 Task: Create Records for custom object Inmate activities in PrisonConnect Pro.
Action: Mouse moved to (10, 60)
Screenshot: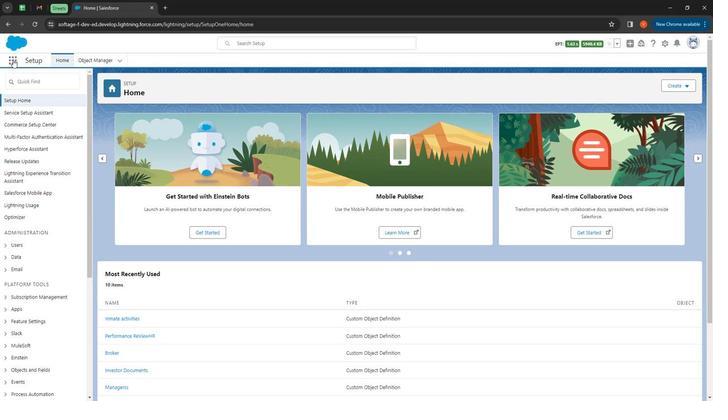 
Action: Mouse pressed left at (10, 60)
Screenshot: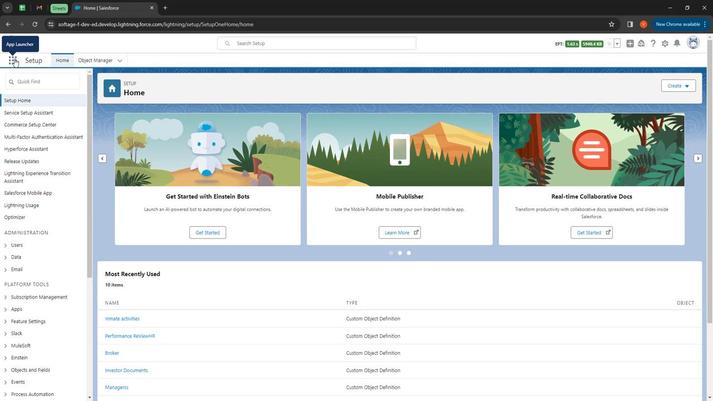 
Action: Mouse moved to (7, 60)
Screenshot: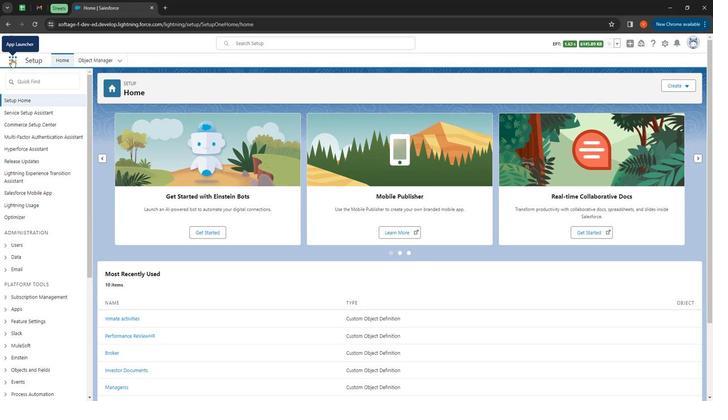 
Action: Key pressed inmate<Key.space>activi
Screenshot: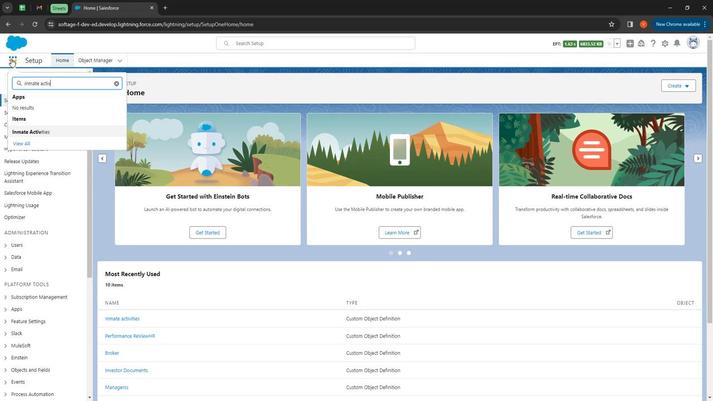 
Action: Mouse moved to (41, 132)
Screenshot: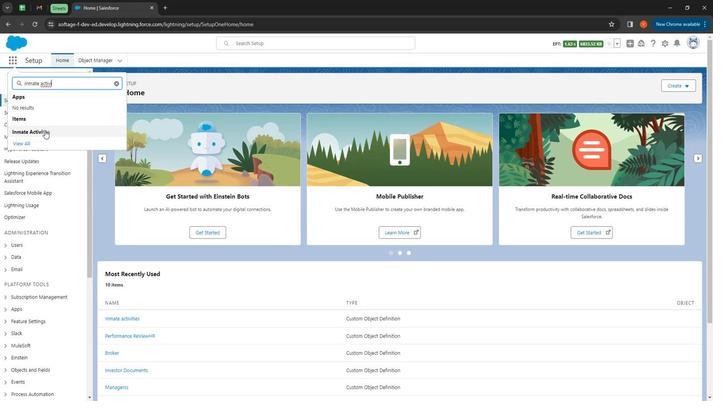 
Action: Mouse pressed left at (41, 132)
Screenshot: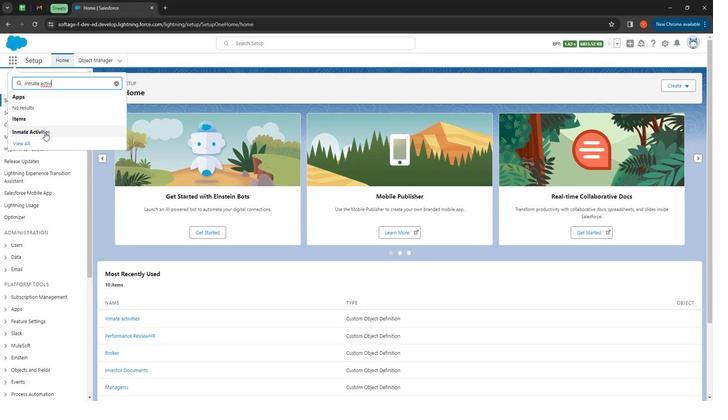 
Action: Mouse moved to (628, 87)
Screenshot: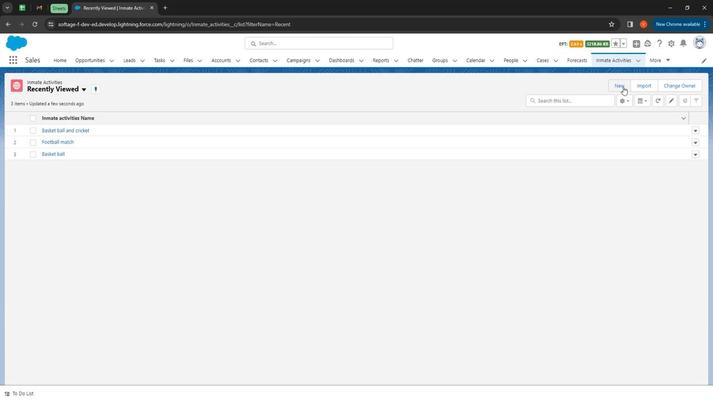 
Action: Mouse pressed left at (628, 87)
Screenshot: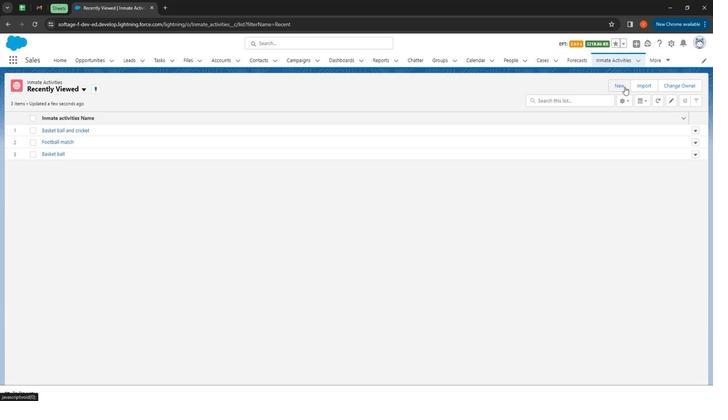 
Action: Mouse moved to (285, 127)
Screenshot: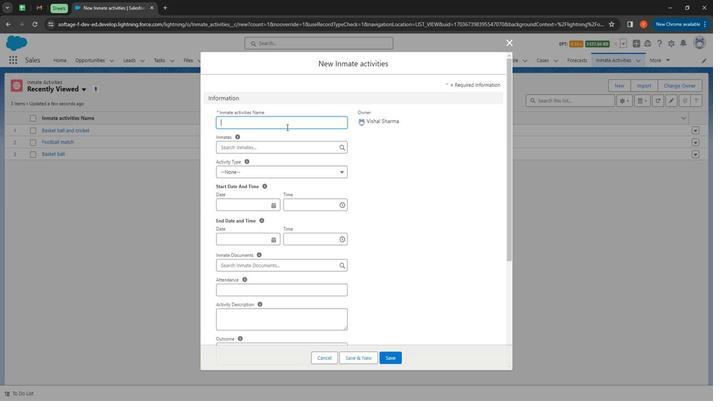 
Action: Mouse pressed left at (285, 127)
Screenshot: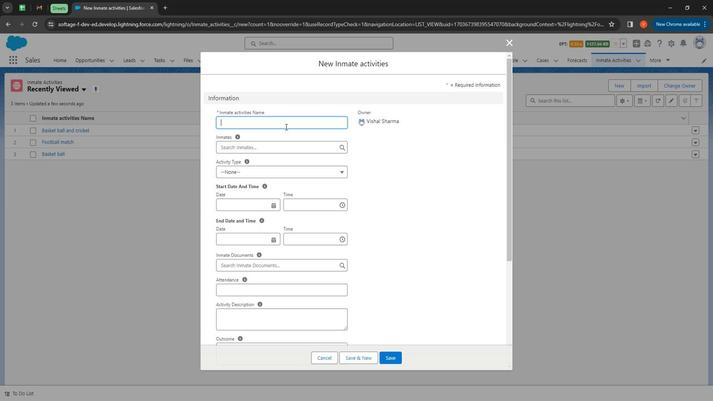 
Action: Mouse moved to (273, 119)
Screenshot: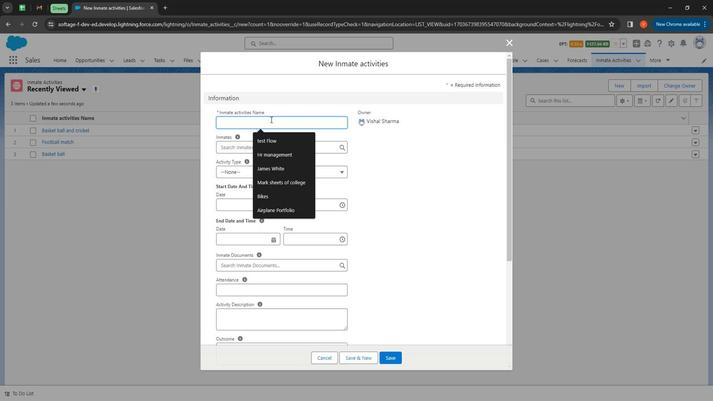 
Action: Key pressed <Key.shift>
Screenshot: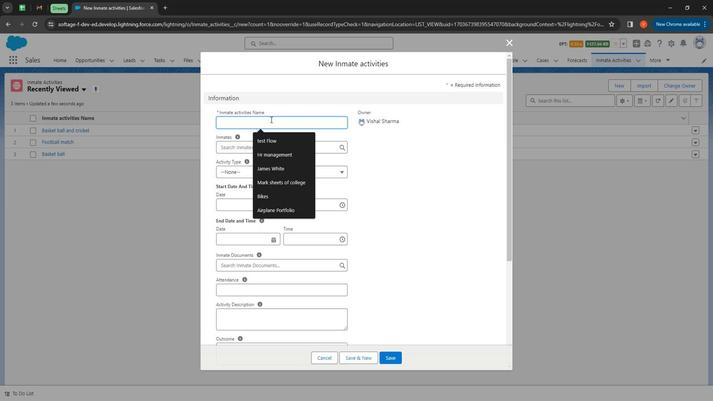 
Action: Mouse moved to (218, 8)
Screenshot: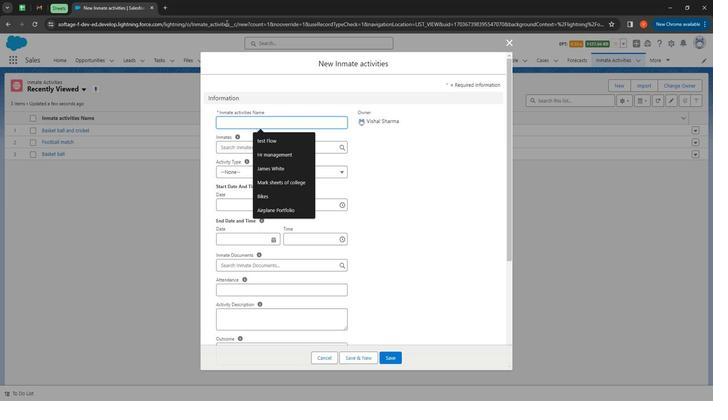 
Action: Key pressed <Key.shift><Key.shift><Key.shift><Key.shift><Key.shift><Key.shift><Key.shift>Playing<Key.space><Key.shift><Key.shift><Key.shift><Key.shift><Key.shift><Key.shift><Key.shift><Key.shift><Key.shift><Key.shift><Key.shift><Key.shift><Key.shift>Soccor
Screenshot: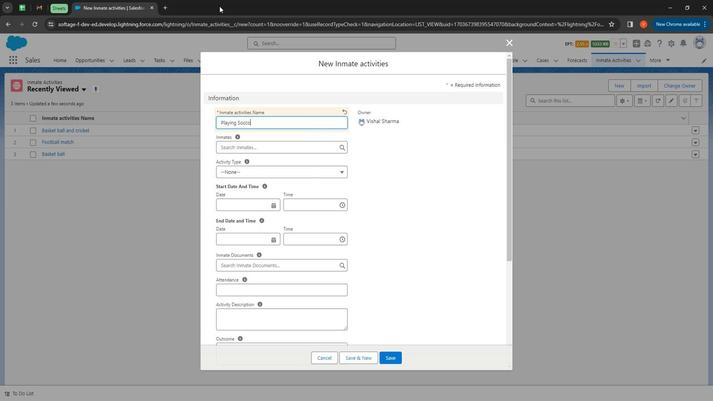 
Action: Mouse moved to (246, 122)
Screenshot: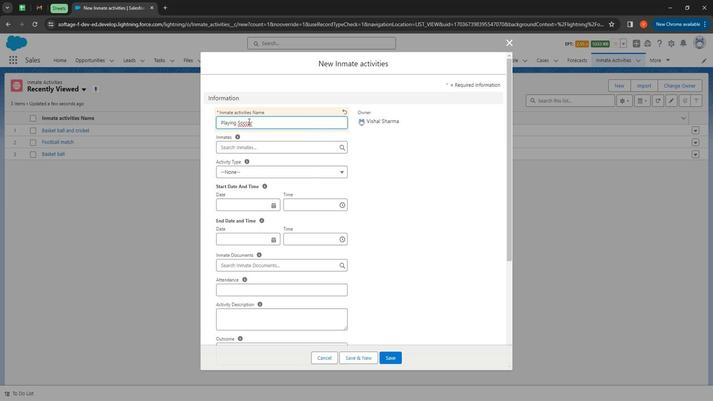 
Action: Mouse pressed right at (246, 122)
Screenshot: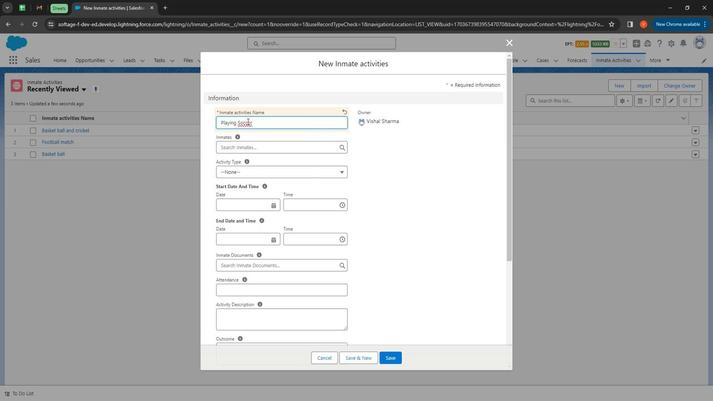 
Action: Mouse moved to (272, 150)
Screenshot: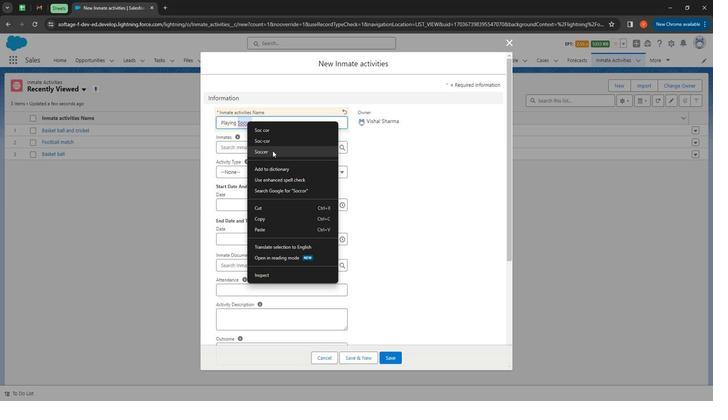 
Action: Mouse pressed left at (272, 150)
Screenshot: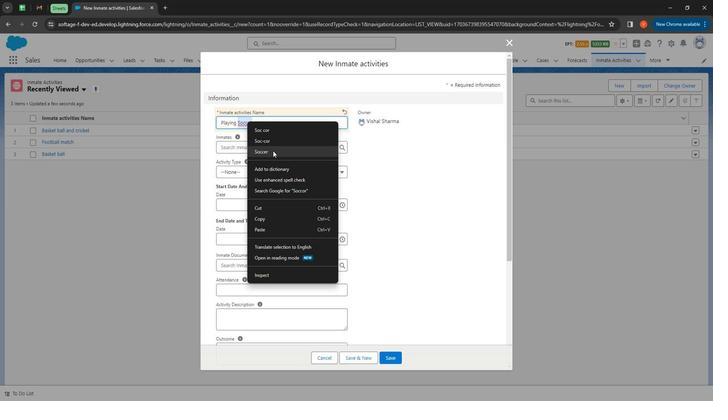 
Action: Mouse moved to (243, 146)
Screenshot: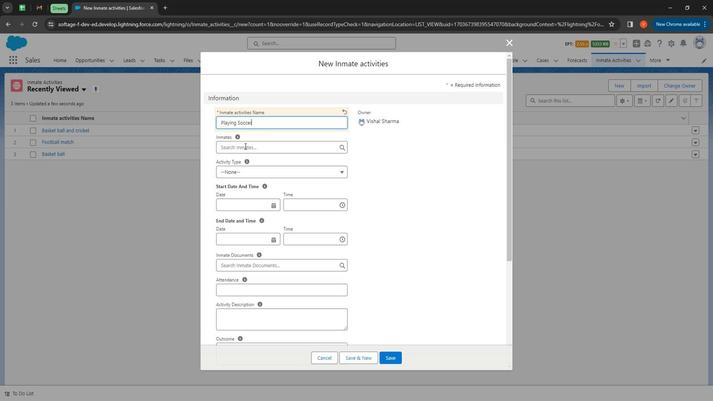 
Action: Mouse pressed left at (243, 146)
Screenshot: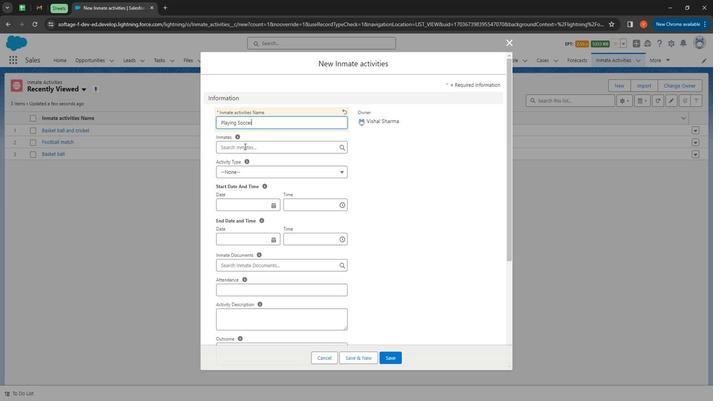 
Action: Mouse moved to (248, 175)
Screenshot: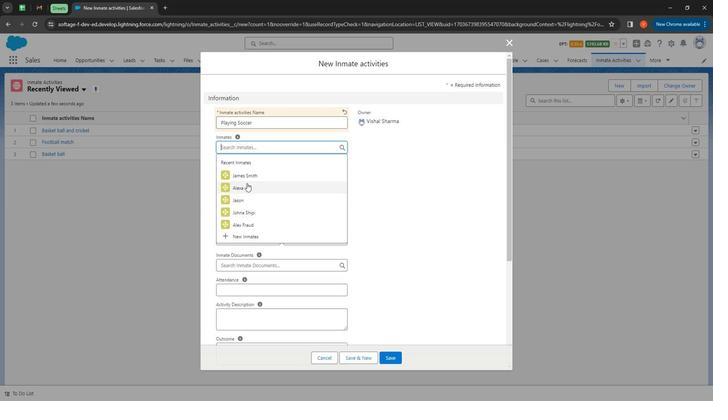 
Action: Mouse pressed left at (248, 175)
Screenshot: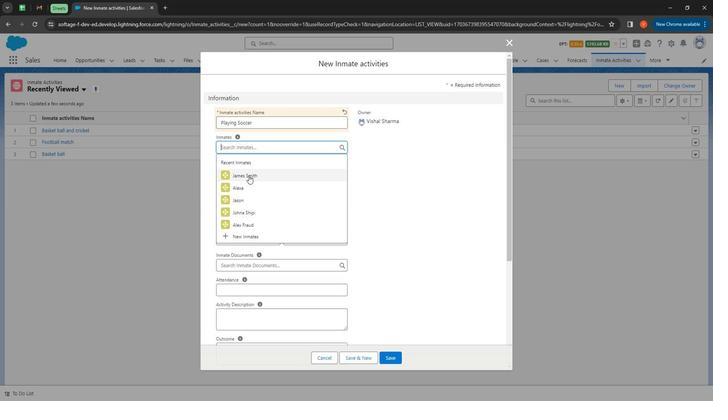 
Action: Mouse moved to (242, 173)
Screenshot: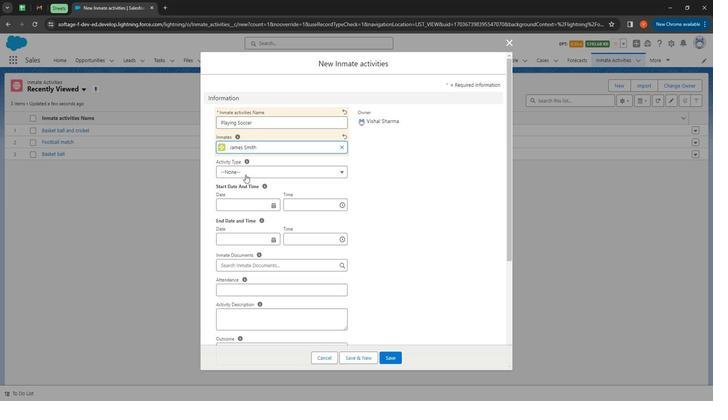 
Action: Mouse pressed left at (242, 173)
Screenshot: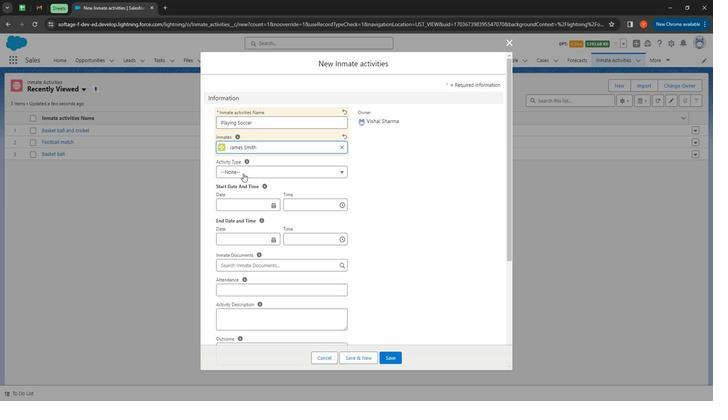 
Action: Mouse moved to (259, 250)
Screenshot: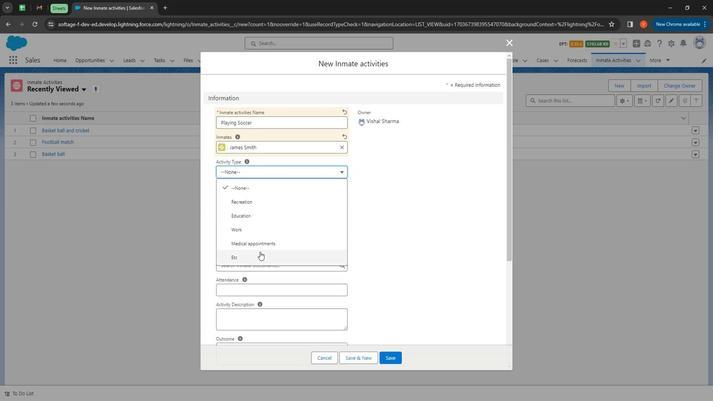
Action: Mouse pressed left at (259, 250)
Screenshot: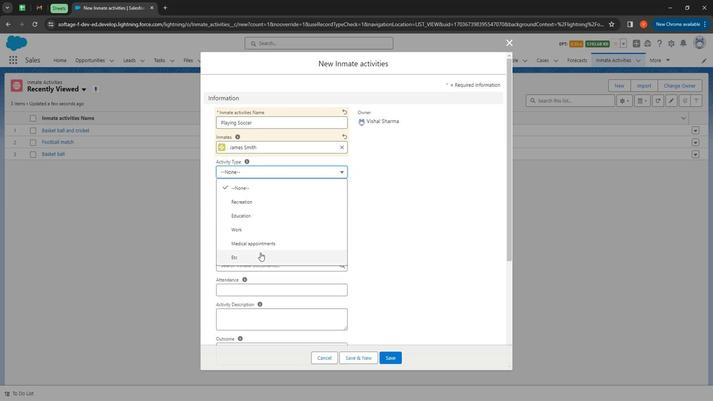 
Action: Mouse moved to (239, 201)
Screenshot: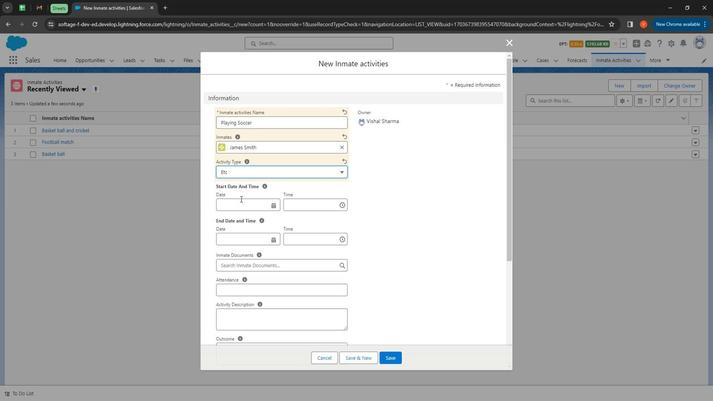 
Action: Mouse pressed left at (239, 201)
Screenshot: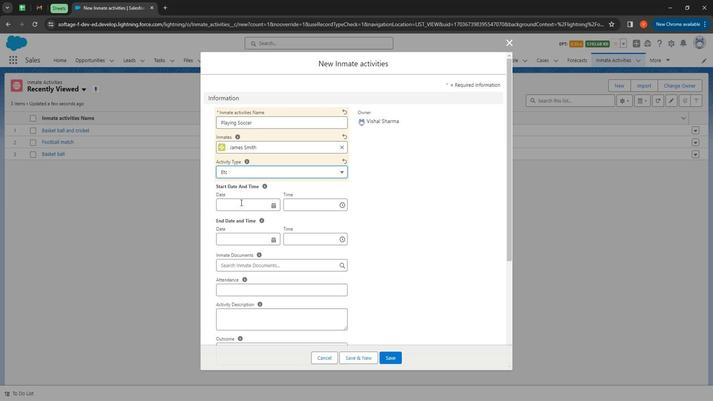 
Action: Mouse moved to (279, 321)
Screenshot: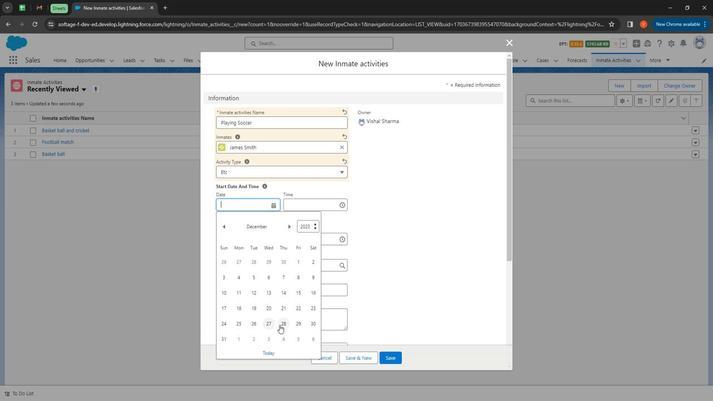 
Action: Mouse pressed left at (279, 321)
Screenshot: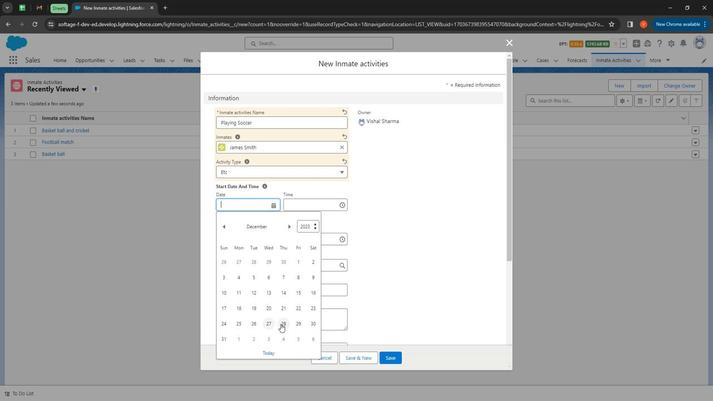 
Action: Mouse moved to (256, 241)
Screenshot: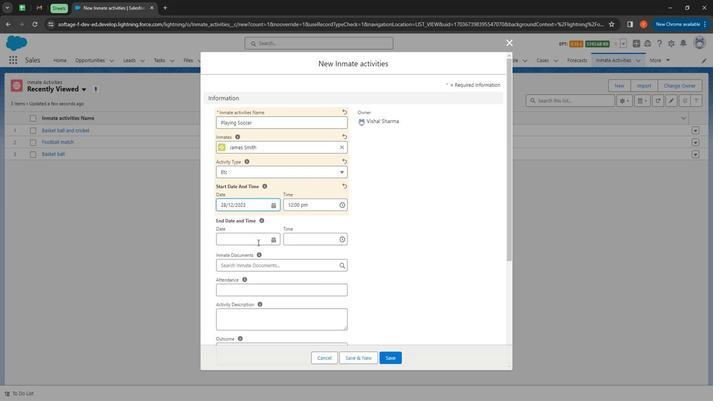 
Action: Mouse pressed left at (256, 241)
Screenshot: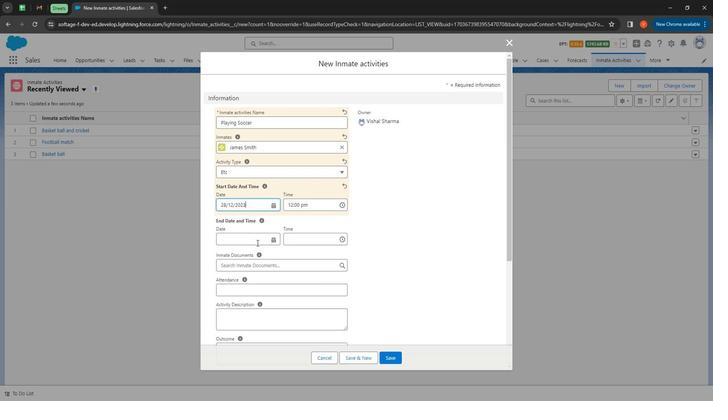 
Action: Mouse moved to (302, 353)
Screenshot: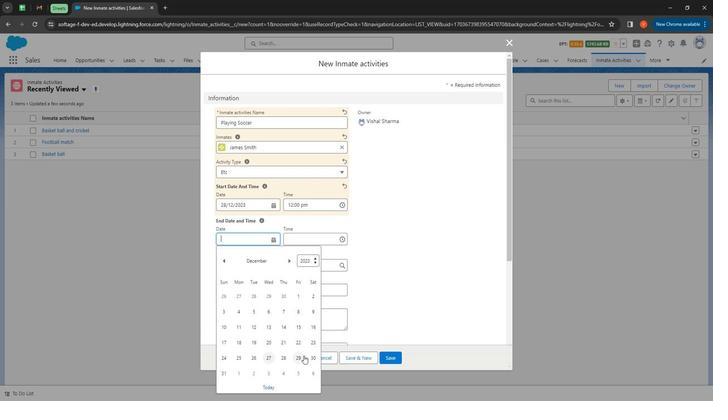 
Action: Mouse pressed left at (302, 353)
Screenshot: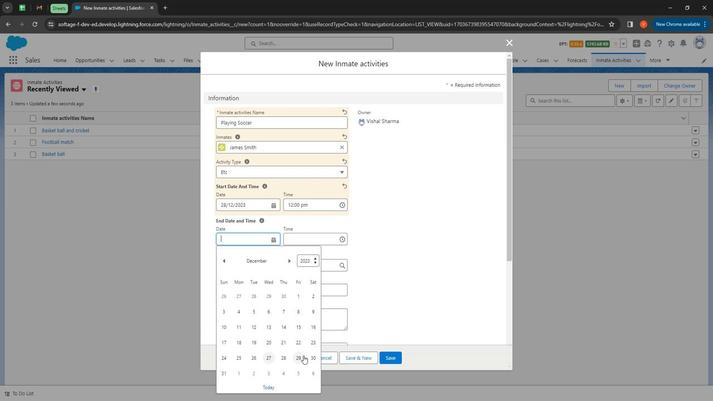 
Action: Mouse moved to (307, 238)
Screenshot: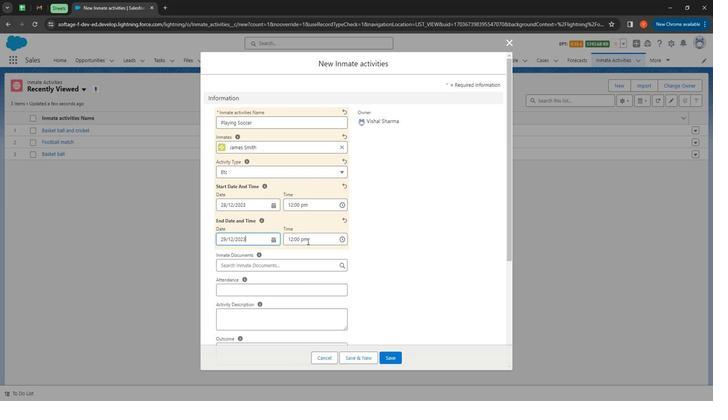 
Action: Mouse pressed left at (307, 238)
Screenshot: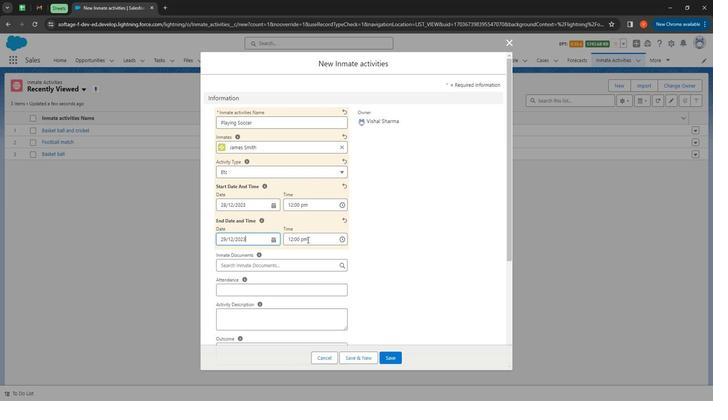 
Action: Mouse moved to (309, 272)
Screenshot: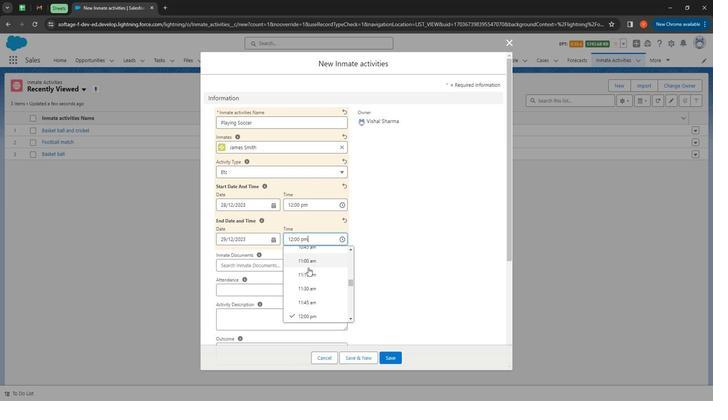 
Action: Mouse scrolled (309, 271) with delta (0, 0)
Screenshot: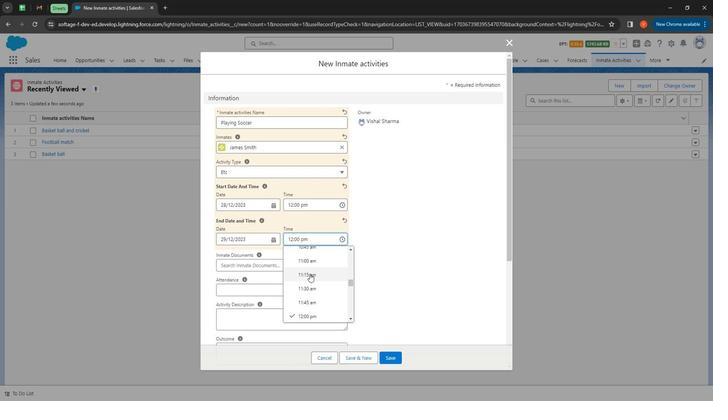 
Action: Mouse moved to (310, 274)
Screenshot: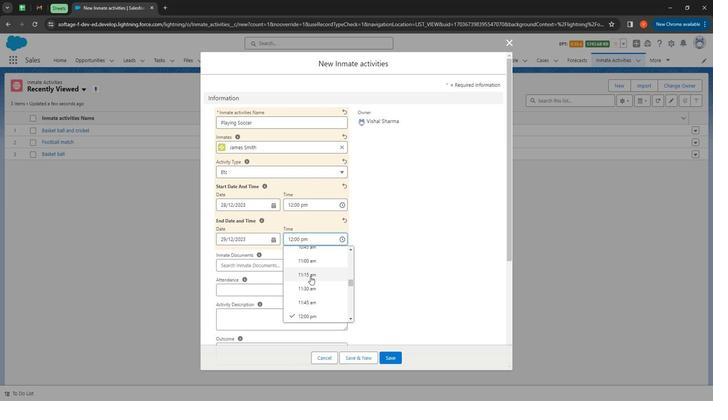 
Action: Mouse scrolled (310, 274) with delta (0, 0)
Screenshot: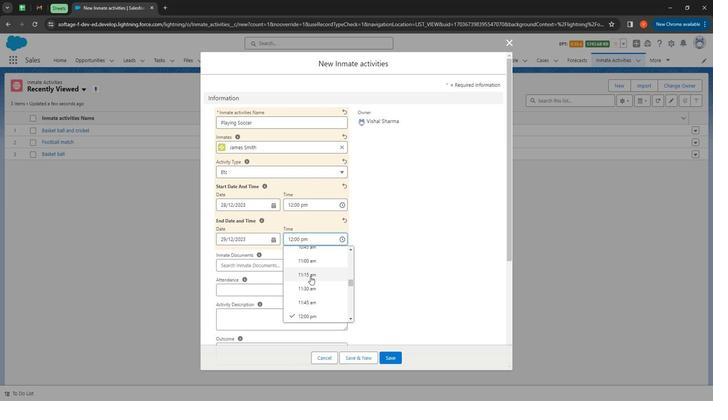 
Action: Mouse moved to (311, 276)
Screenshot: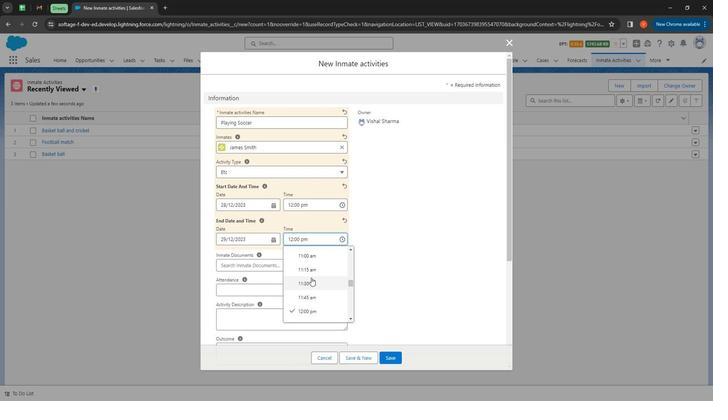 
Action: Mouse scrolled (311, 276) with delta (0, 0)
Screenshot: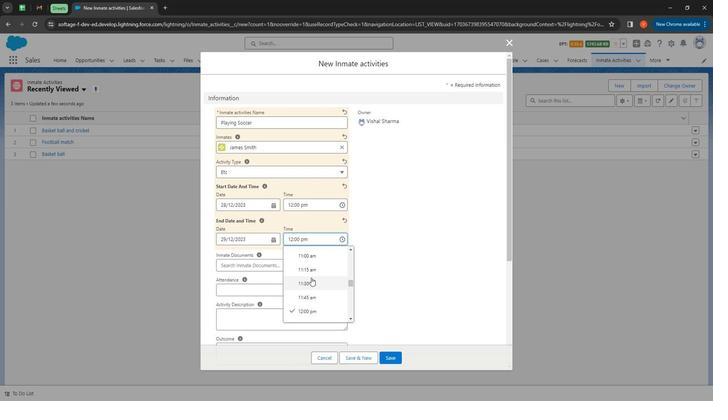 
Action: Mouse moved to (315, 290)
Screenshot: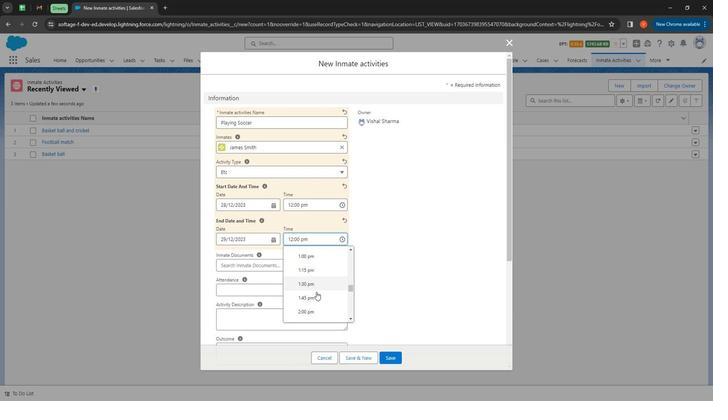 
Action: Mouse pressed left at (315, 290)
Screenshot: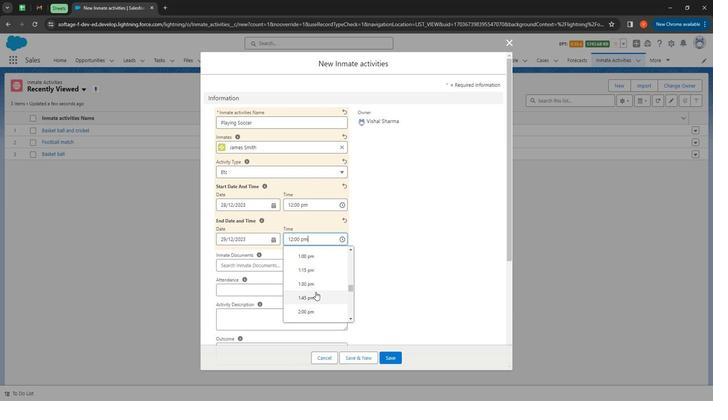 
Action: Mouse moved to (257, 268)
Screenshot: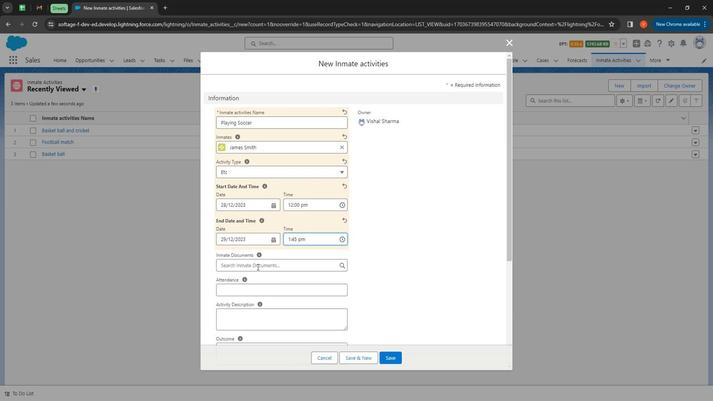 
Action: Mouse pressed left at (257, 268)
Screenshot: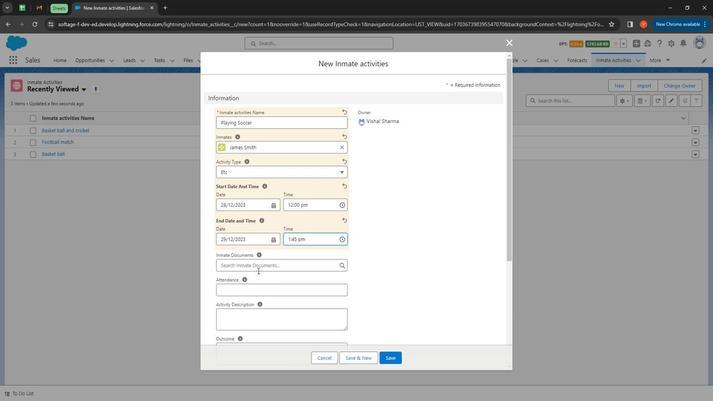 
Action: Mouse moved to (275, 340)
Screenshot: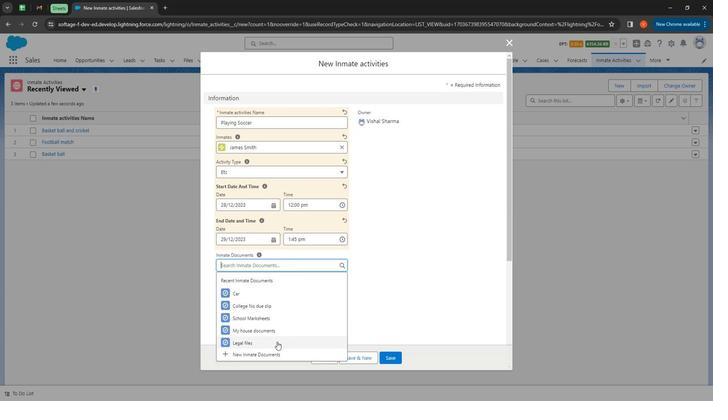 
Action: Mouse scrolled (275, 339) with delta (0, 0)
Screenshot: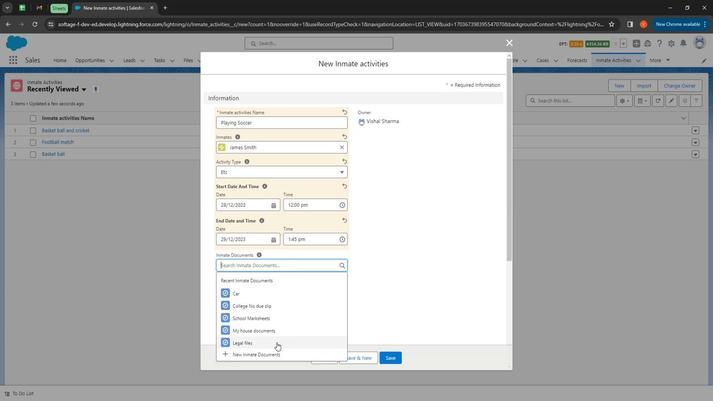 
Action: Mouse scrolled (275, 339) with delta (0, 0)
Screenshot: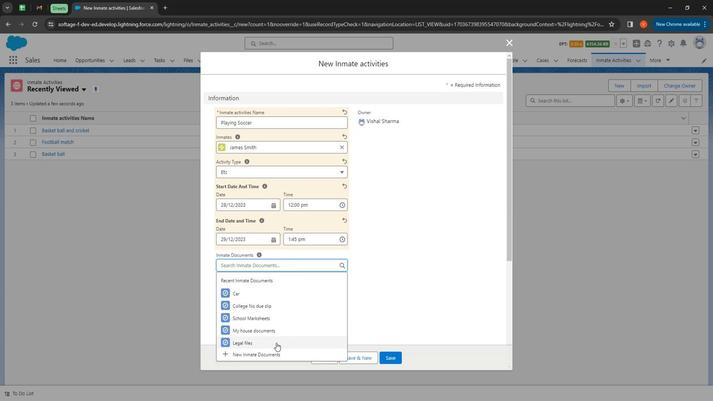 
Action: Mouse moved to (263, 305)
Screenshot: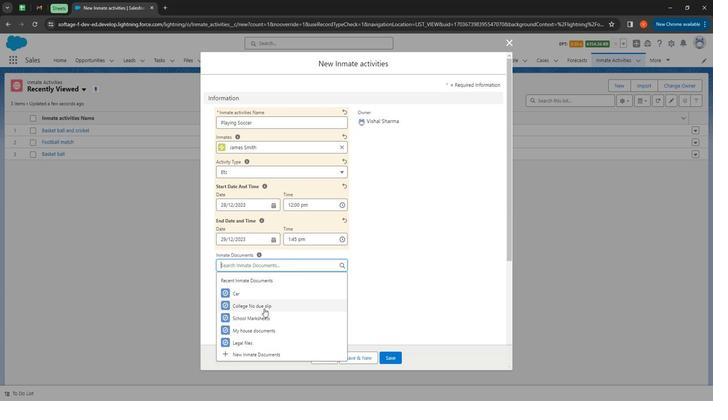
Action: Mouse pressed left at (263, 305)
Screenshot: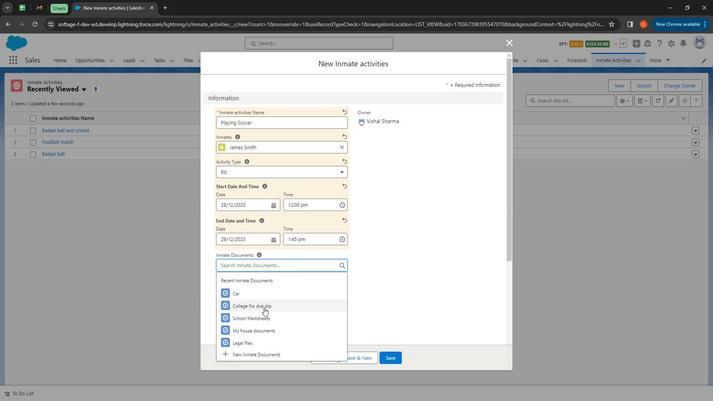 
Action: Mouse moved to (226, 285)
Screenshot: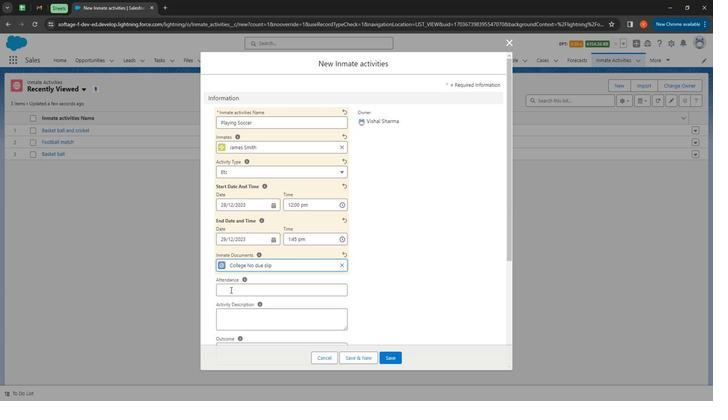 
Action: Mouse pressed left at (226, 285)
Screenshot: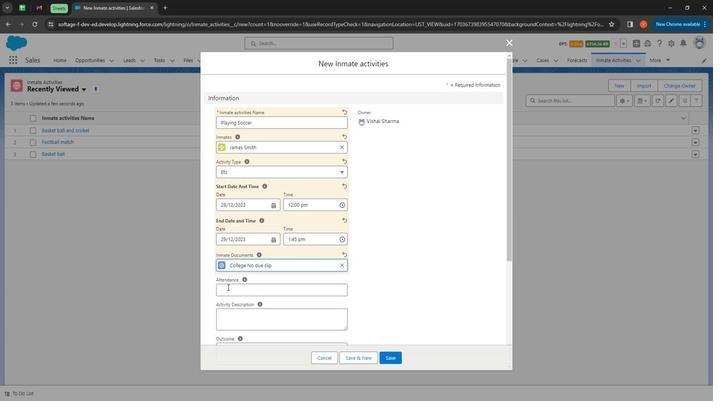 
Action: Mouse moved to (244, 261)
Screenshot: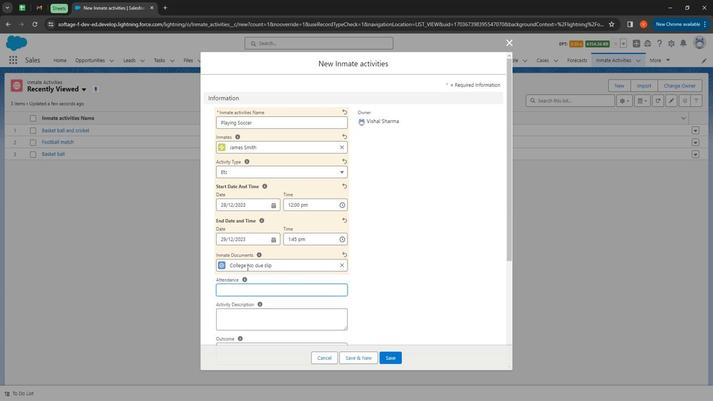 
Action: Key pressed 123
Screenshot: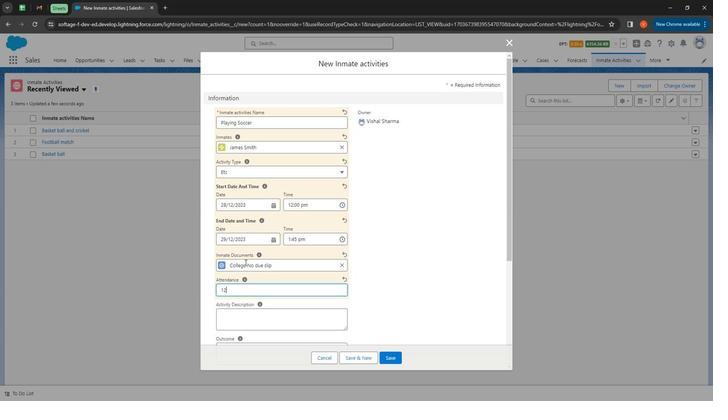 
Action: Mouse moved to (239, 323)
Screenshot: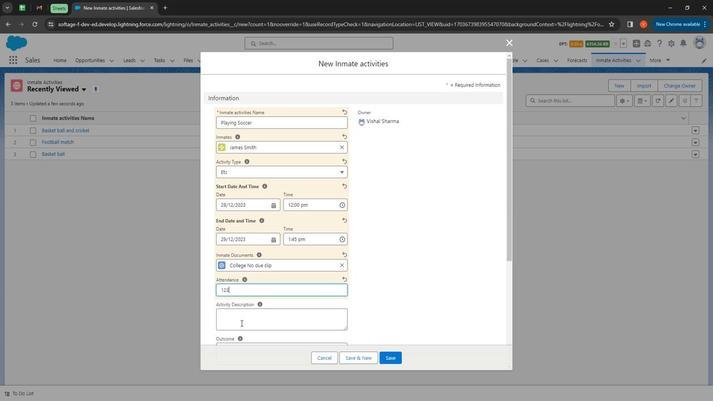 
Action: Mouse pressed left at (239, 323)
Screenshot: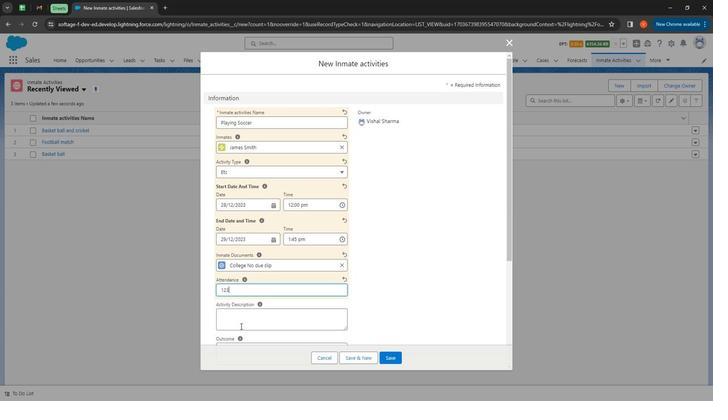 
Action: Mouse moved to (234, 286)
Screenshot: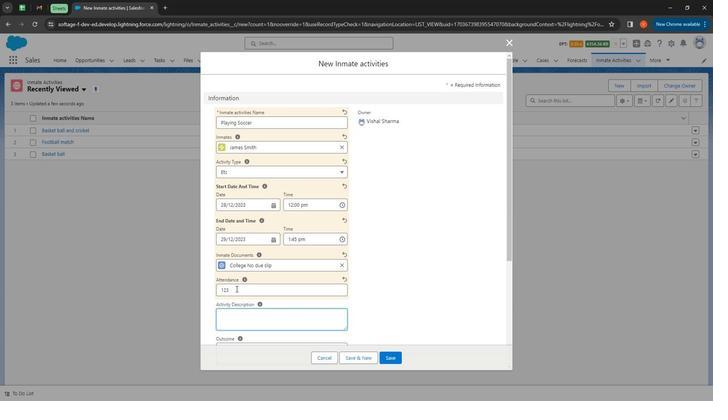 
Action: Key pressed <Key.shift><Key.shift><Key.shift><Key.shift><Key.shift><Key.shift><Key.shift><Key.shift><Key.shift><Key.shift><Key.shift><Key.shift><Key.shift><Key.shift><Key.shift><Key.shift><Key.shift><Key.shift><Key.shift><Key.shift><Key.shift><Key.shift>Playing<Key.space><Key.shift>Soccer<Key.space>nothing<Key.space>much
Screenshot: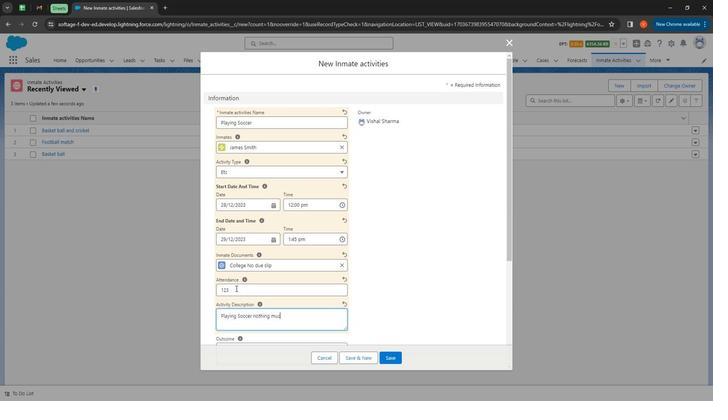 
Action: Mouse moved to (297, 272)
Screenshot: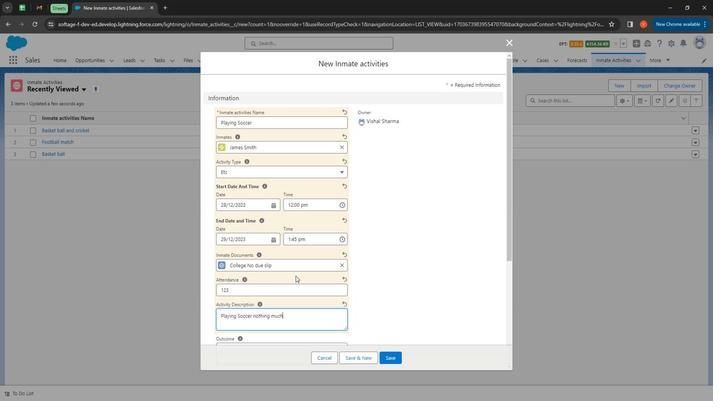 
Action: Mouse scrolled (297, 272) with delta (0, 0)
Screenshot: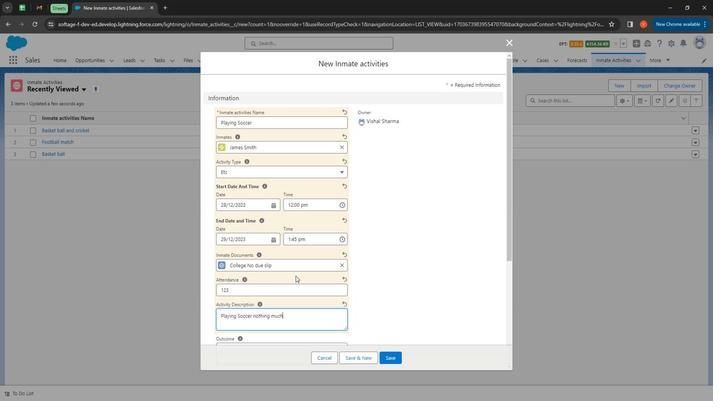 
Action: Mouse moved to (302, 269)
Screenshot: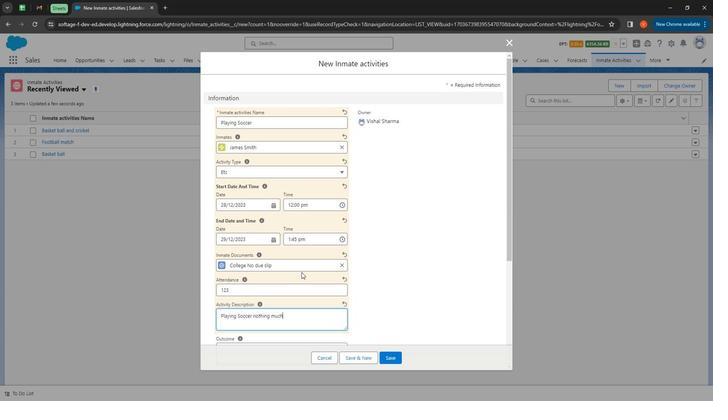 
Action: Mouse scrolled (302, 269) with delta (0, 0)
Screenshot: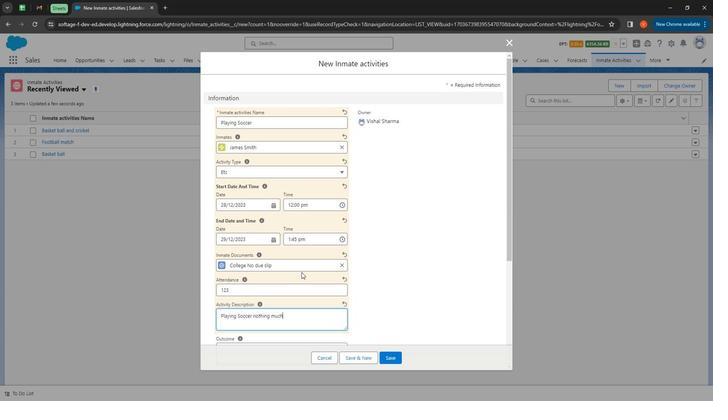 
Action: Mouse moved to (304, 269)
Screenshot: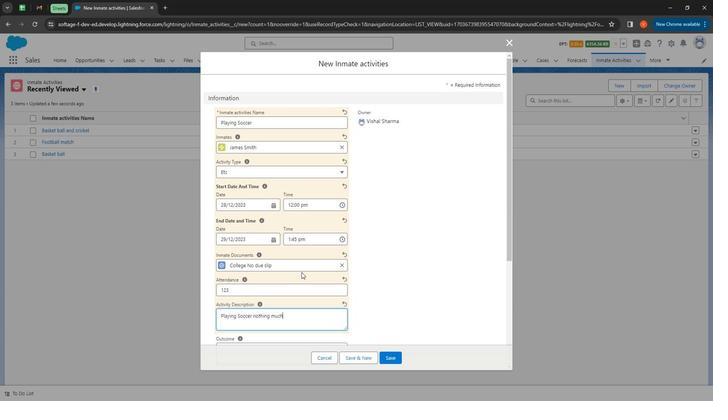 
Action: Mouse scrolled (304, 269) with delta (0, 0)
Screenshot: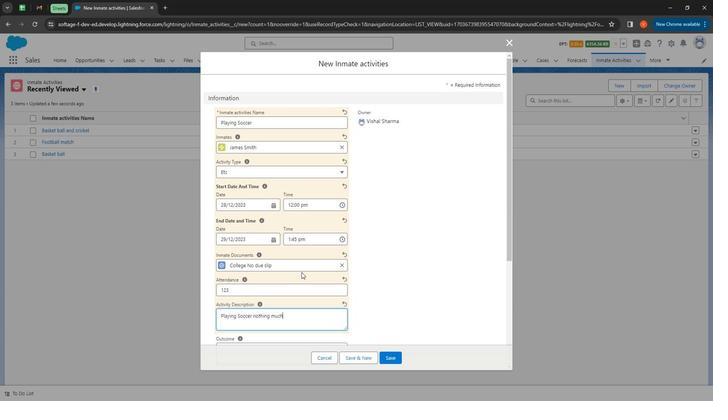 
Action: Mouse moved to (304, 269)
Screenshot: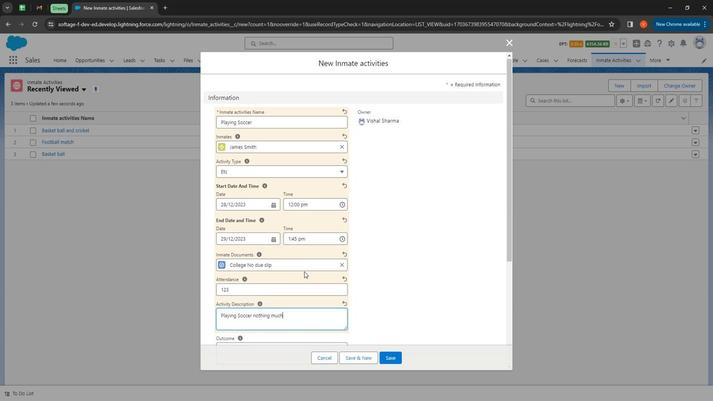 
Action: Mouse scrolled (304, 269) with delta (0, 0)
Screenshot: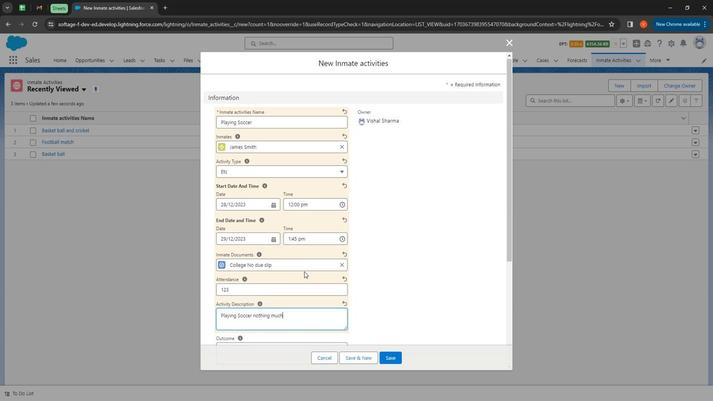 
Action: Mouse moved to (305, 269)
Screenshot: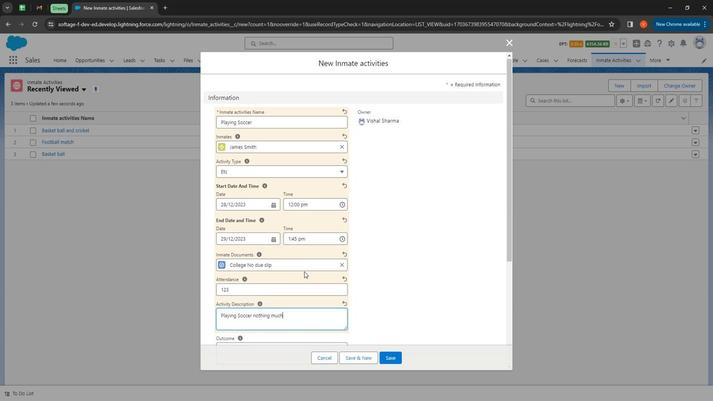 
Action: Mouse scrolled (305, 269) with delta (0, 0)
Screenshot: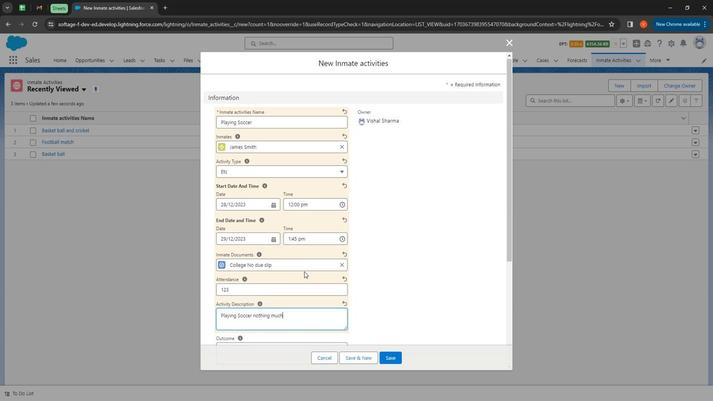 
Action: Mouse moved to (306, 269)
Screenshot: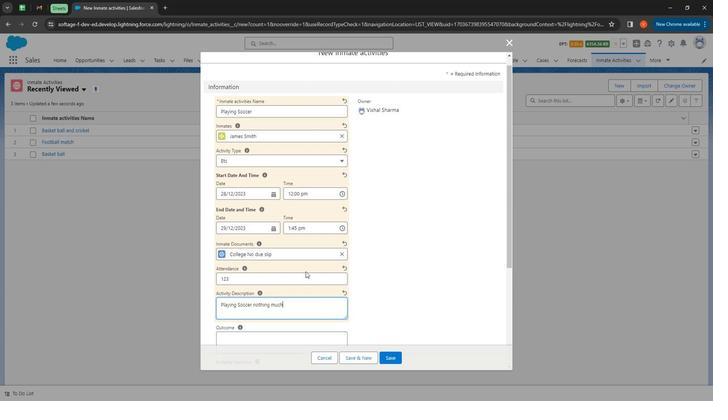 
Action: Mouse scrolled (306, 269) with delta (0, 0)
Screenshot: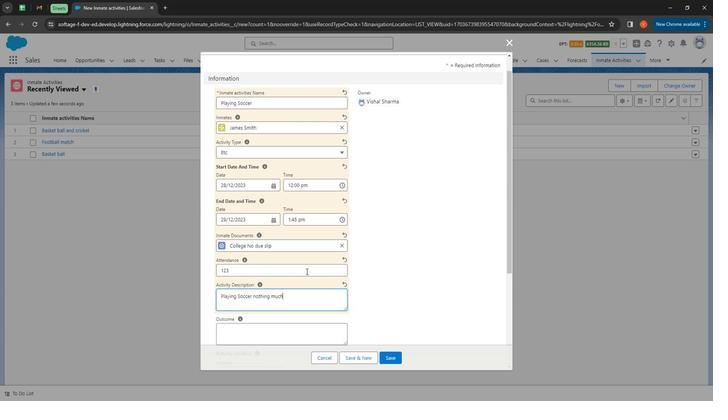
Action: Mouse moved to (273, 195)
Screenshot: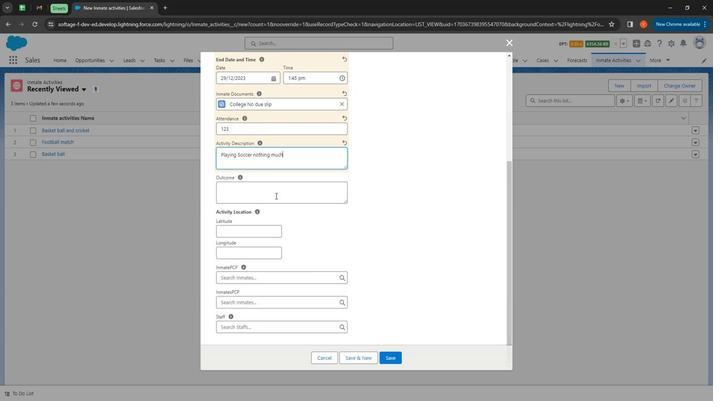 
Action: Mouse pressed left at (273, 195)
Screenshot: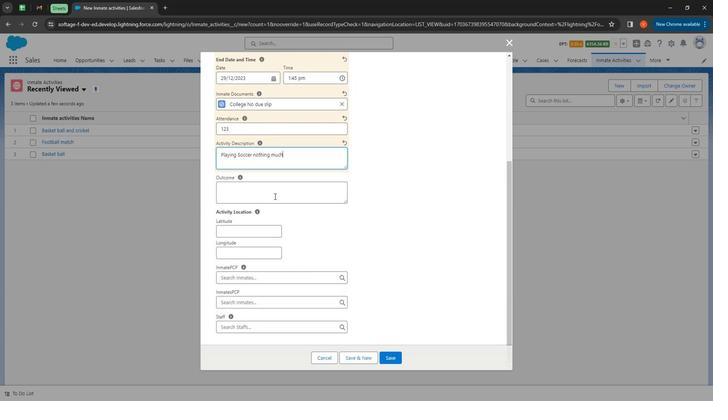 
Action: Mouse moved to (269, 146)
Screenshot: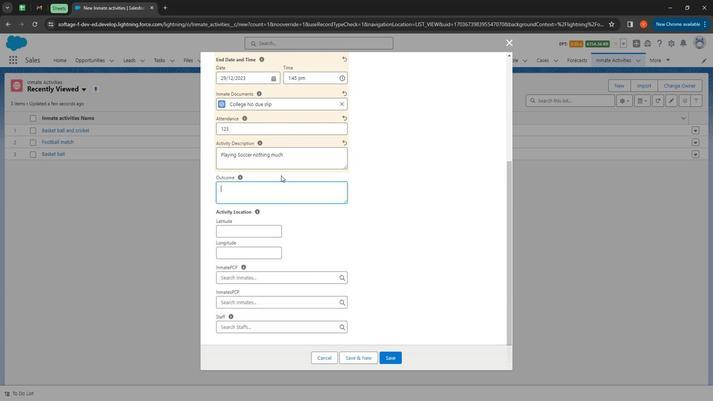 
Action: Key pressed <Key.shift>
Screenshot: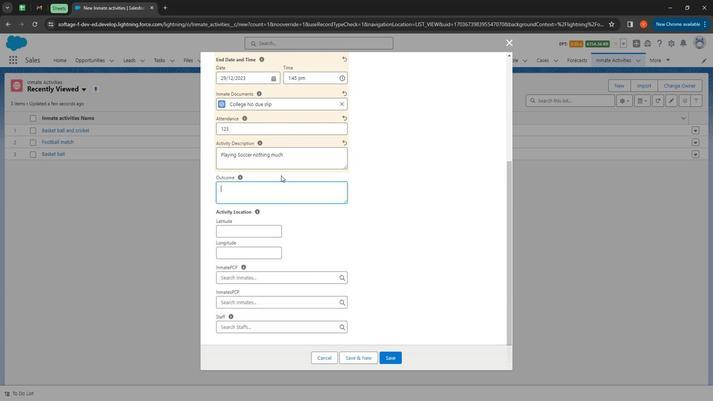 
Action: Mouse moved to (252, 104)
Screenshot: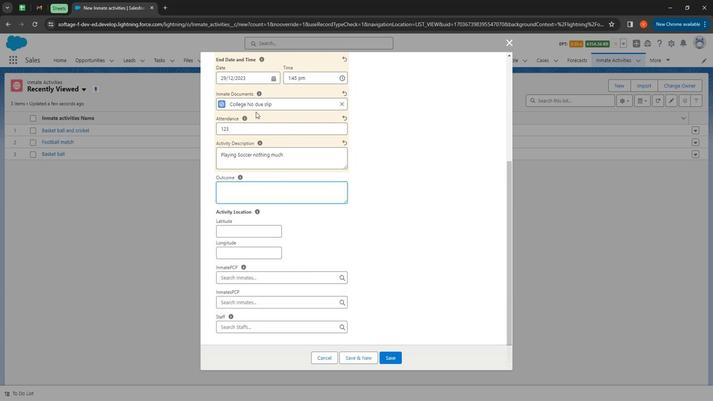 
Action: Key pressed <Key.shift><Key.shift><Key.shift><Key.shift><Key.shift><Key.shift><Key.shift><Key.shift><Key.shift><Key.shift><Key.shift><Key.shift><Key.shift><Key.shift><Key.shift><Key.shift><Key.shift><Key.shift><Key.shift><Key.shift><Key.shift><Key.shift>Soccer<Key.space>match<Key.space>between<Key.space>inmates
Screenshot: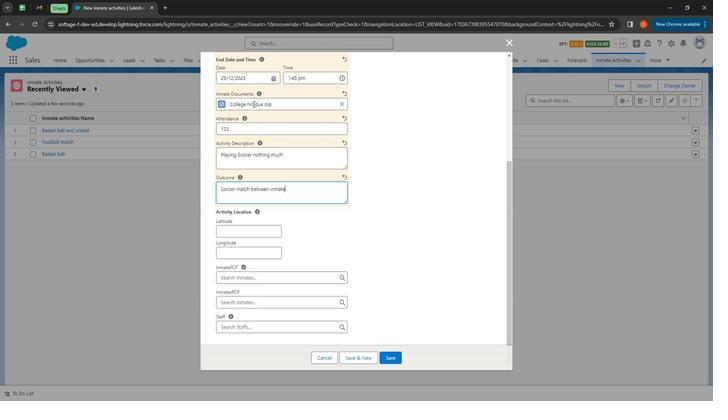 
Action: Mouse moved to (238, 232)
Screenshot: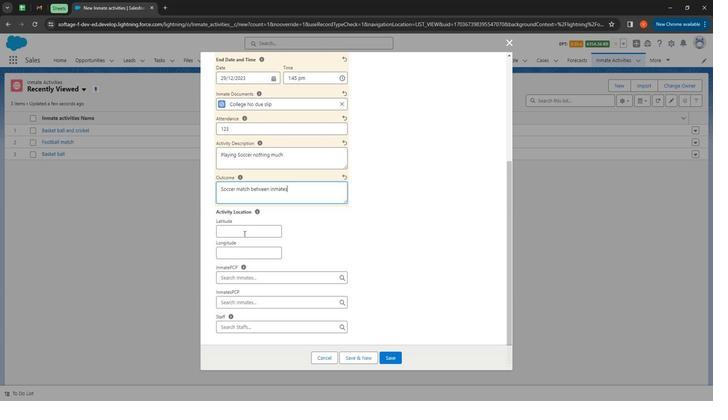 
Action: Mouse pressed left at (238, 232)
Screenshot: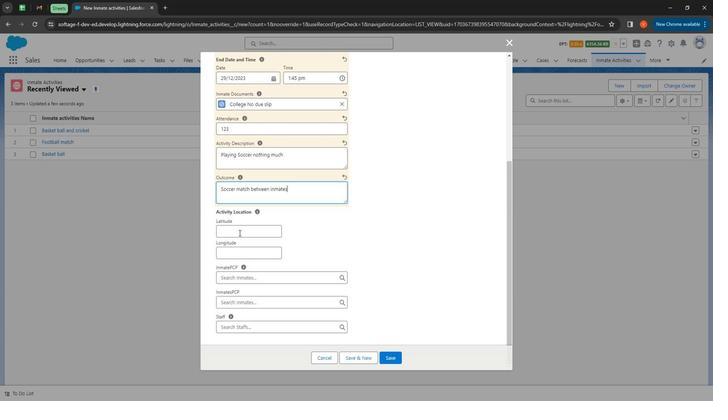 
Action: Mouse moved to (233, 222)
Screenshot: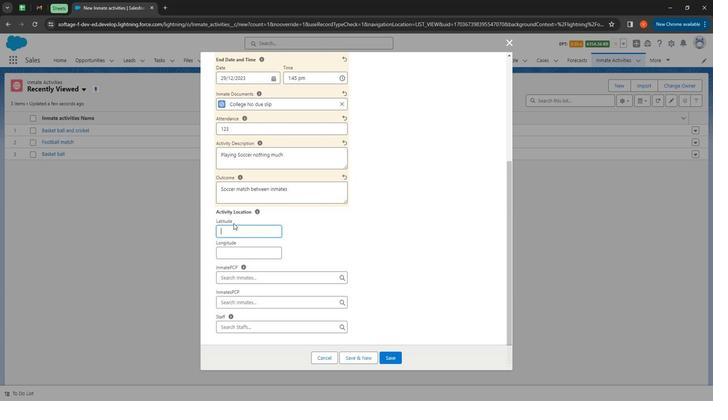 
Action: Key pressed 56
Screenshot: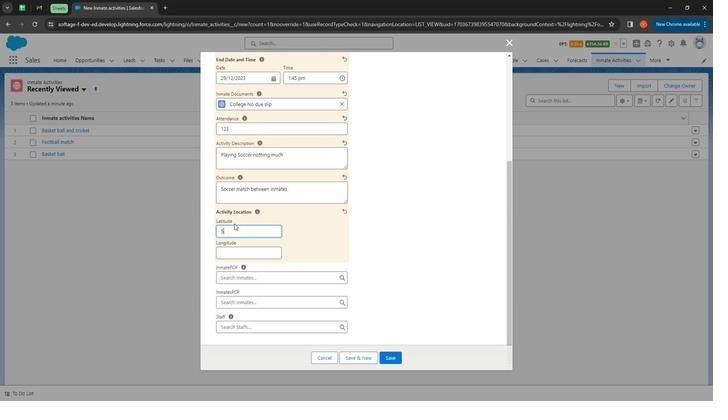 
Action: Mouse moved to (233, 220)
Screenshot: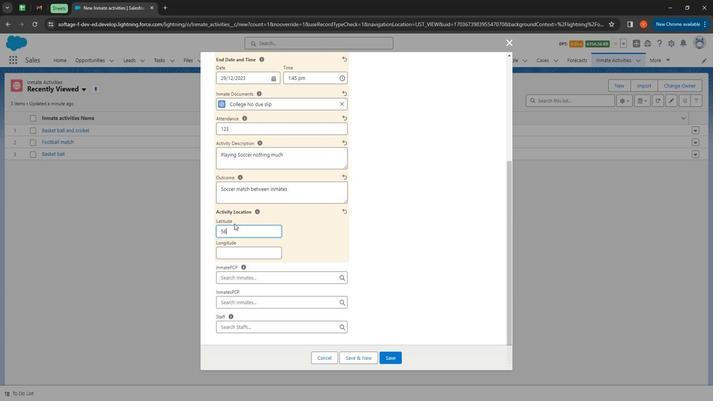 
Action: Key pressed <Key.tab>
Screenshot: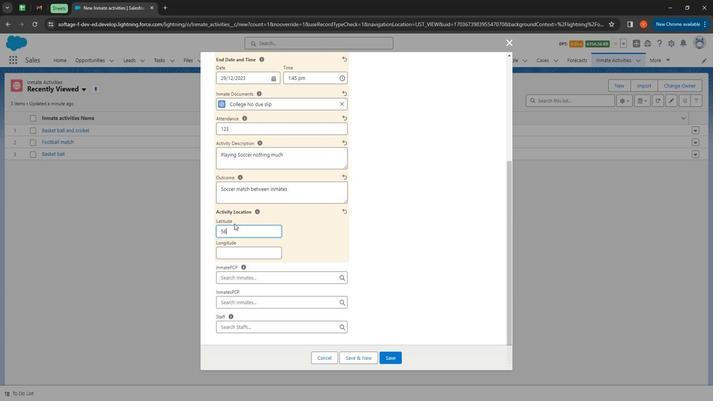 
Action: Mouse moved to (229, 206)
Screenshot: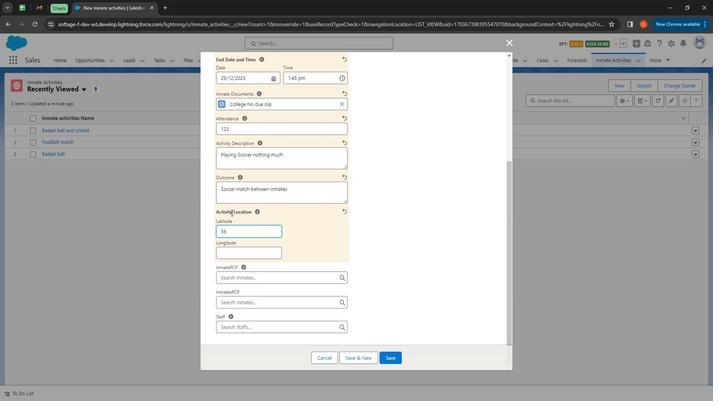 
Action: Key pressed 48
Screenshot: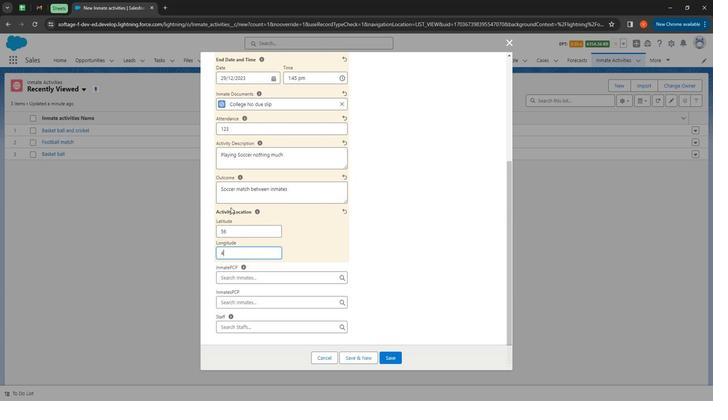 
Action: Mouse moved to (239, 278)
Screenshot: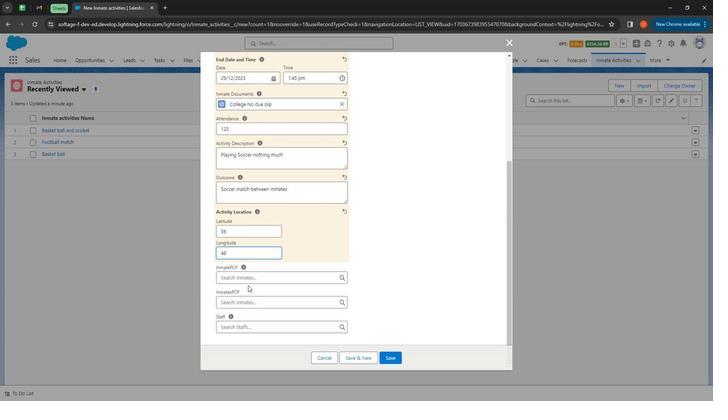 
Action: Mouse pressed left at (239, 278)
Screenshot: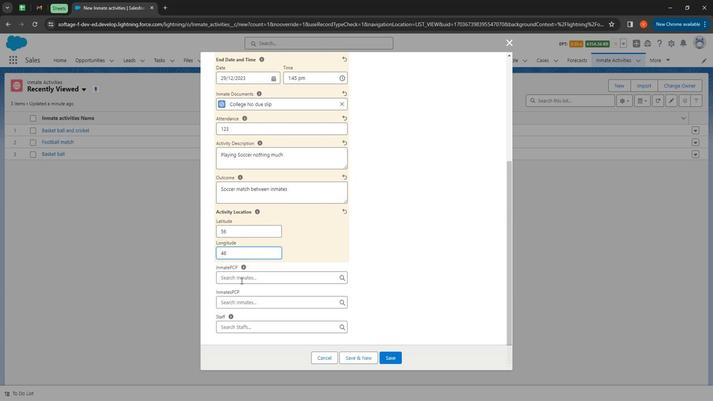 
Action: Mouse moved to (236, 329)
Screenshot: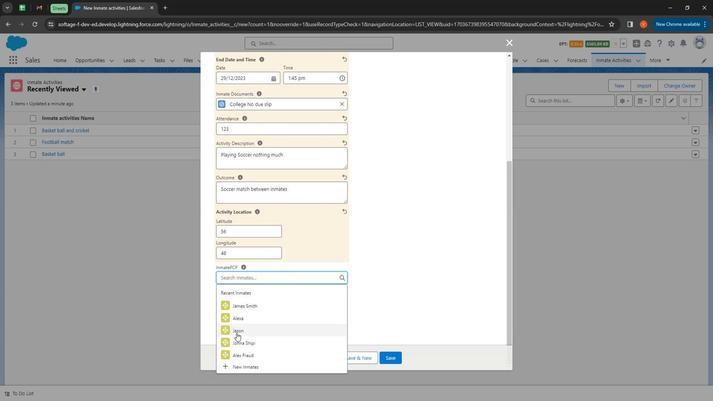 
Action: Mouse pressed left at (236, 329)
Screenshot: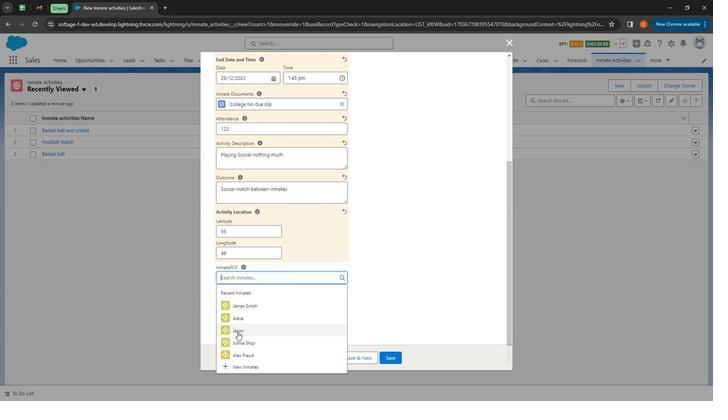 
Action: Mouse moved to (278, 293)
Screenshot: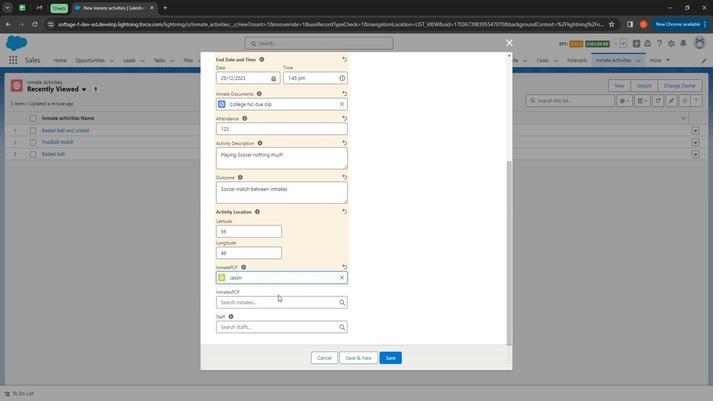 
Action: Mouse scrolled (278, 292) with delta (0, 0)
Screenshot: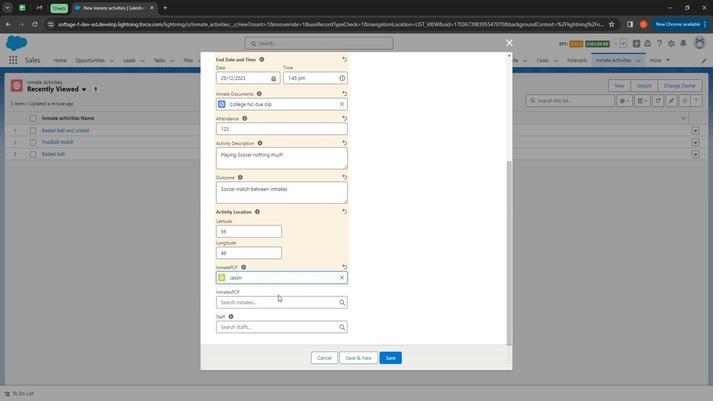 
Action: Mouse moved to (278, 293)
Screenshot: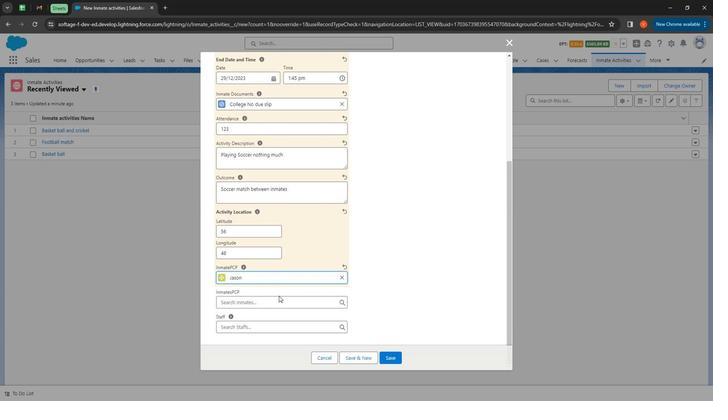 
Action: Mouse scrolled (278, 293) with delta (0, 0)
Screenshot: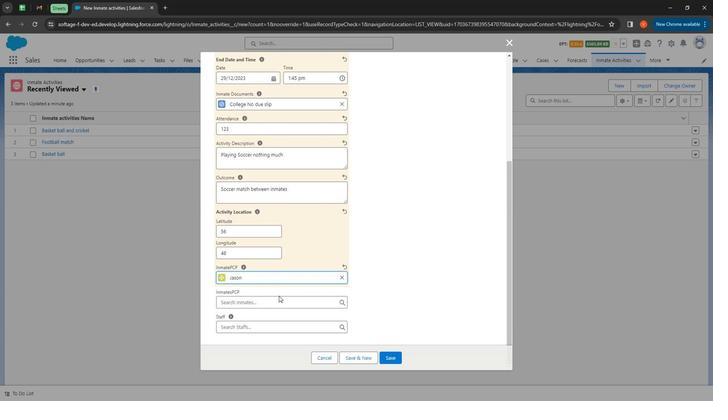 
Action: Mouse moved to (253, 307)
Screenshot: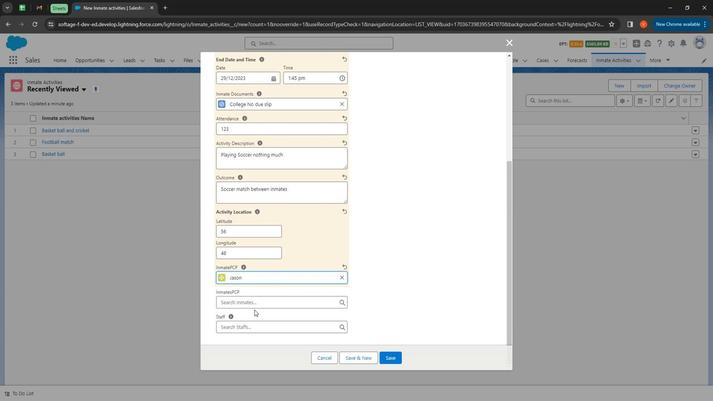 
Action: Mouse pressed left at (253, 307)
Screenshot: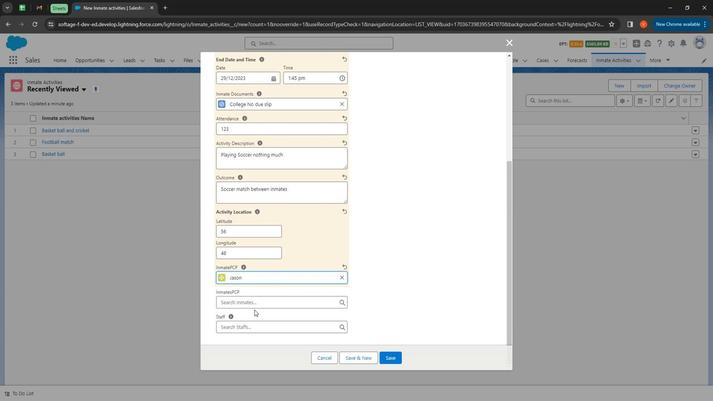 
Action: Mouse moved to (244, 305)
Screenshot: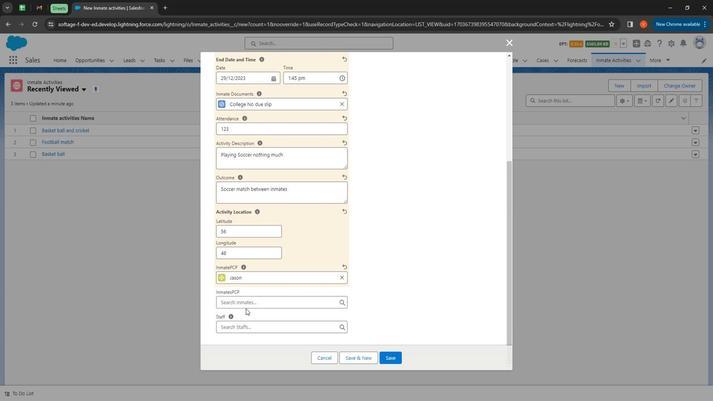 
Action: Mouse pressed left at (244, 305)
Screenshot: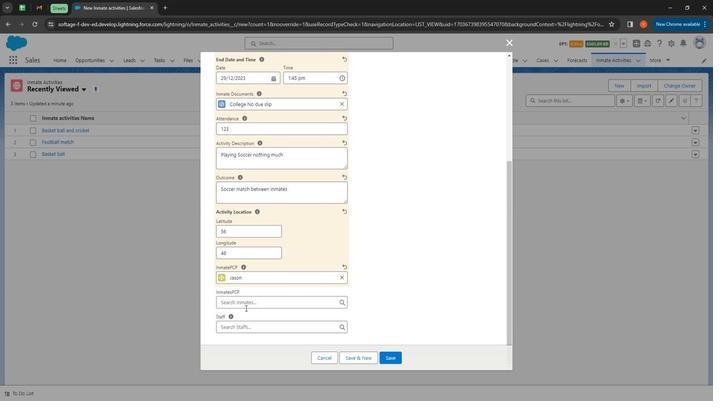 
Action: Mouse moved to (266, 326)
Screenshot: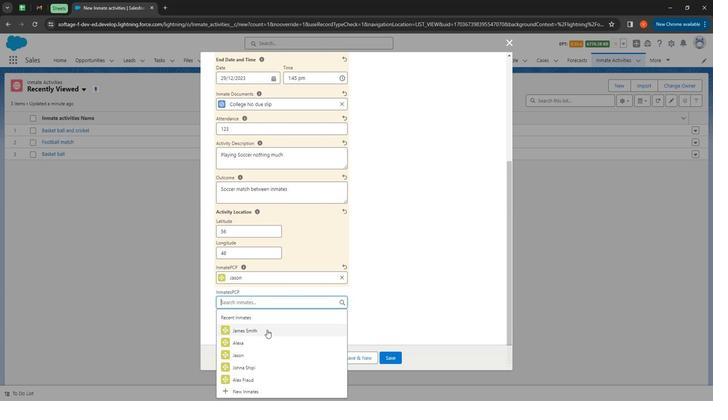
Action: Mouse pressed left at (266, 326)
Screenshot: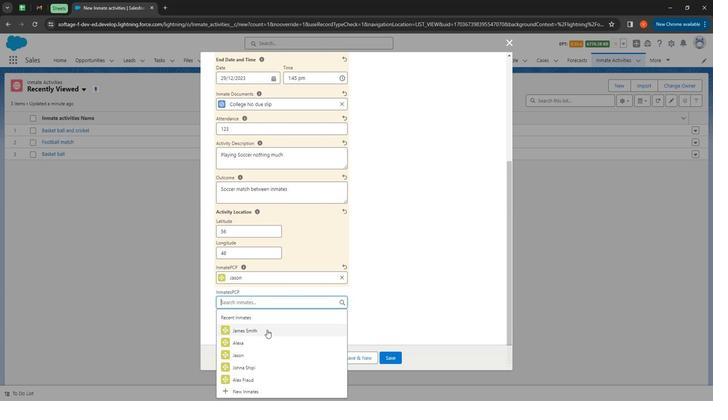 
Action: Mouse moved to (265, 327)
Screenshot: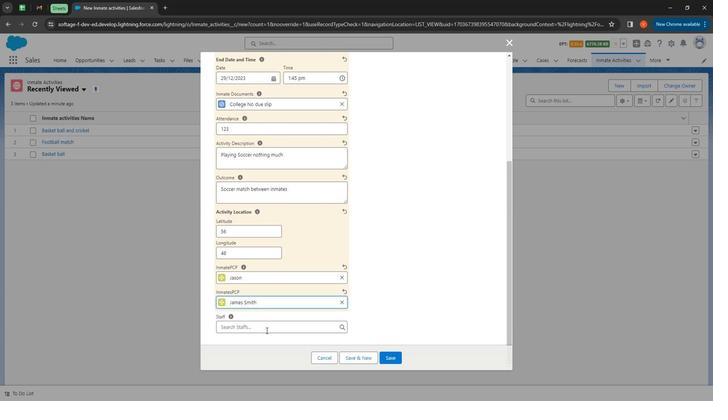 
Action: Mouse pressed left at (265, 327)
Screenshot: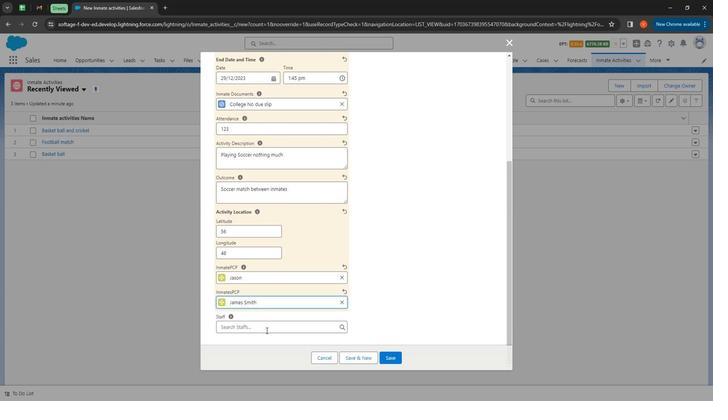 
Action: Mouse moved to (253, 366)
Screenshot: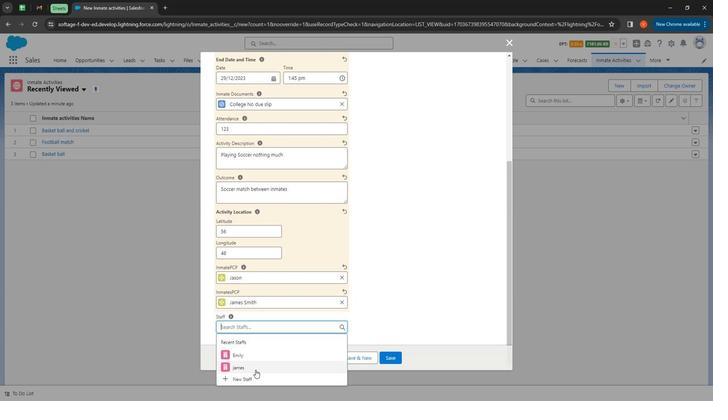 
Action: Mouse pressed left at (253, 366)
Screenshot: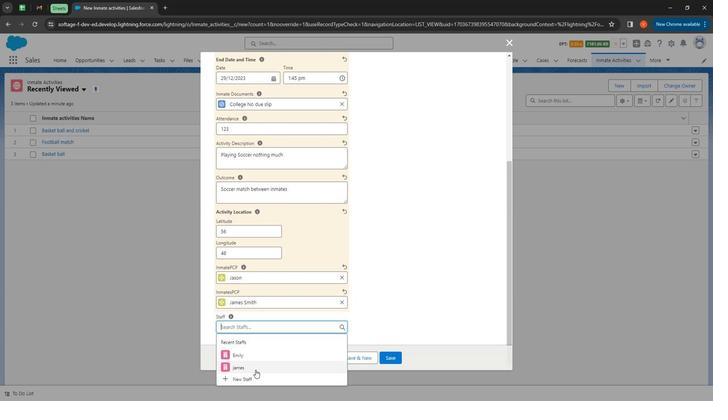 
Action: Mouse moved to (389, 355)
Screenshot: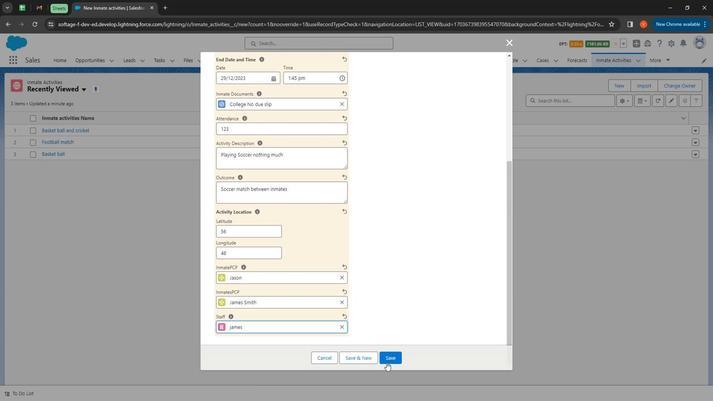 
Action: Mouse pressed left at (389, 355)
Screenshot: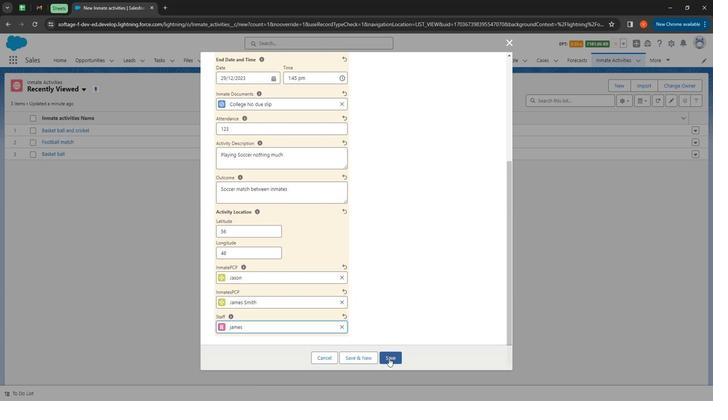 
Action: Mouse moved to (612, 58)
Screenshot: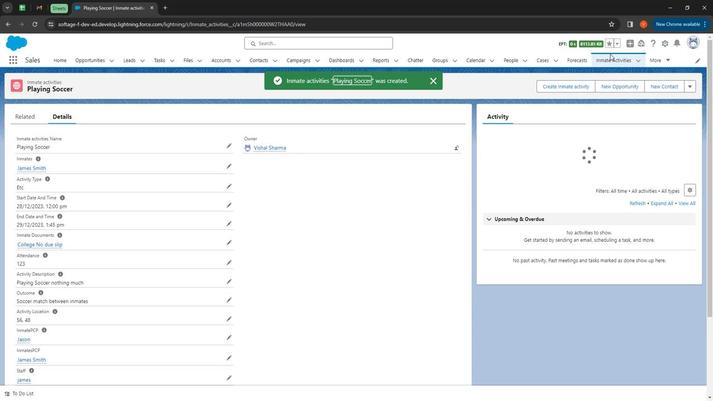 
Action: Mouse pressed left at (612, 58)
Screenshot: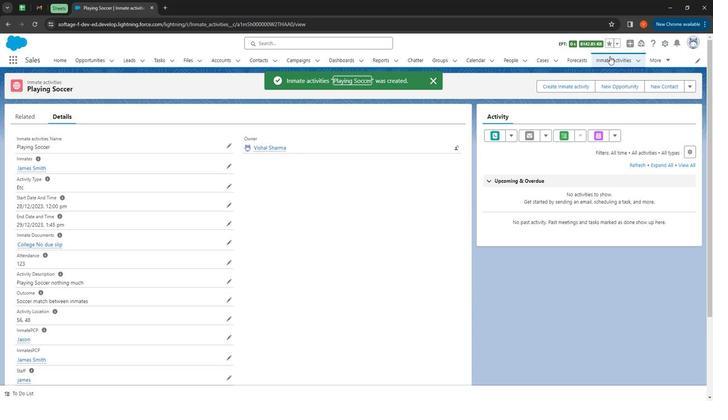 
Action: Mouse moved to (617, 89)
Screenshot: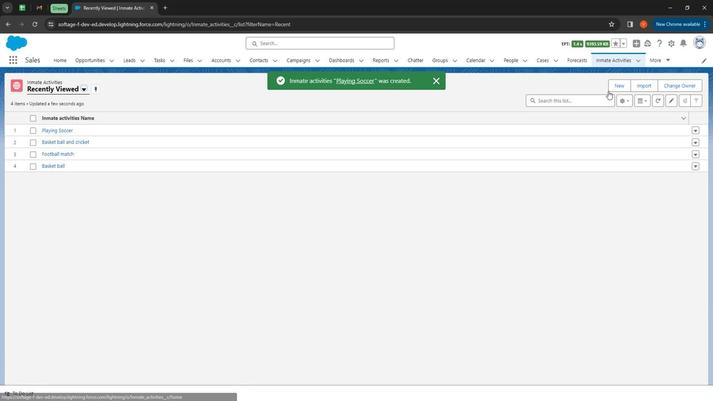 
Action: Mouse pressed left at (617, 89)
Screenshot: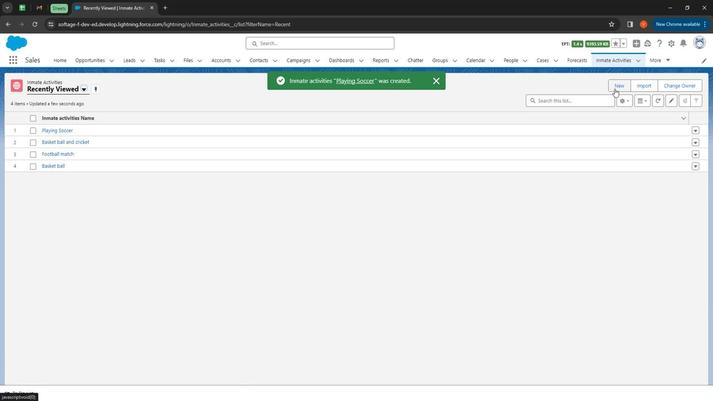 
Action: Mouse moved to (292, 124)
Screenshot: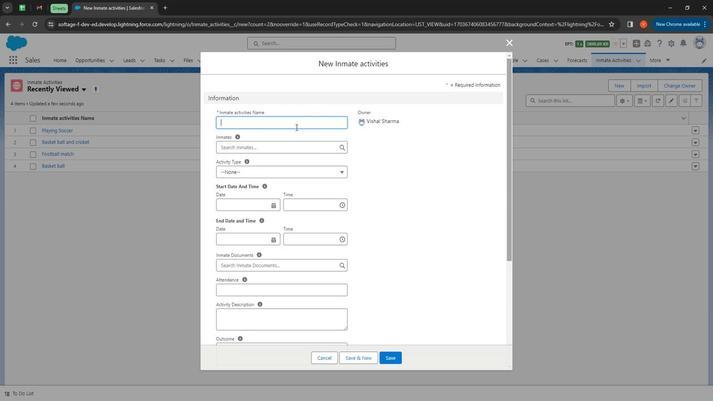 
Action: Mouse pressed left at (292, 124)
Screenshot: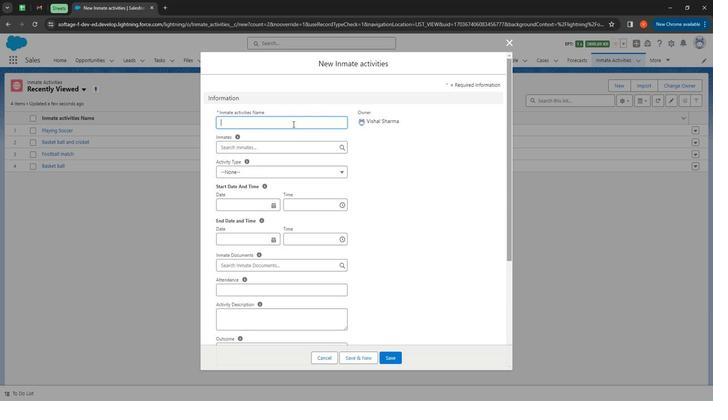 
Action: Key pressed <Key.shift>
Screenshot: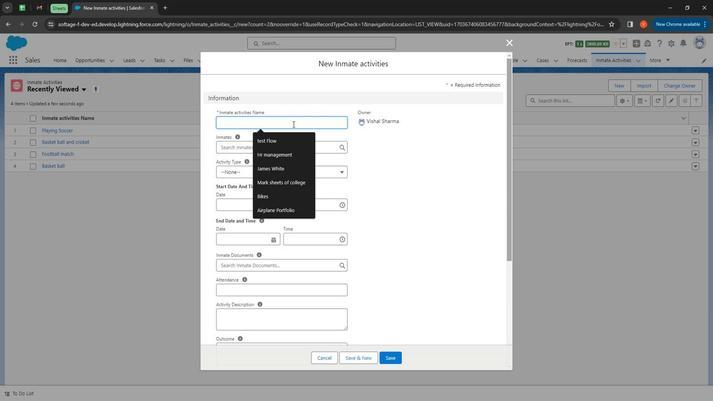 
Action: Mouse moved to (267, 85)
Screenshot: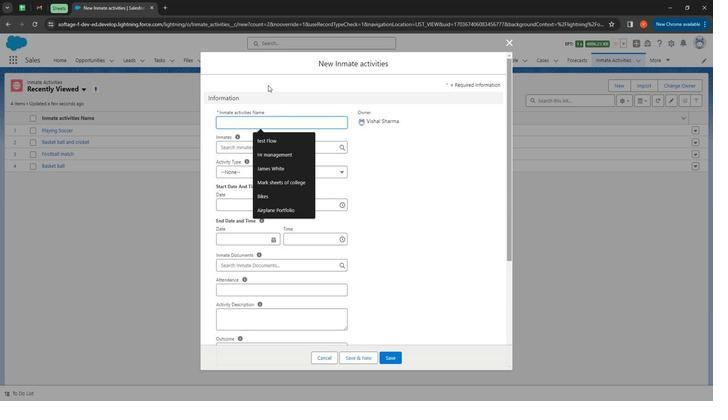 
Action: Key pressed <Key.shift><Key.shift><Key.shift><Key.shift><Key.shift><Key.shift><Key.shift><Key.shift><Key.shift><Key.shift><Key.shift><Key.shift><Key.shift><Key.shift><Key.shift><Key.shift><Key.shift><Key.shift><Key.shift><Key.shift><Key.shift><Key.shift><Key.shift><Key.shift><Key.shift><Key.shift><Key.shift><Key.shift><Key.shift><Key.shift><Key.shift><Key.shift><Key.shift><Key.shift><Key.shift>Phone<Key.space><Key.shift>Esport
Screenshot: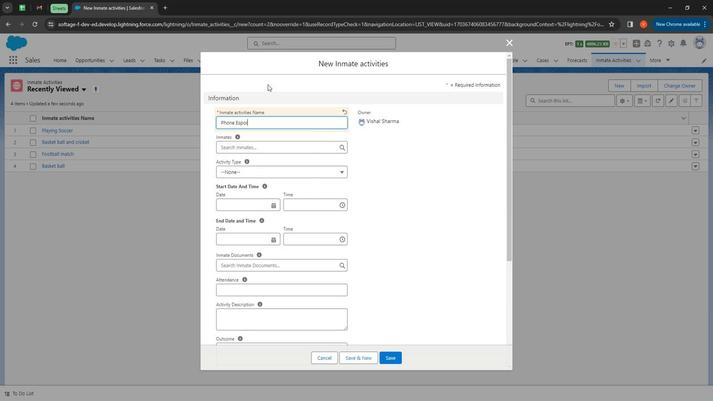 
Action: Mouse moved to (232, 154)
Screenshot: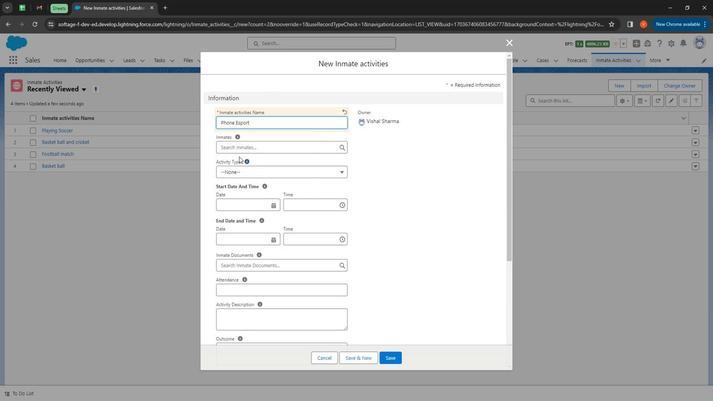 
Action: Mouse pressed left at (232, 154)
Screenshot: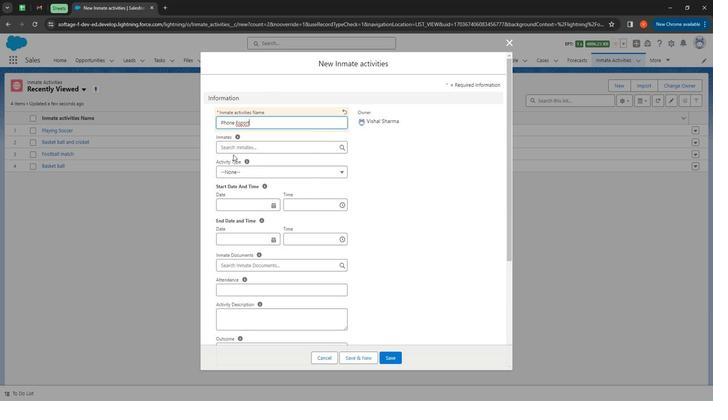 
Action: Mouse moved to (232, 151)
Screenshot: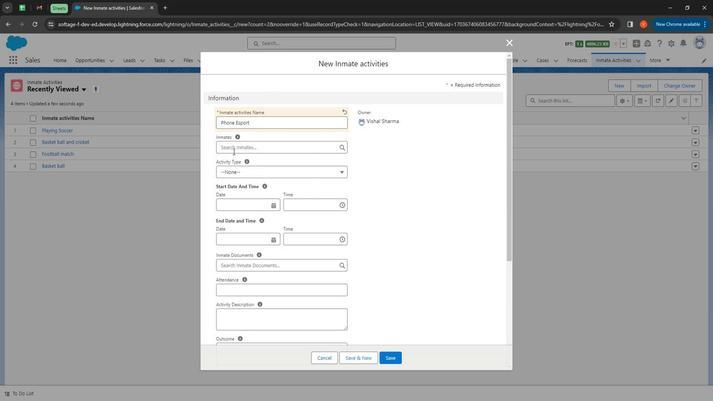 
Action: Mouse pressed left at (232, 151)
Screenshot: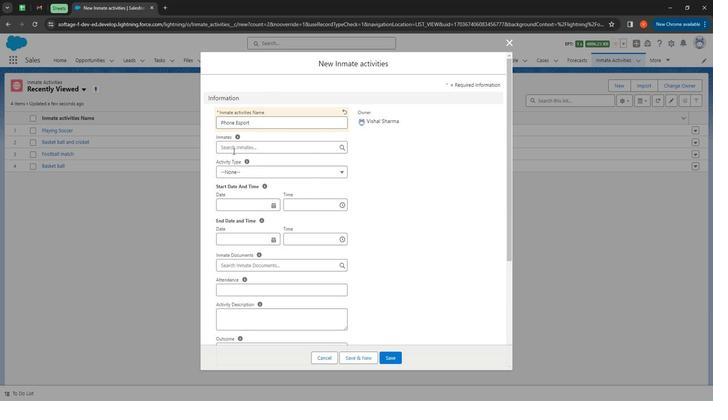 
Action: Mouse moved to (247, 200)
Screenshot: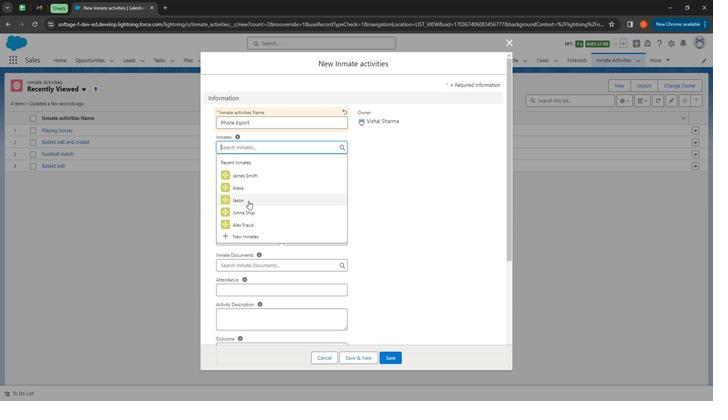 
Action: Mouse pressed left at (247, 200)
Screenshot: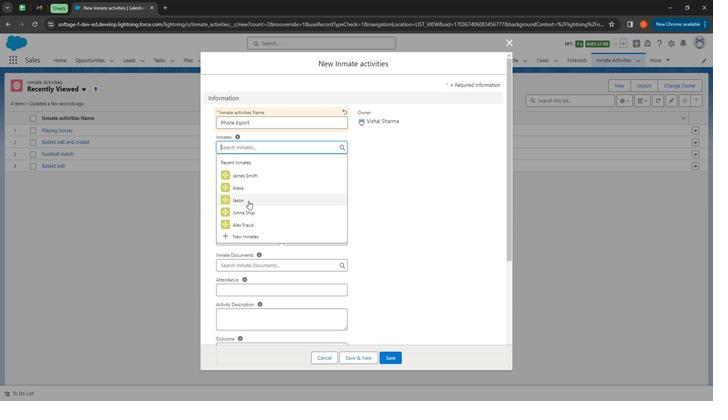 
Action: Mouse moved to (235, 171)
Screenshot: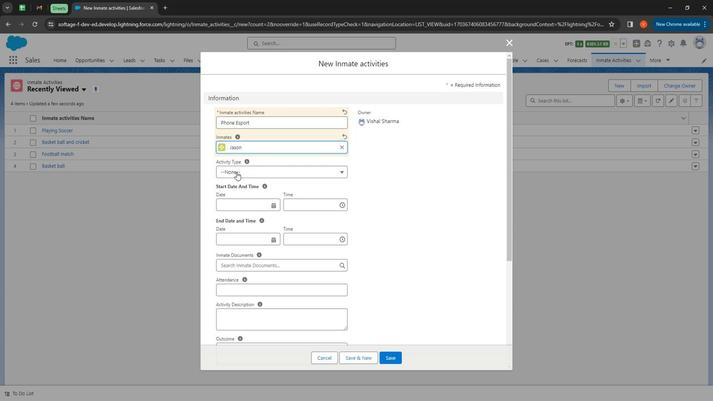 
Action: Mouse pressed left at (235, 171)
Screenshot: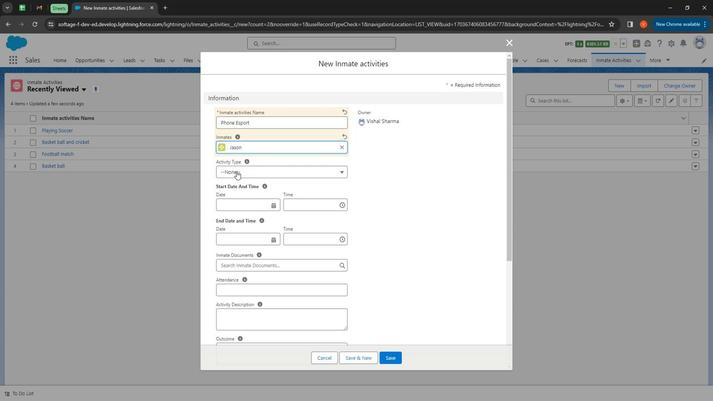 
Action: Mouse moved to (247, 254)
Screenshot: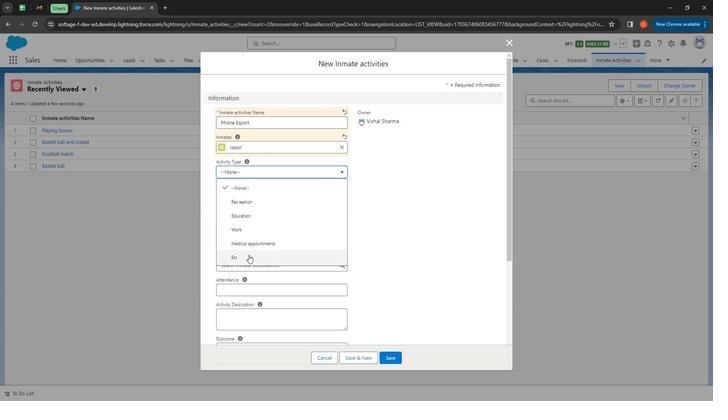 
Action: Mouse pressed left at (247, 254)
Screenshot: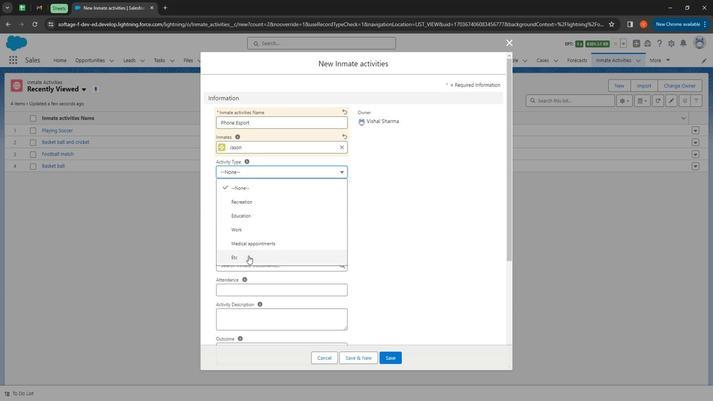 
Action: Mouse moved to (251, 201)
Screenshot: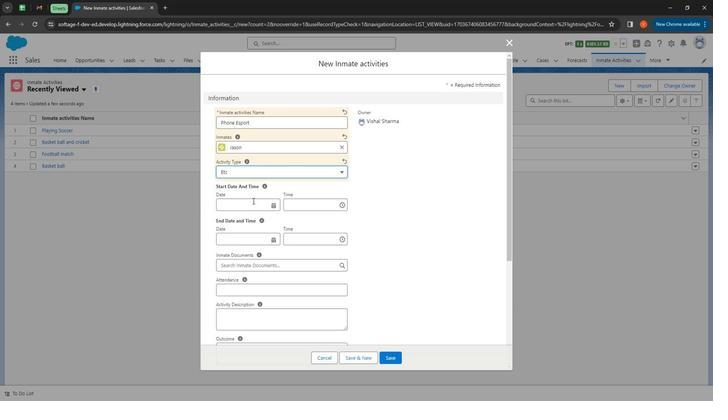 
Action: Mouse pressed left at (251, 201)
Screenshot: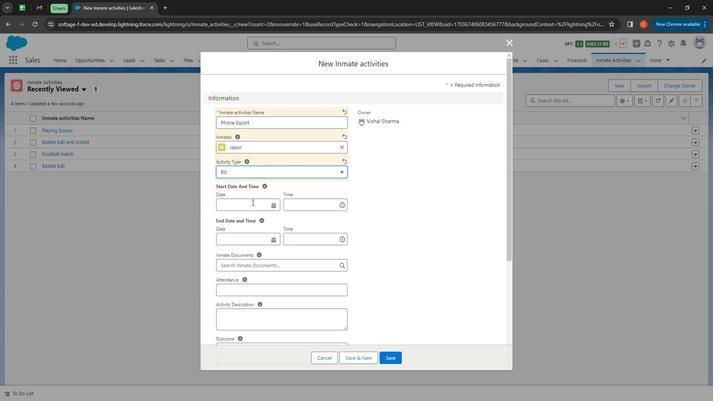 
Action: Mouse moved to (283, 322)
Screenshot: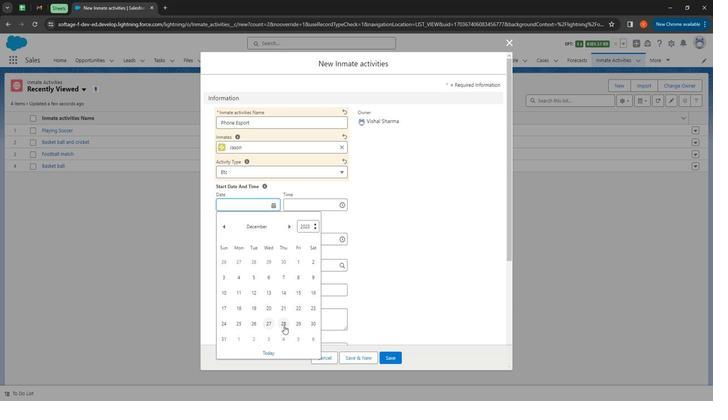 
Action: Mouse pressed left at (283, 322)
Screenshot: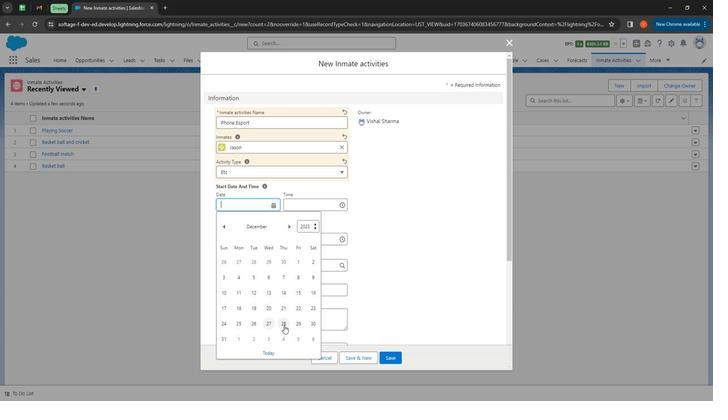 
Action: Mouse moved to (235, 234)
Screenshot: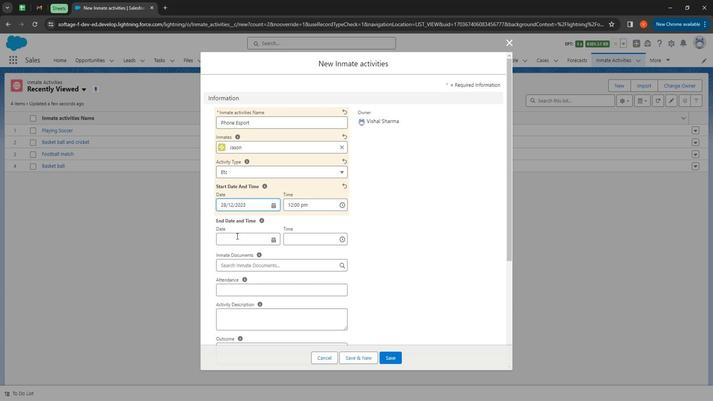 
Action: Mouse pressed left at (235, 234)
Screenshot: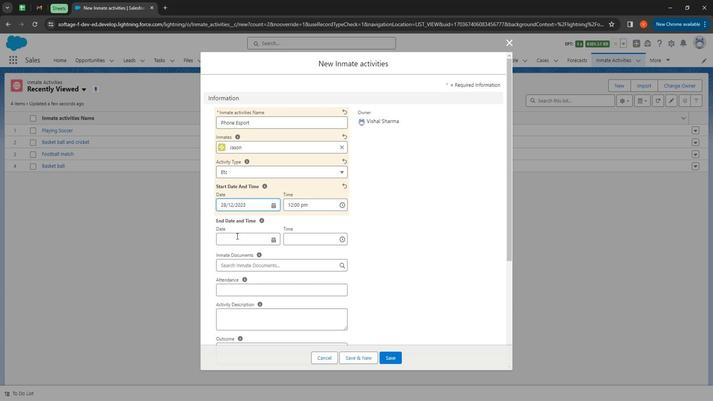 
Action: Mouse moved to (310, 357)
Screenshot: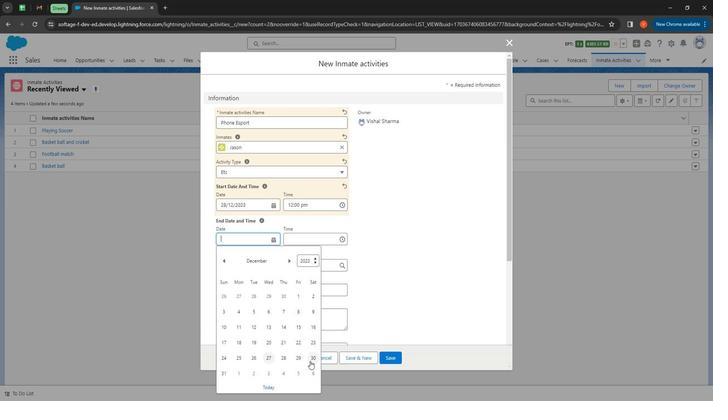 
Action: Mouse pressed left at (310, 357)
Screenshot: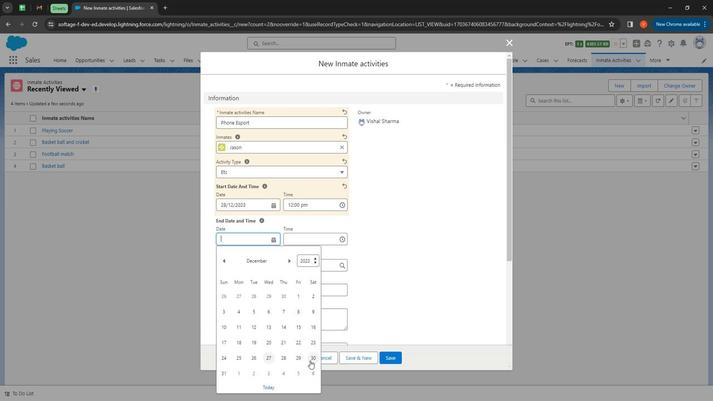 
Action: Mouse moved to (296, 234)
Screenshot: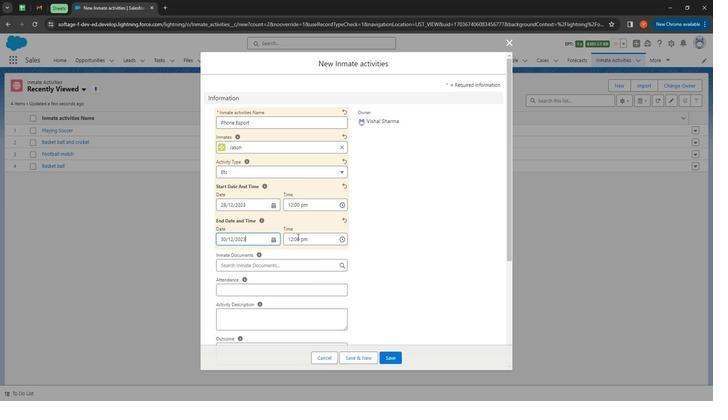 
Action: Mouse pressed left at (296, 234)
Screenshot: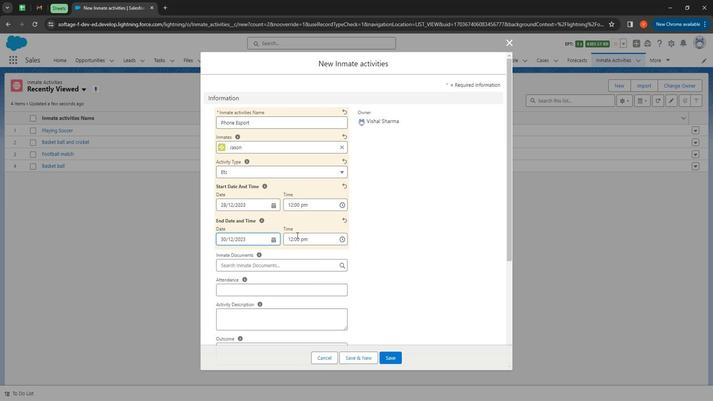 
Action: Mouse moved to (308, 277)
Screenshot: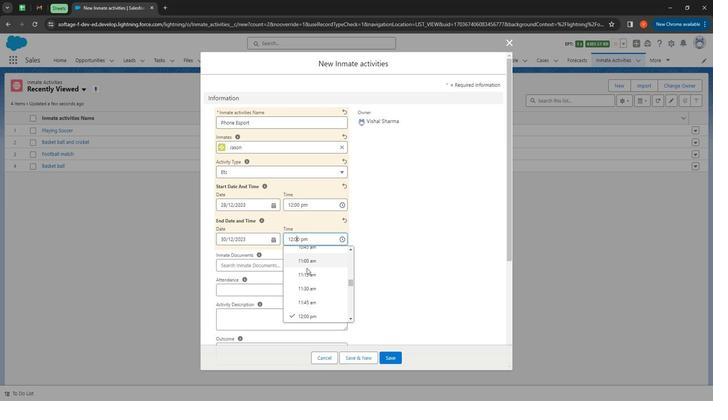 
Action: Mouse scrolled (308, 277) with delta (0, 0)
Screenshot: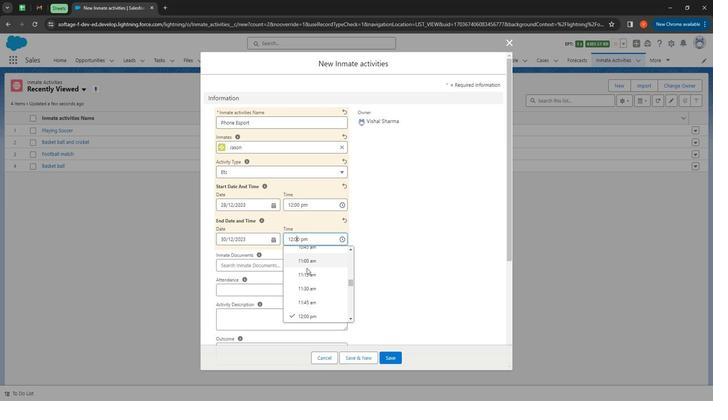
Action: Mouse moved to (311, 281)
Screenshot: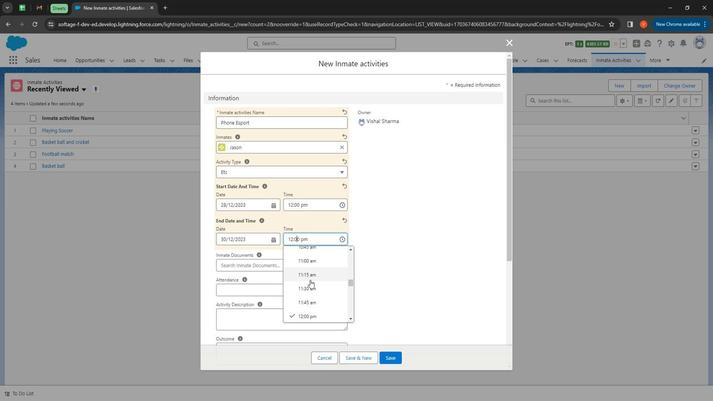 
Action: Mouse scrolled (311, 281) with delta (0, 0)
Screenshot: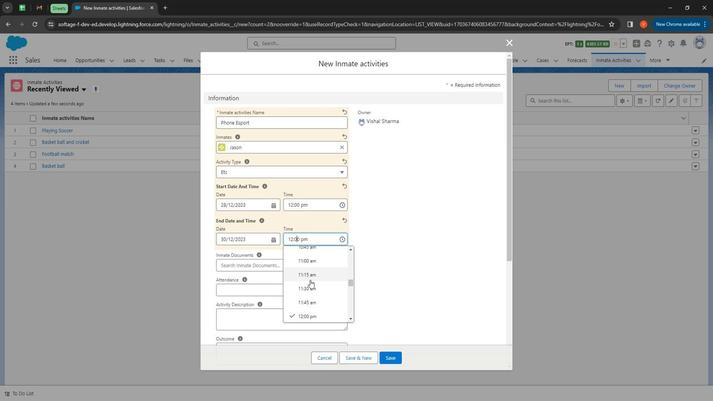 
Action: Mouse moved to (311, 281)
Screenshot: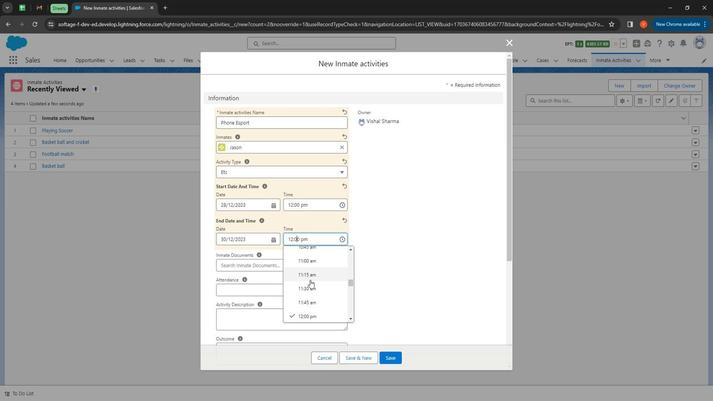 
Action: Mouse scrolled (311, 281) with delta (0, 0)
Screenshot: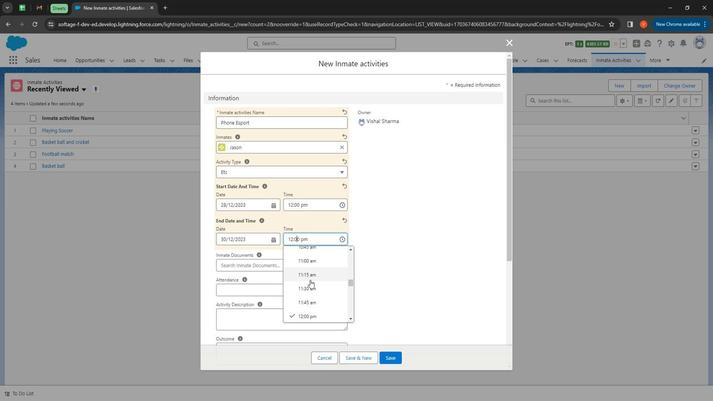 
Action: Mouse moved to (312, 281)
Screenshot: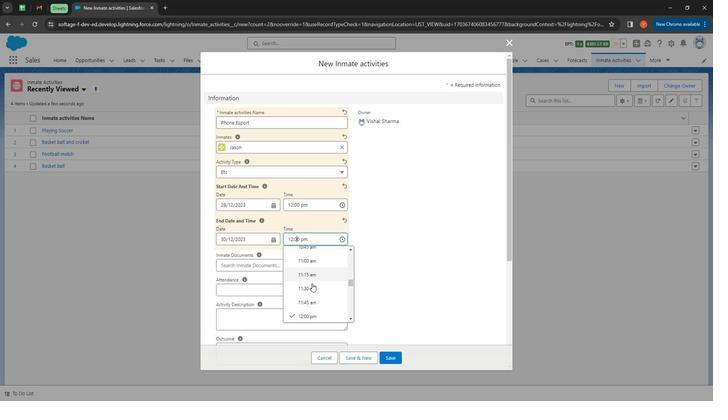 
Action: Mouse scrolled (312, 281) with delta (0, 0)
Screenshot: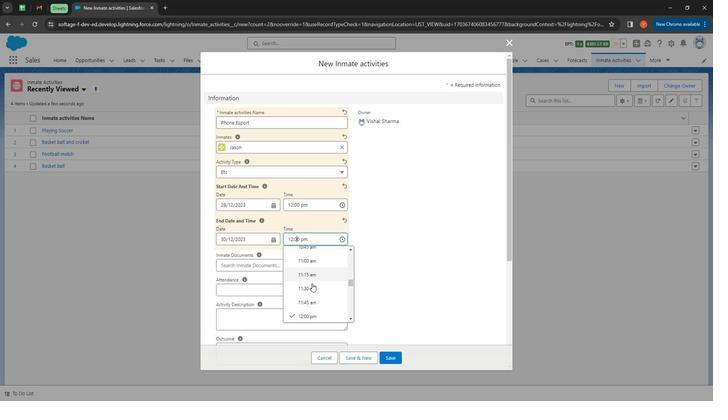 
Action: Mouse moved to (315, 292)
Screenshot: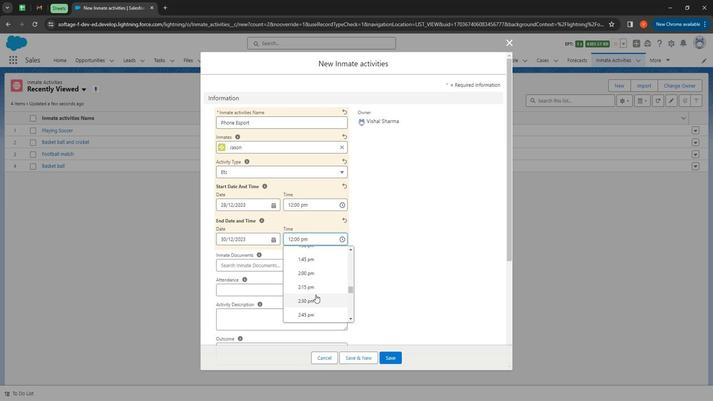 
Action: Mouse pressed left at (315, 292)
Screenshot: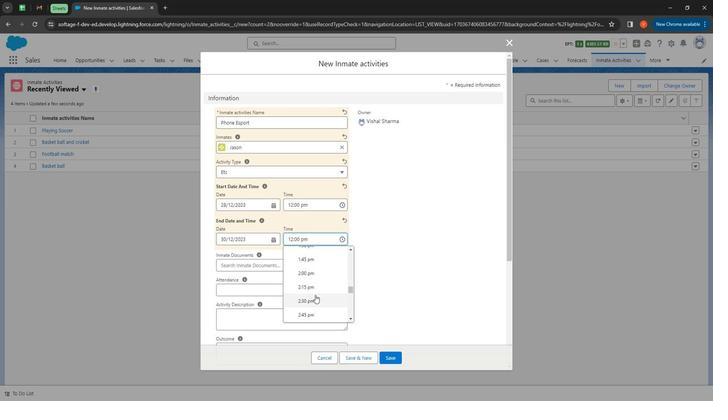 
Action: Mouse moved to (238, 261)
Screenshot: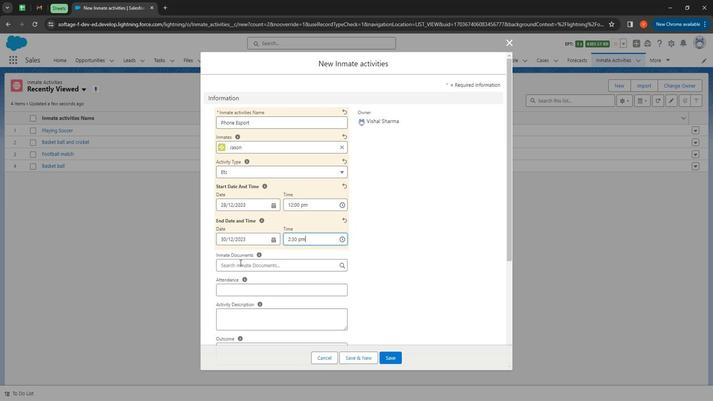 
Action: Mouse pressed left at (238, 261)
Screenshot: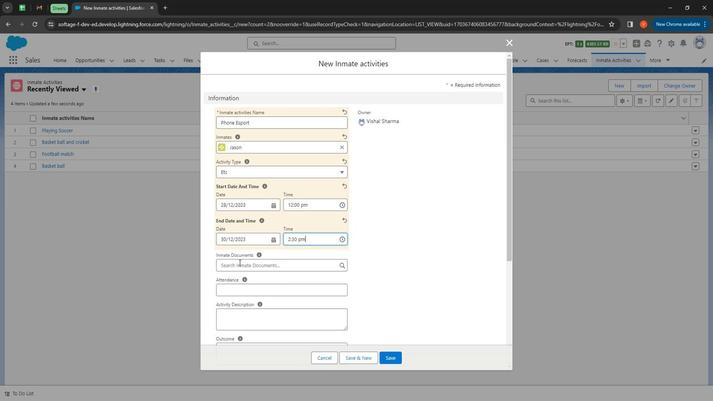 
Action: Mouse moved to (266, 329)
Screenshot: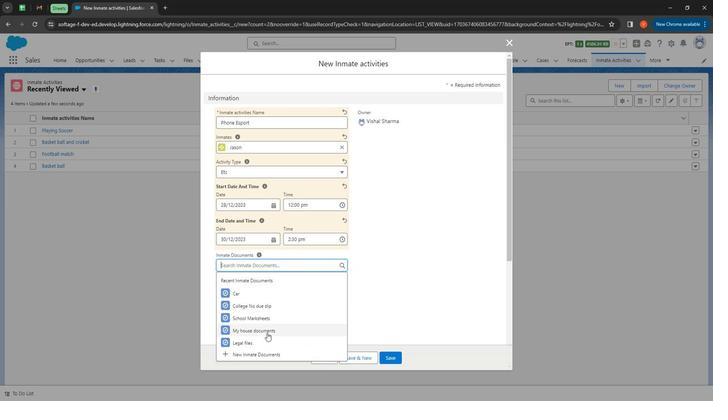 
Action: Mouse pressed left at (266, 329)
Screenshot: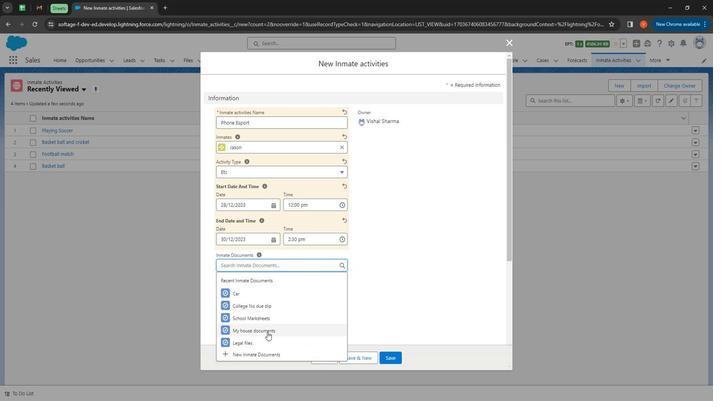 
Action: Mouse moved to (303, 205)
Screenshot: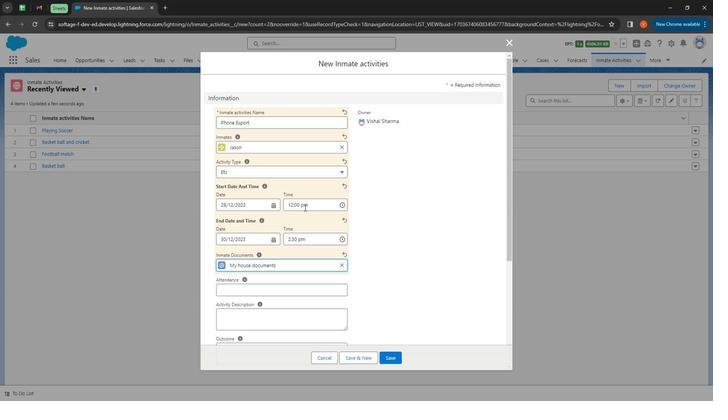 
Action: Mouse pressed left at (303, 205)
Screenshot: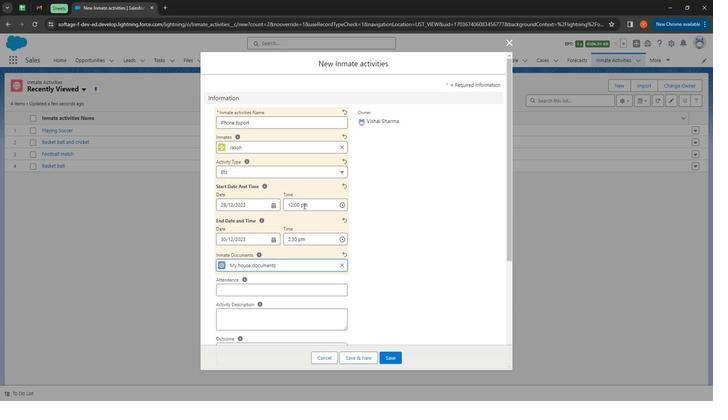 
Action: Mouse moved to (306, 259)
Screenshot: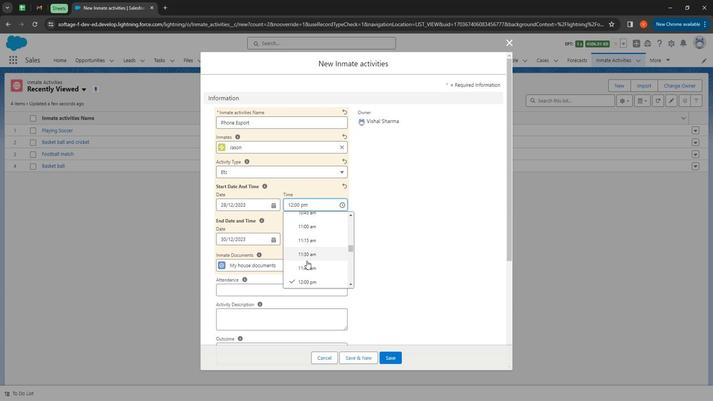 
Action: Mouse scrolled (306, 259) with delta (0, 0)
Screenshot: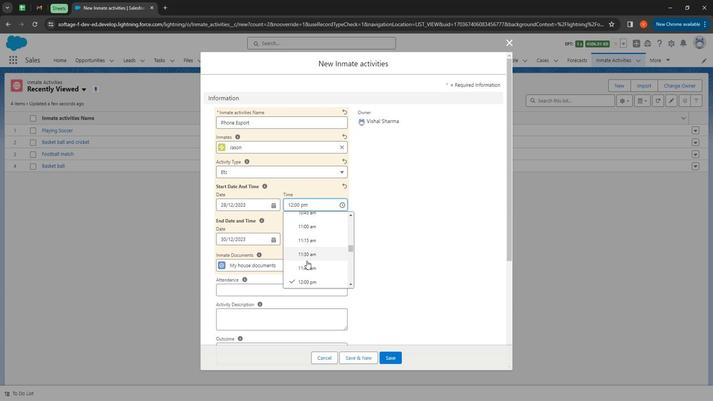 
Action: Mouse moved to (307, 256)
Screenshot: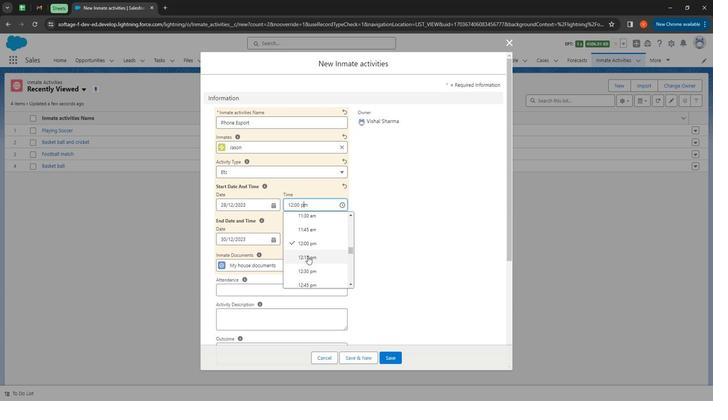 
Action: Mouse pressed left at (307, 256)
Screenshot: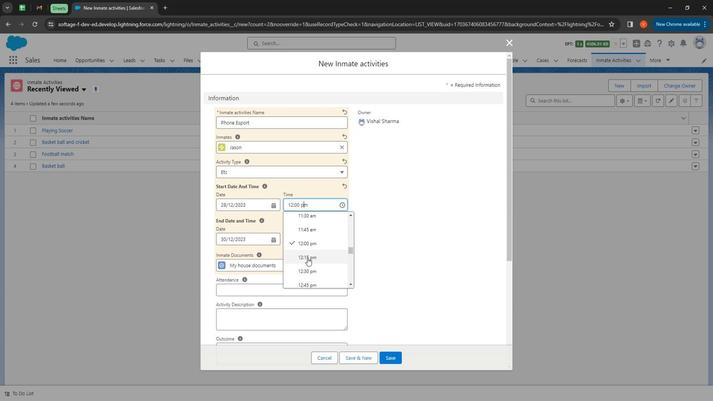 
Action: Mouse moved to (238, 291)
Screenshot: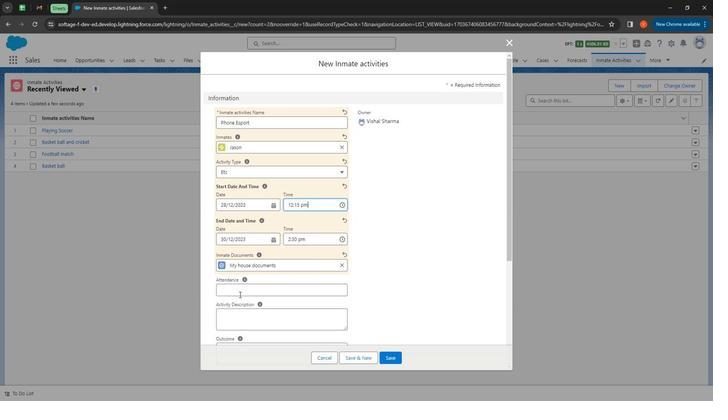 
Action: Mouse pressed left at (238, 291)
Screenshot: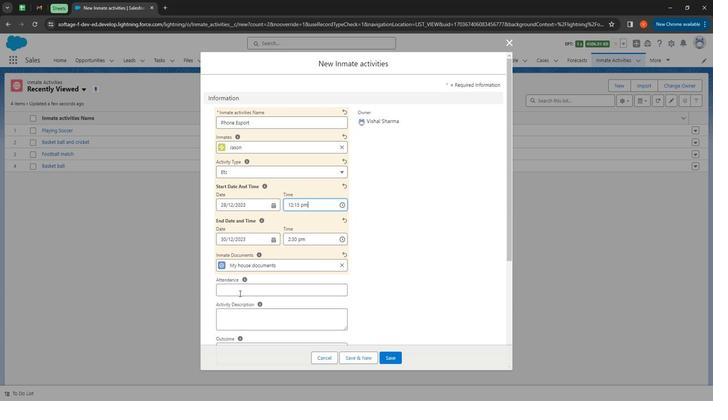 
Action: Mouse moved to (228, 249)
Screenshot: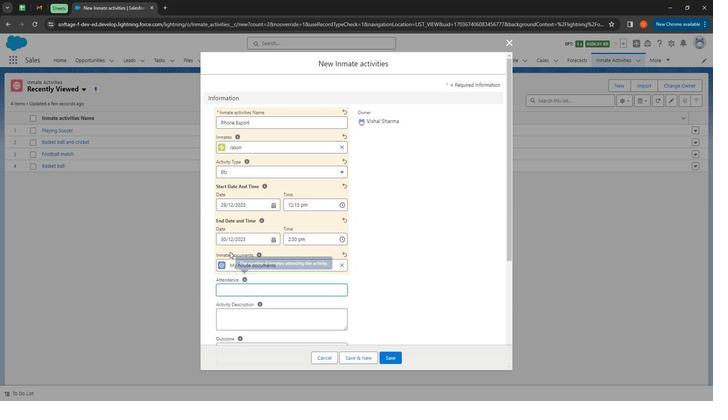 
Action: Key pressed 4
Screenshot: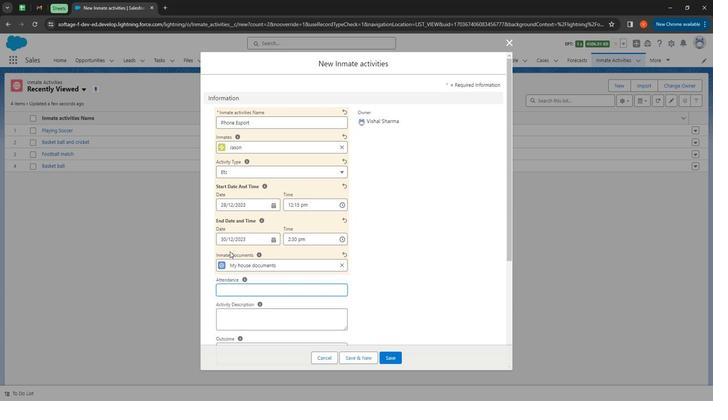 
Action: Mouse moved to (244, 314)
Screenshot: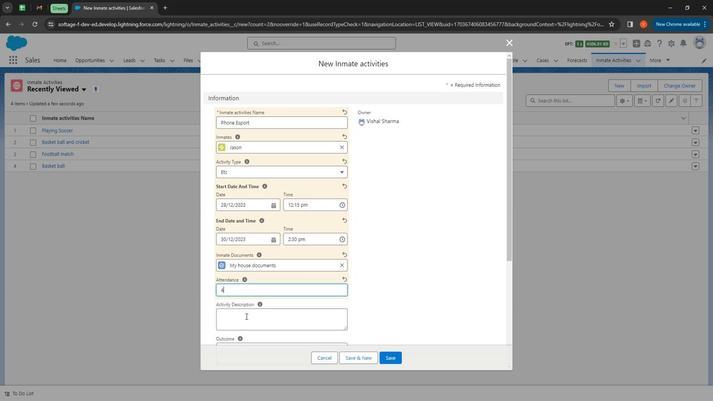 
Action: Mouse pressed left at (244, 314)
Screenshot: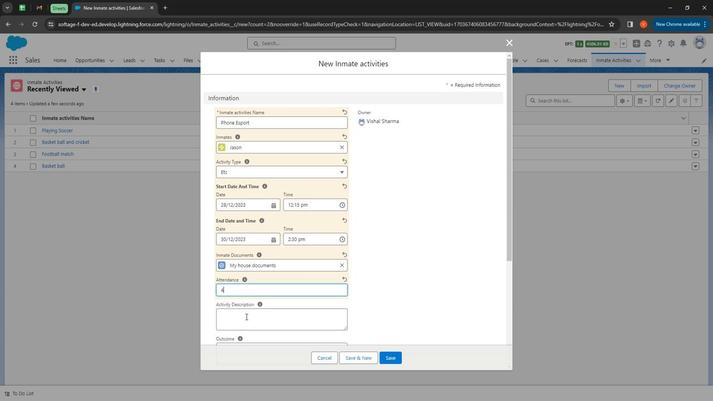 
Action: Mouse moved to (235, 285)
Screenshot: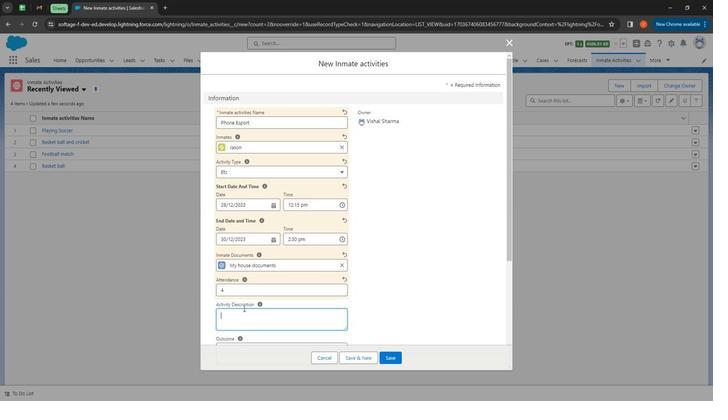 
Action: Key pressed <Key.shift>
Screenshot: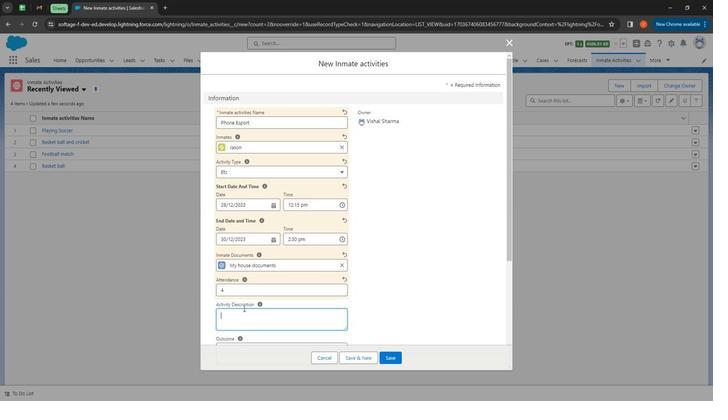 
Action: Mouse moved to (231, 270)
Screenshot: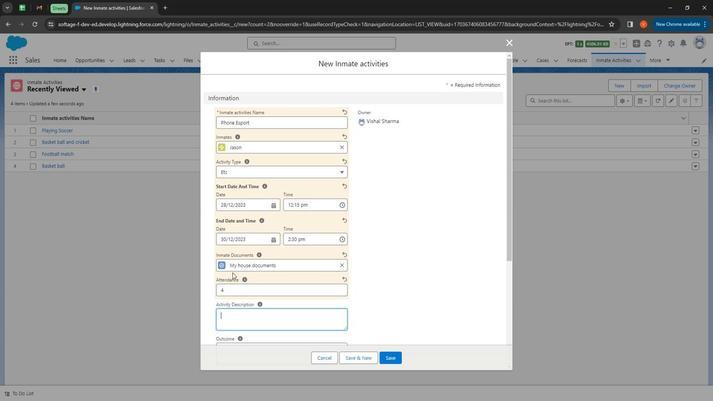 
Action: Key pressed <Key.shift><Key.shift><Key.shift><Key.shift><Key.shift><Key.shift><Key.shift><Key.shift><Key.shift><Key.shift><Key.shift><Key.shift><Key.shift><Key.shift><Key.shift><Key.shift><Key.shift><Key.shift><Key.shift><Key.shift><Key.shift><Key.shift><Key.shift><Key.shift><Key.shift><Key.shift><Key.shift><Key.shift><Key.shift><Key.shift><Key.shift><Key.shift><Key.shift><Key.shift><Key.shift><Key.shift><Key.shift><Key.shift><Key.shift><Key.shift><Key.shift><Key.shift><Key.shift><Key.shift><Key.shift><Key.shift><Key.shift>Playing<Key.space><Key.shift>Comi<Key.space>games<Key.space>w<Key.backspace>via<Key.space>smart<Key.space>oh<Key.backspace><Key.backspace>phone
Screenshot: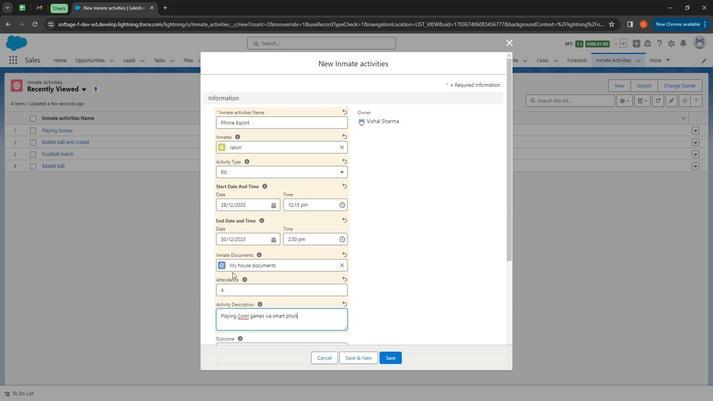 
Action: Mouse moved to (365, 304)
Screenshot: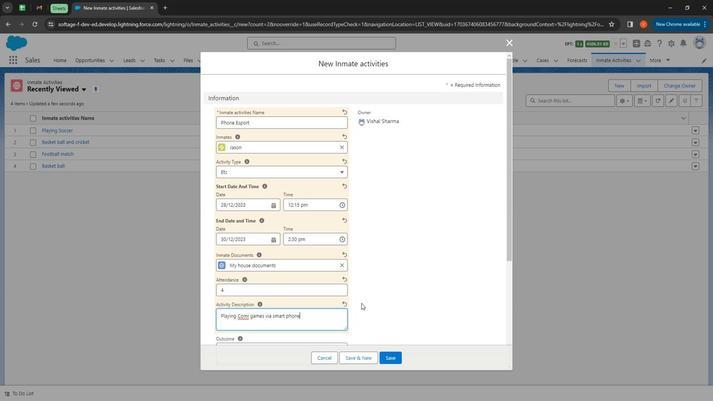
Action: Mouse scrolled (365, 303) with delta (0, 0)
Screenshot: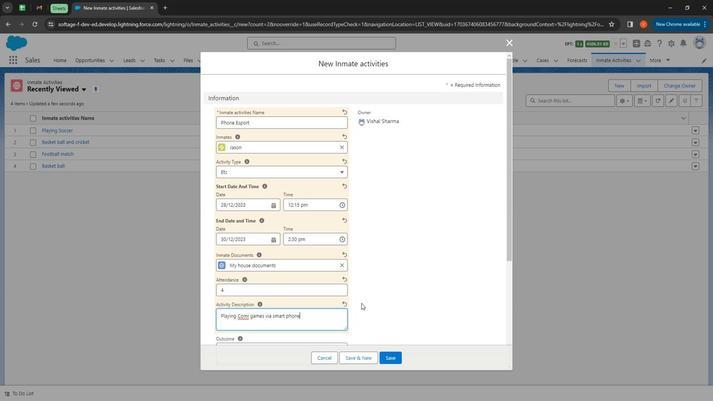 
Action: Mouse moved to (369, 305)
Screenshot: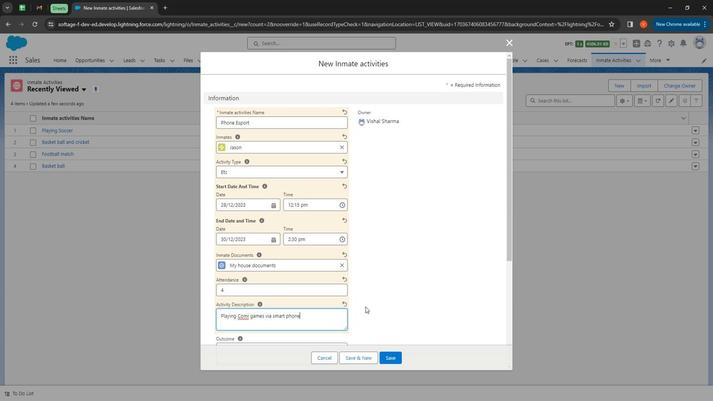 
Action: Mouse scrolled (369, 305) with delta (0, 0)
Screenshot: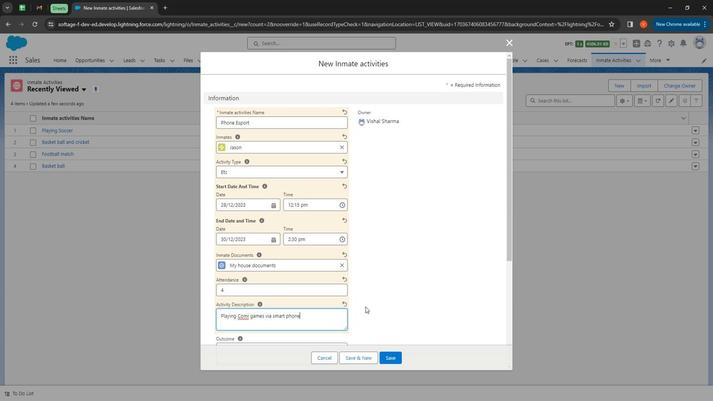 
Action: Mouse moved to (374, 305)
Screenshot: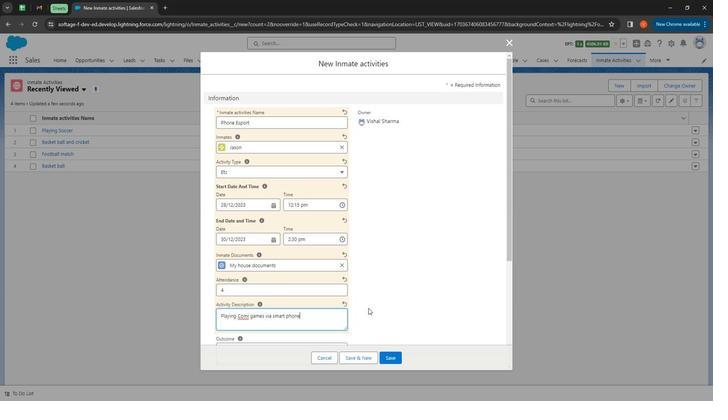 
Action: Mouse scrolled (374, 304) with delta (0, 0)
Screenshot: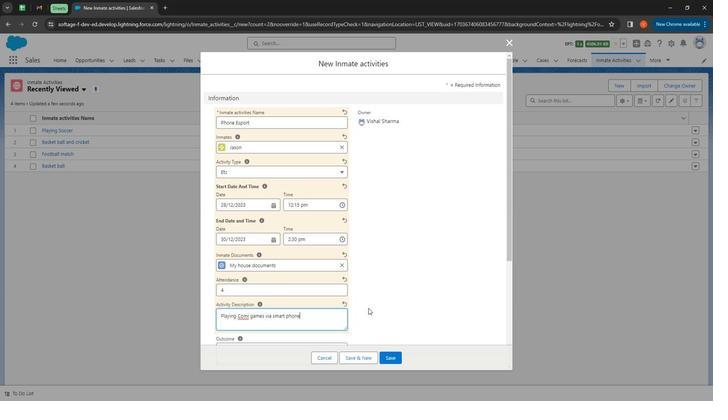 
Action: Mouse moved to (382, 301)
Screenshot: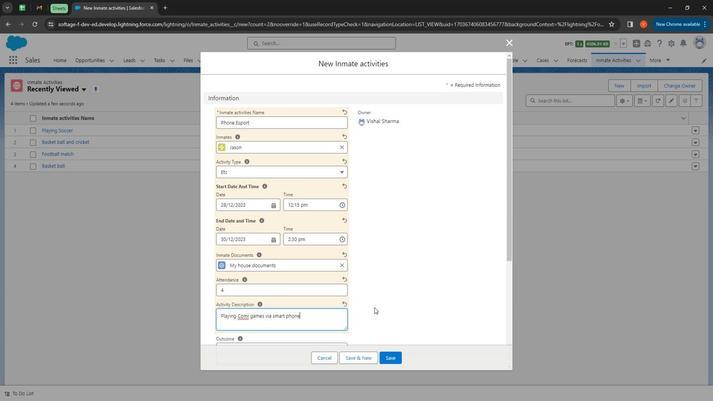 
Action: Mouse scrolled (382, 300) with delta (0, 0)
Screenshot: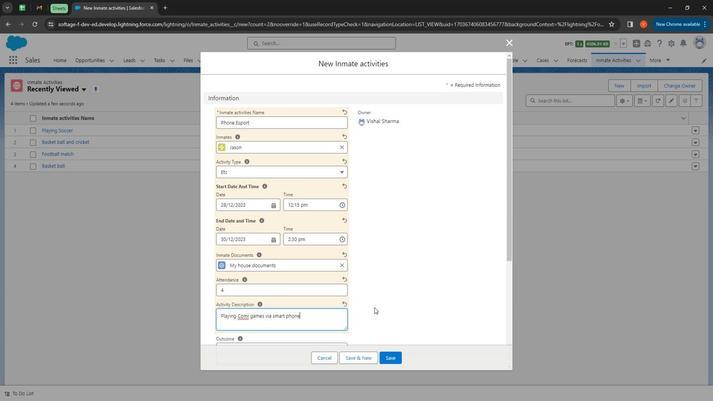 
Action: Mouse moved to (392, 296)
Screenshot: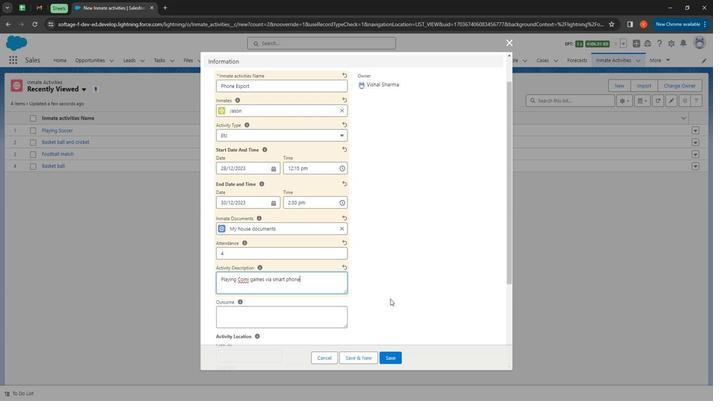 
Action: Mouse scrolled (392, 296) with delta (0, 0)
Screenshot: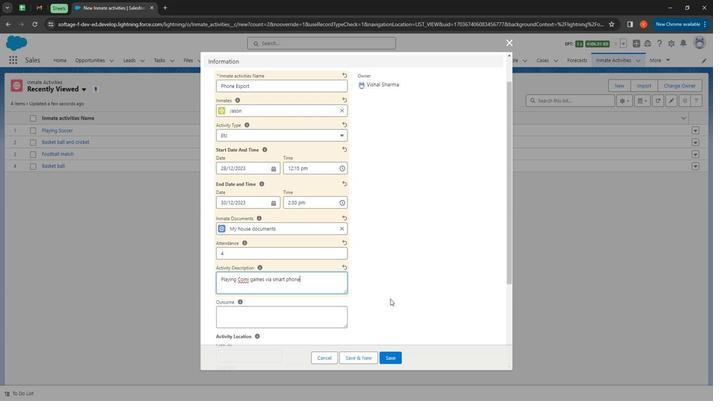 
Action: Mouse moved to (245, 156)
Screenshot: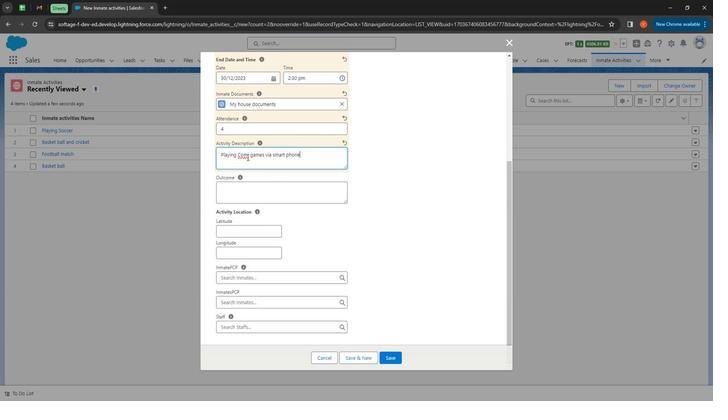 
Action: Mouse pressed right at (245, 156)
Screenshot: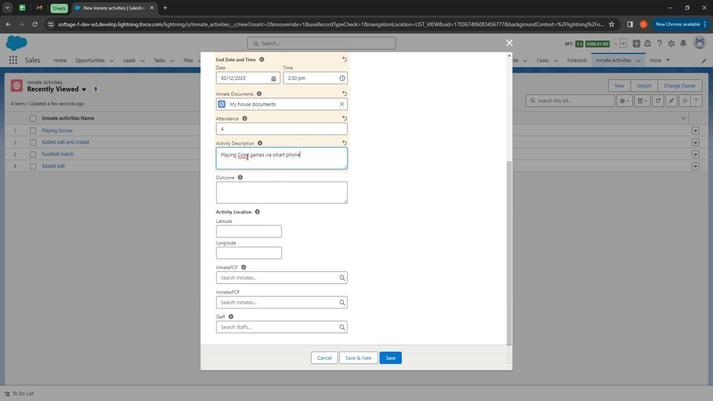 
Action: Mouse moved to (447, 227)
Screenshot: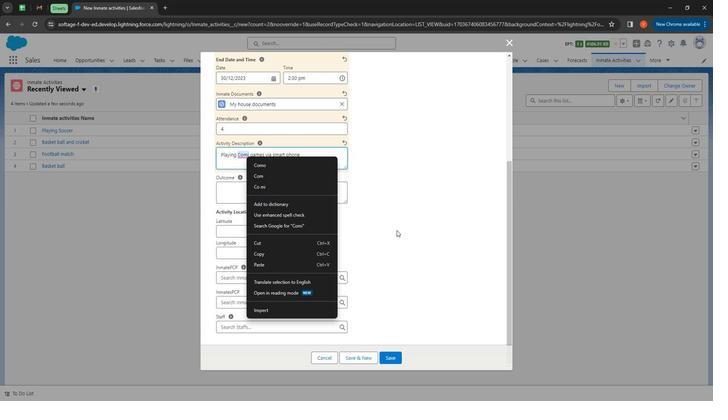 
Action: Mouse pressed left at (447, 227)
Screenshot: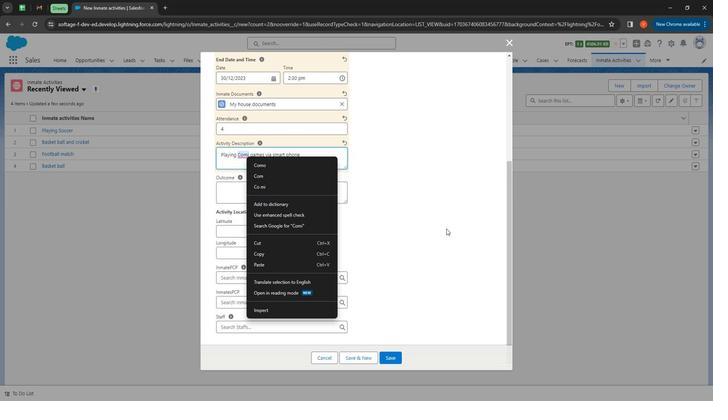 
Action: Mouse moved to (232, 186)
Screenshot: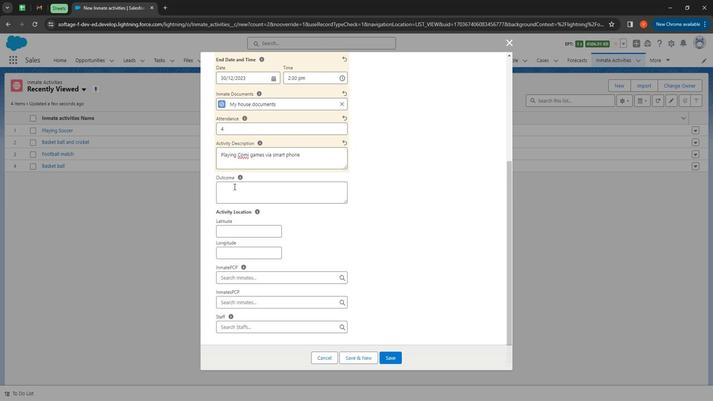 
Action: Mouse pressed left at (232, 186)
Screenshot: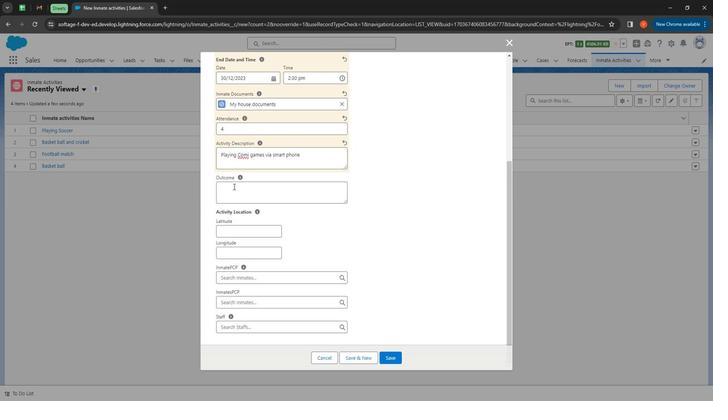 
Action: Key pressed <Key.shift>Esport<Key.space><Key.shift>Torr<Key.backspace>nament
Screenshot: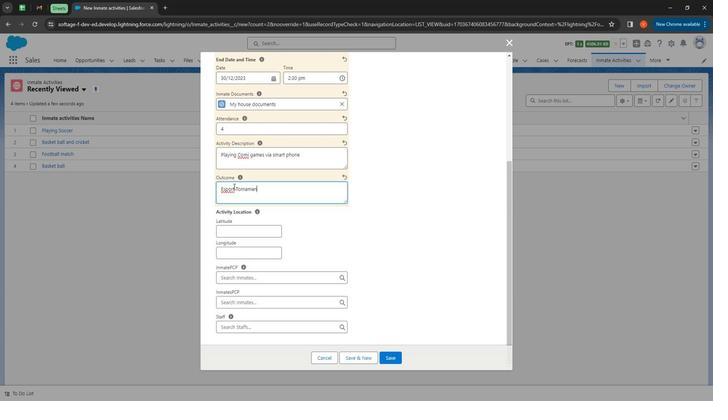 
Action: Mouse moved to (246, 191)
Screenshot: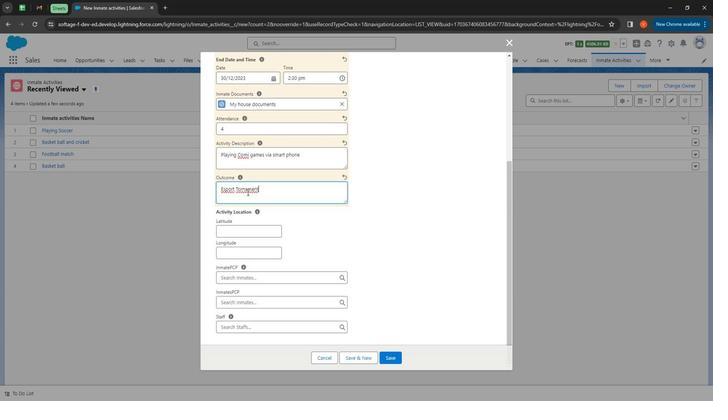 
Action: Mouse pressed right at (246, 191)
Screenshot: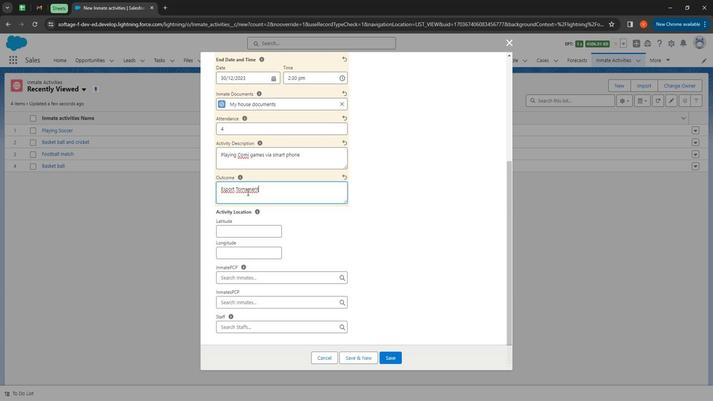
Action: Mouse moved to (279, 214)
Screenshot: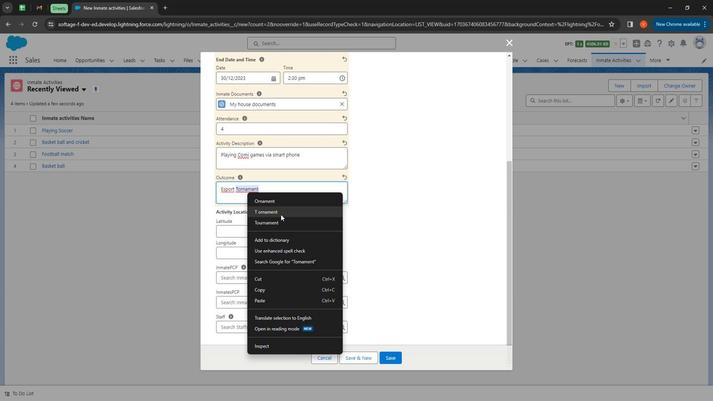 
Action: Mouse pressed left at (279, 214)
Screenshot: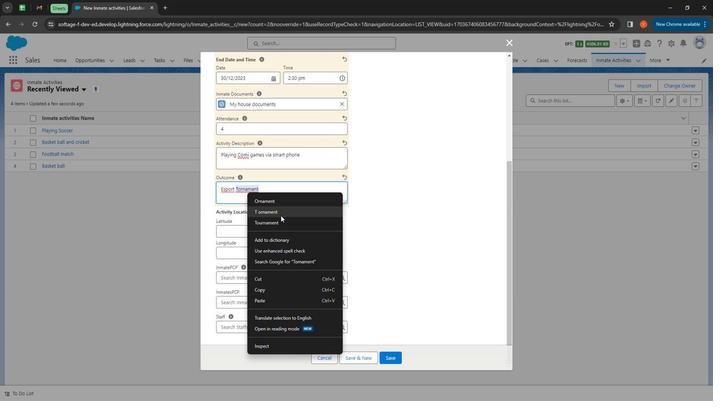 
Action: Mouse moved to (237, 189)
Screenshot: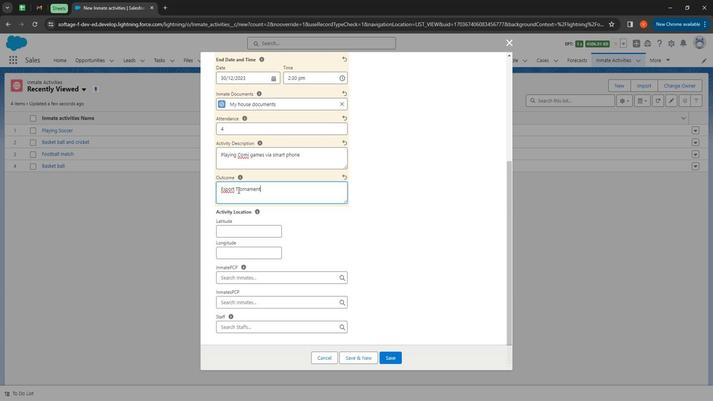 
Action: Mouse pressed left at (237, 189)
Screenshot: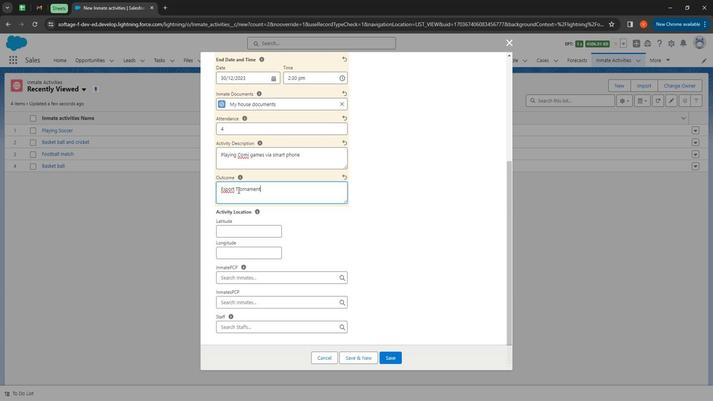 
Action: Mouse moved to (245, 189)
Screenshot: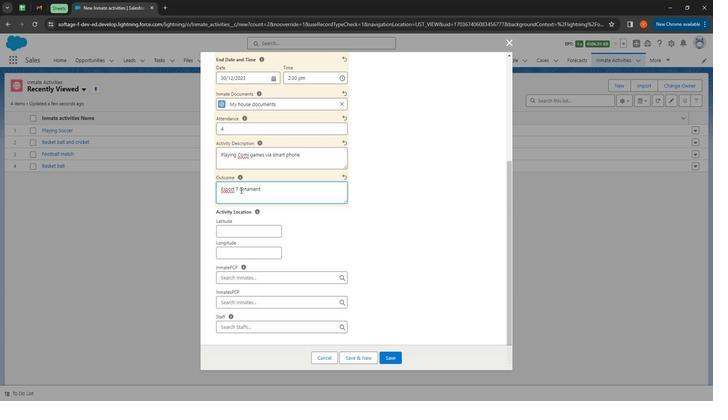 
Action: Key pressed <Key.delete>
Screenshot: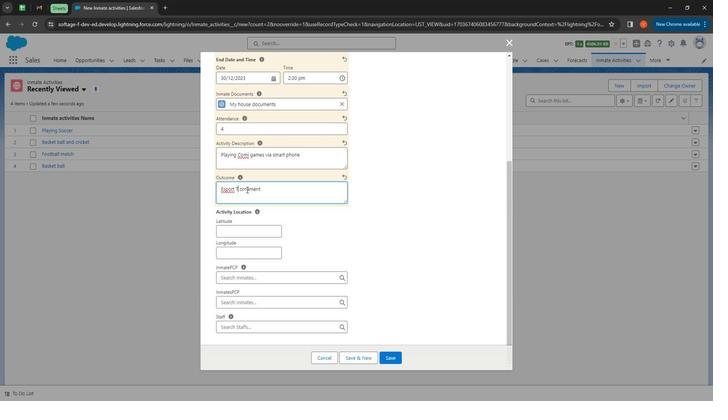 
Action: Mouse moved to (421, 232)
Screenshot: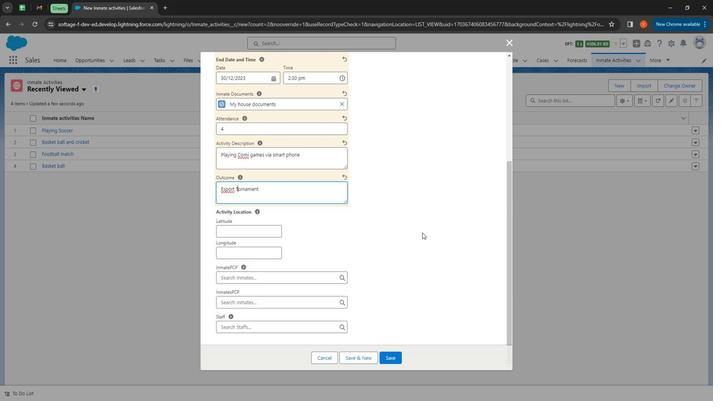 
Action: Mouse pressed left at (421, 232)
Screenshot: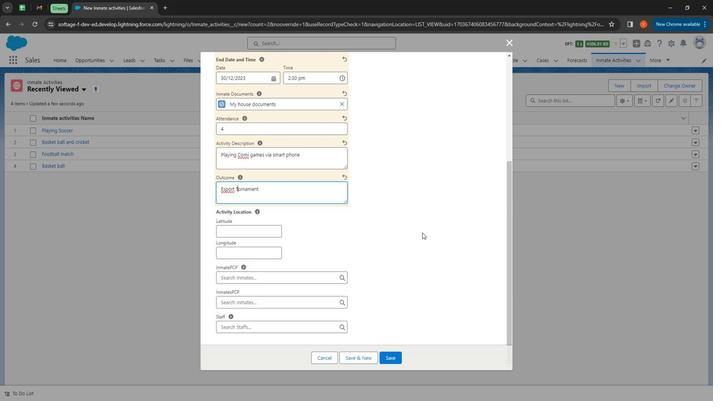 
Action: Mouse moved to (264, 229)
Screenshot: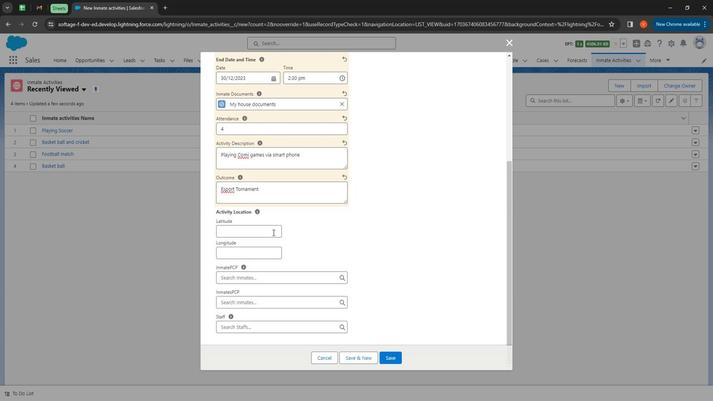 
Action: Mouse pressed left at (264, 229)
Screenshot: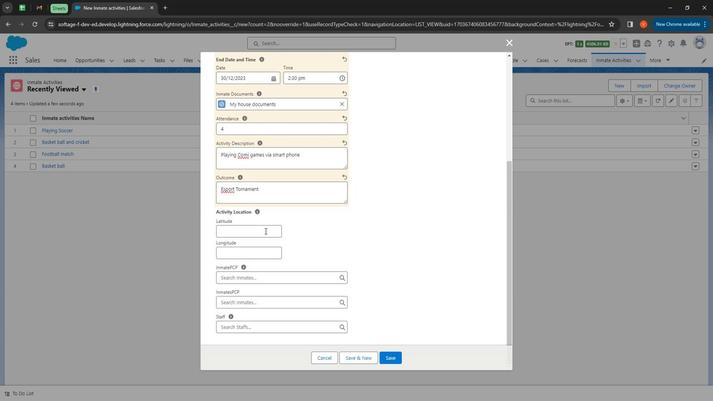 
Action: Mouse moved to (272, 230)
Screenshot: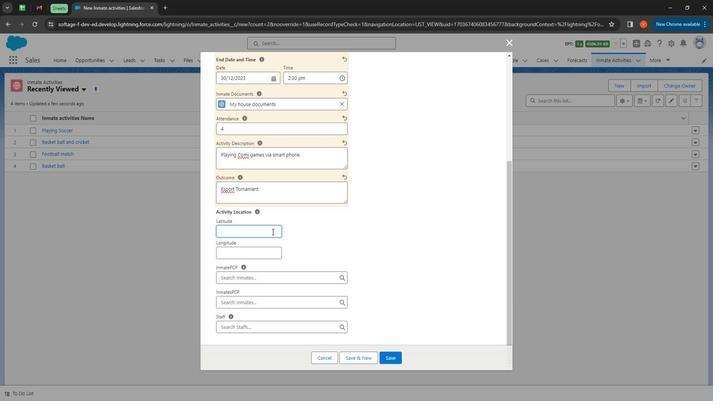 
Action: Key pressed 12
Screenshot: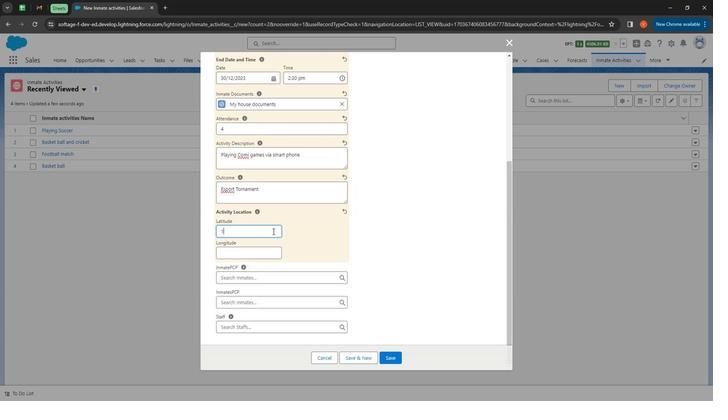 
Action: Mouse moved to (244, 254)
Screenshot: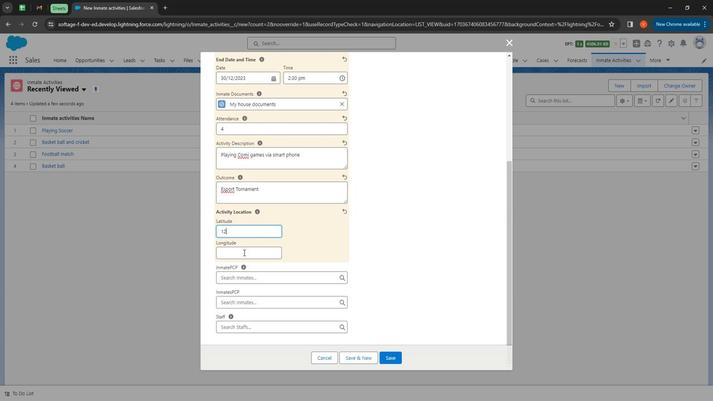
Action: Mouse pressed left at (244, 254)
Screenshot: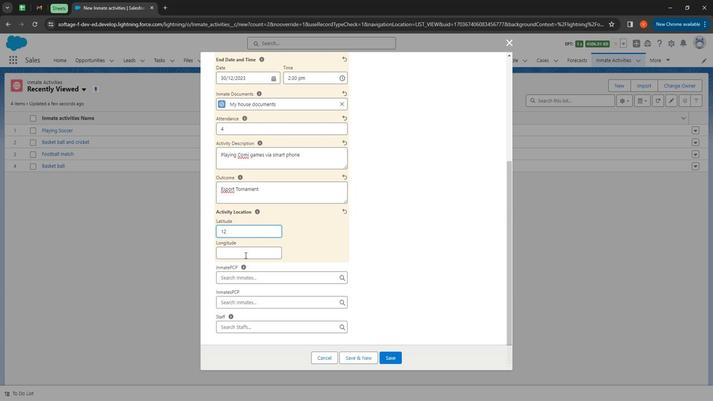 
Action: Key pressed 89
Screenshot: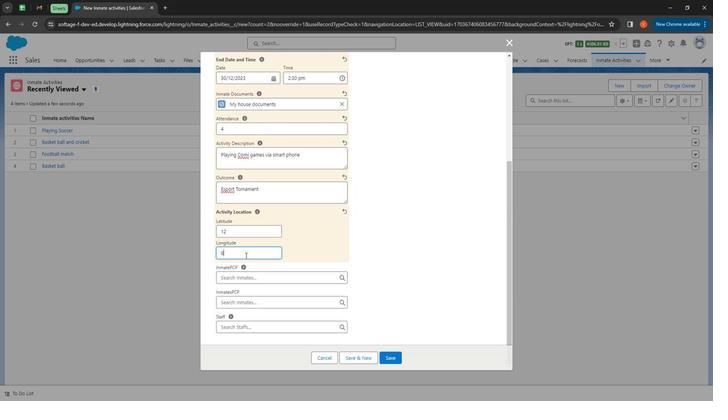 
Action: Mouse moved to (245, 278)
Screenshot: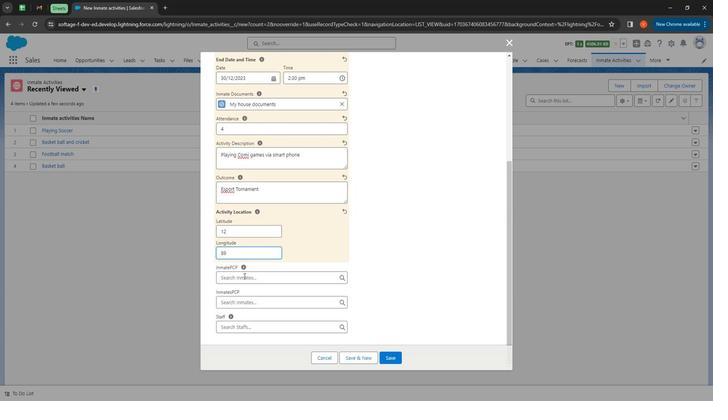 
Action: Mouse pressed left at (245, 278)
Screenshot: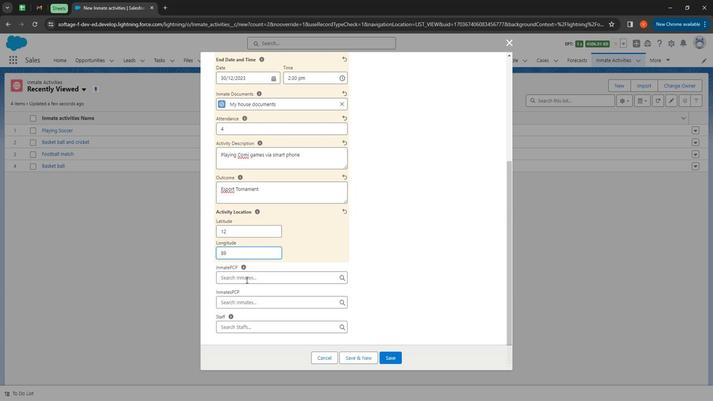
Action: Mouse moved to (256, 308)
Screenshot: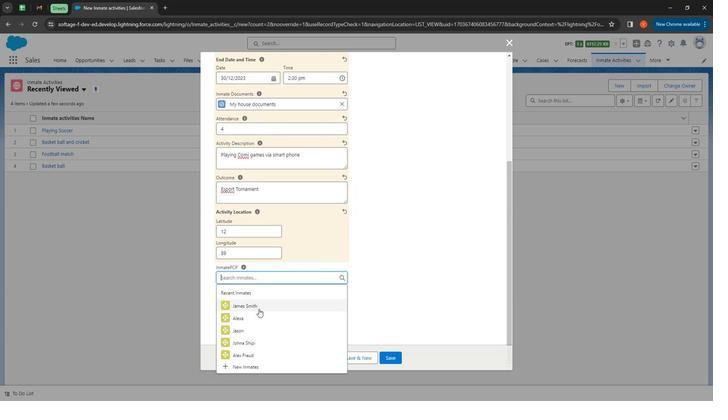 
Action: Mouse pressed left at (256, 308)
Screenshot: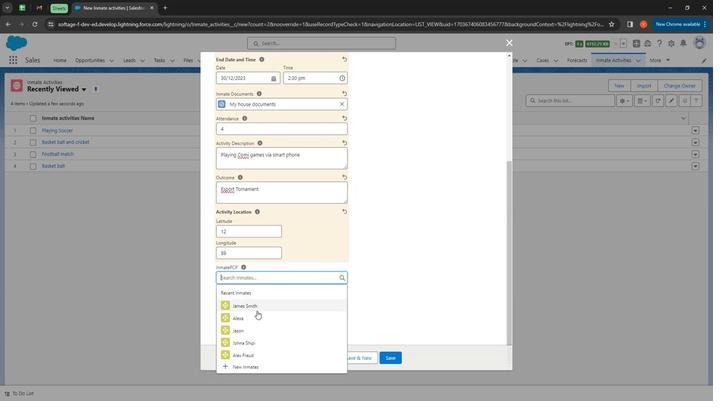 
Action: Mouse moved to (240, 297)
Screenshot: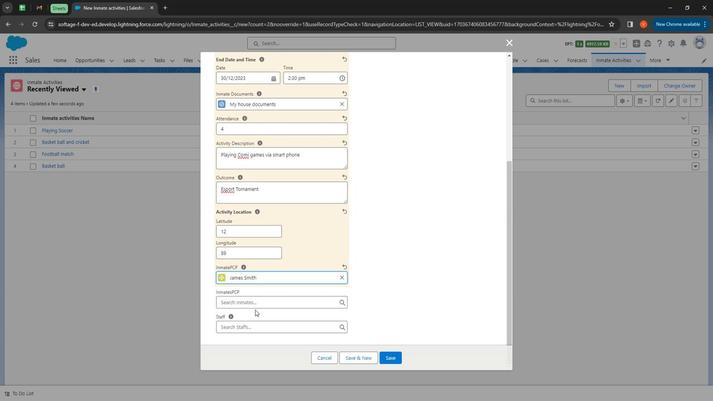 
Action: Mouse pressed left at (240, 297)
Screenshot: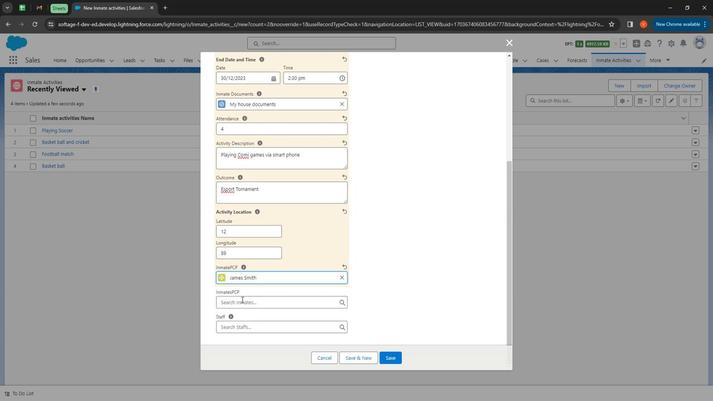 
Action: Mouse moved to (256, 360)
Screenshot: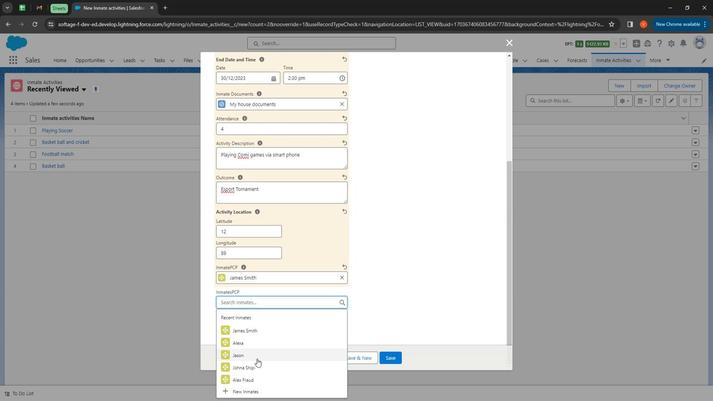 
Action: Mouse pressed left at (256, 360)
Screenshot: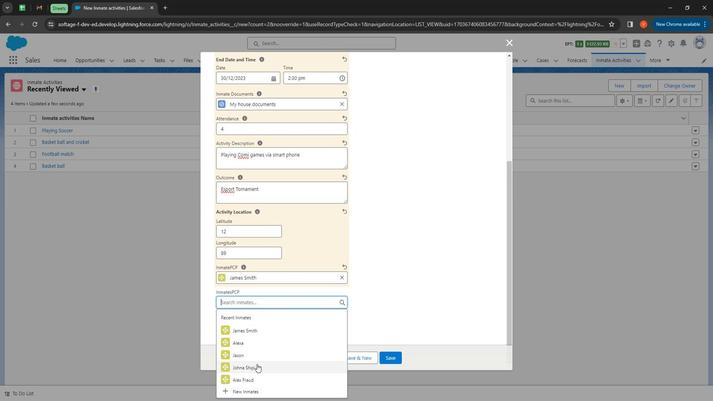 
Action: Mouse moved to (239, 325)
Screenshot: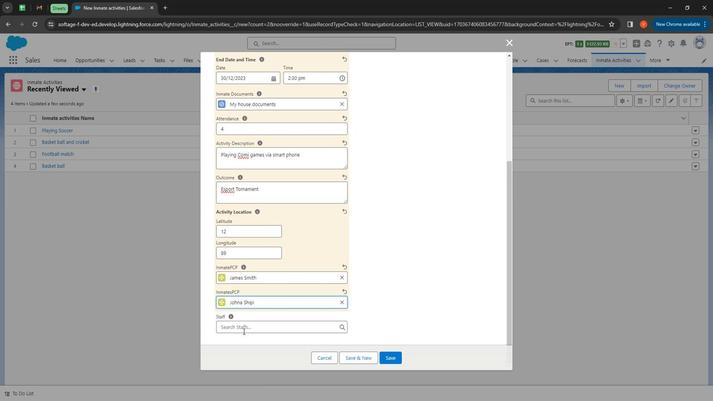 
Action: Mouse pressed left at (239, 325)
Screenshot: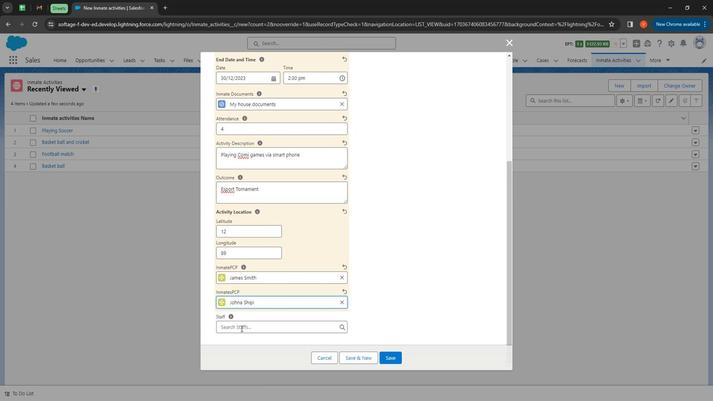
Action: Mouse moved to (273, 358)
Screenshot: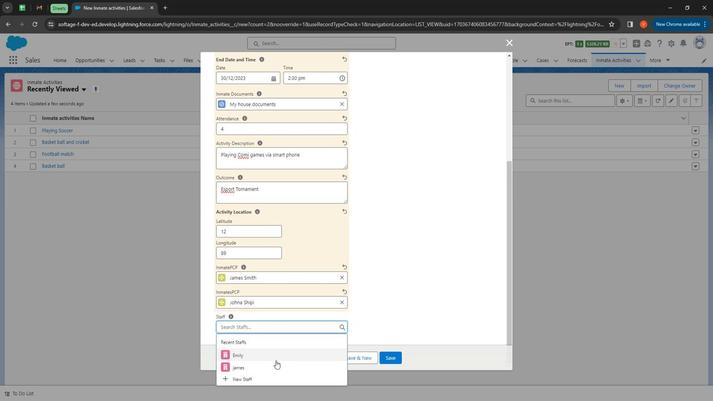 
Action: Mouse pressed left at (273, 358)
Screenshot: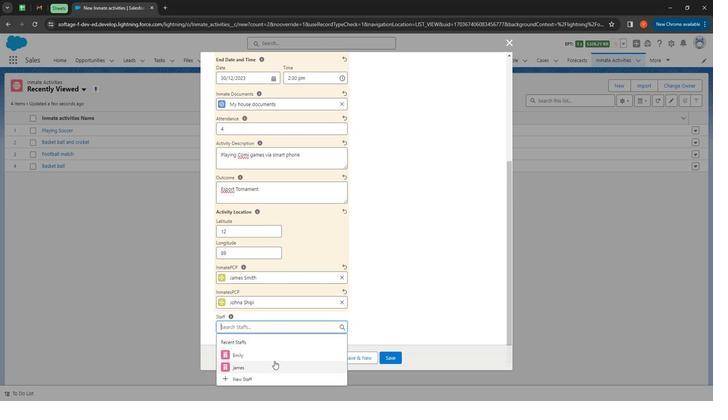 
Action: Mouse moved to (384, 351)
Screenshot: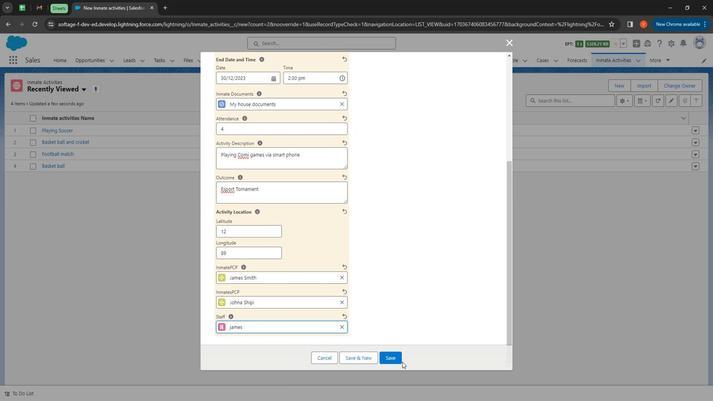 
Action: Mouse pressed left at (384, 351)
Screenshot: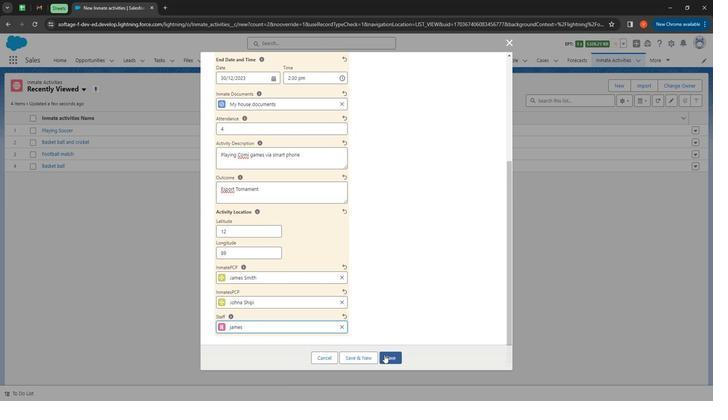 
Action: Mouse moved to (625, 62)
Screenshot: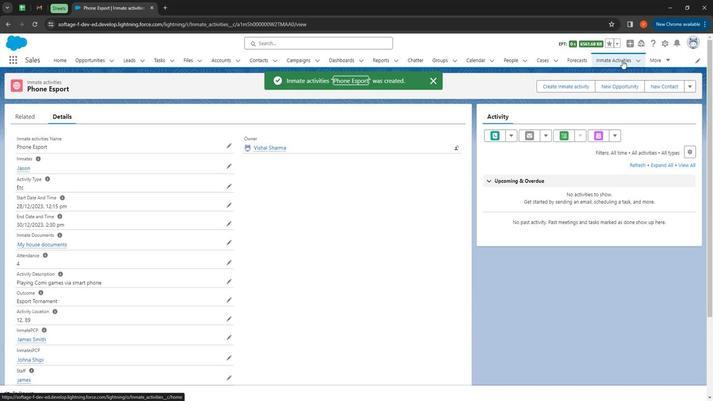
Action: Mouse pressed left at (625, 62)
Screenshot: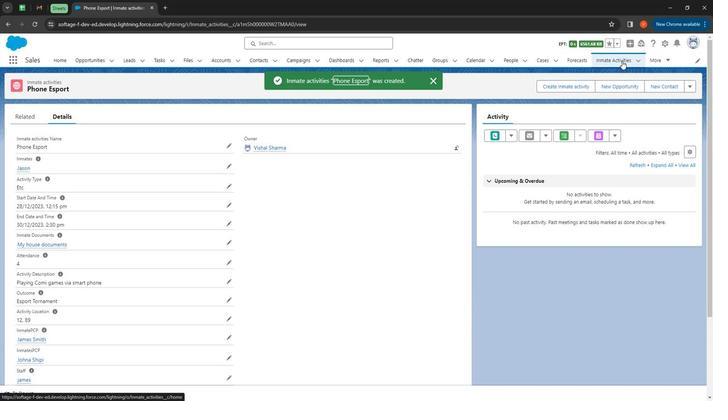 
Action: Mouse moved to (626, 90)
Screenshot: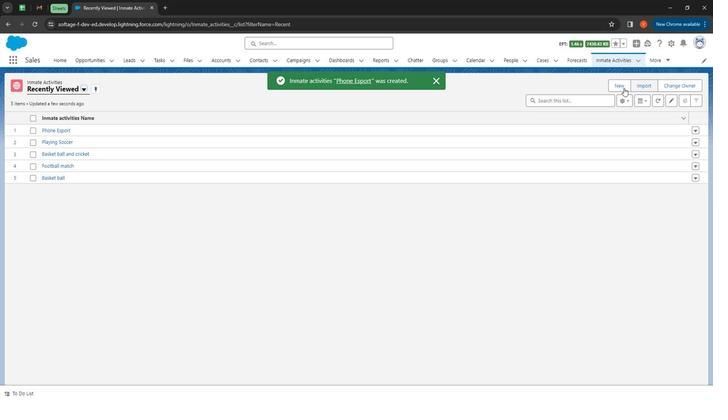 
Action: Mouse pressed left at (626, 90)
Screenshot: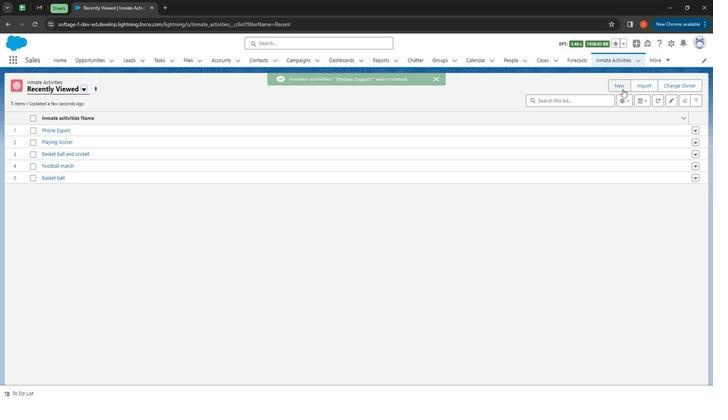 
Action: Mouse moved to (248, 124)
Screenshot: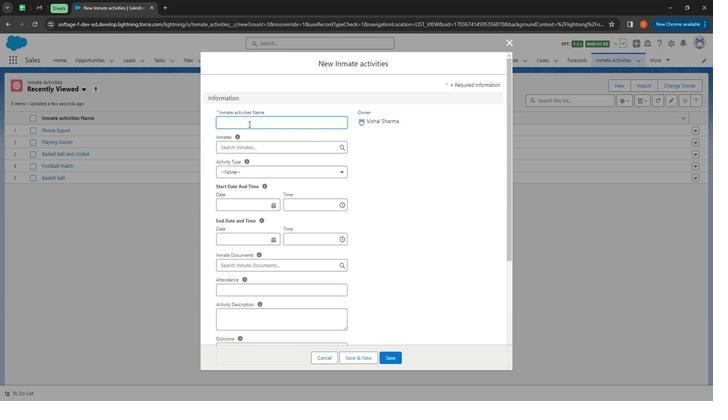 
Action: Mouse pressed left at (248, 124)
Screenshot: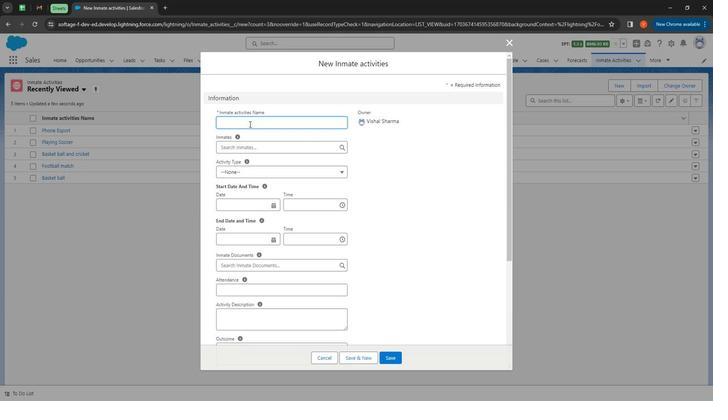 
Action: Key pressed <Key.shift>
Screenshot: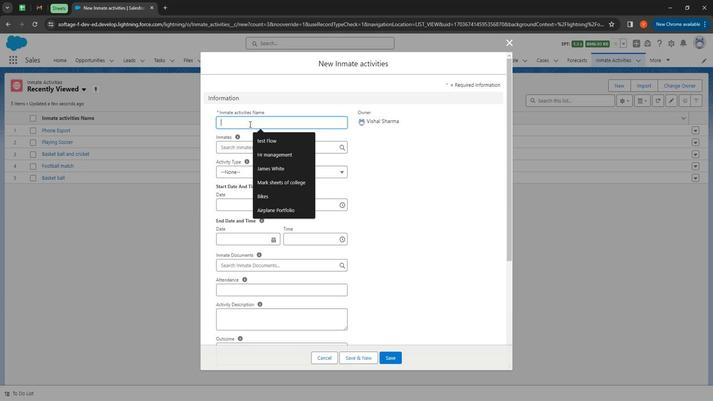
Action: Mouse moved to (239, 117)
Screenshot: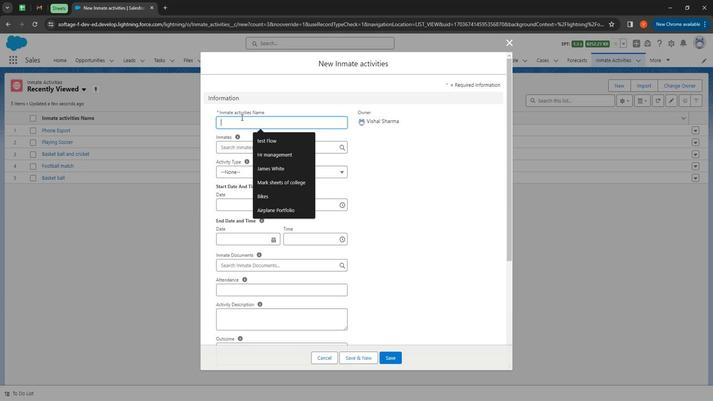 
Action: Key pressed <Key.shift><Key.shift><Key.shift><Key.shift><Key.shift><Key.shift><Key.shift><Key.shift>Emma<Key.space><Key.shift>Watc<Key.backspace>son<Key.space><Key.shift><Key.shift><Key.shift><Key.shift><Key.shift><Key.shift><Key.shift><Key.shift><Key.shift><Key.shift><Key.shift><Key.shift>Stat<Key.backspace>dium
Screenshot: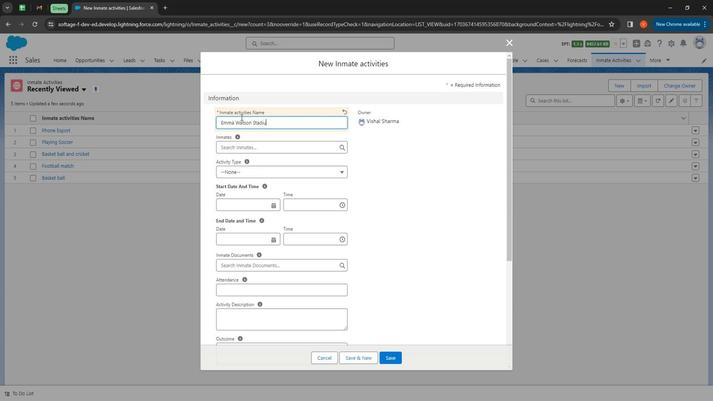
Action: Mouse moved to (251, 153)
Screenshot: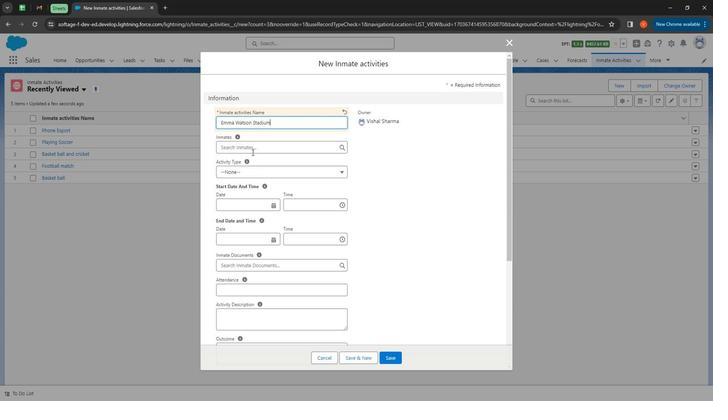 
Action: Mouse pressed left at (251, 153)
Screenshot: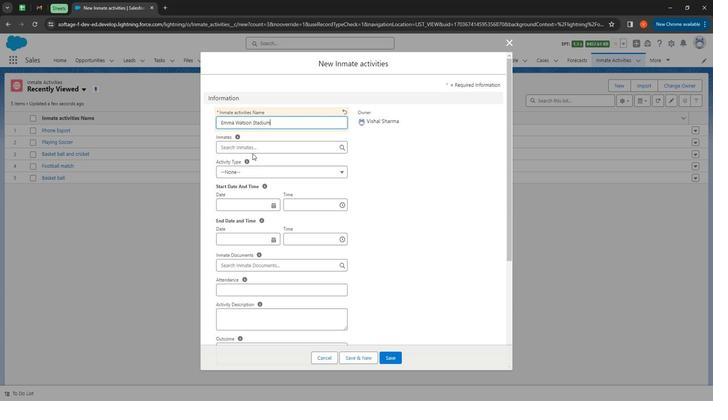 
Action: Mouse moved to (250, 149)
Screenshot: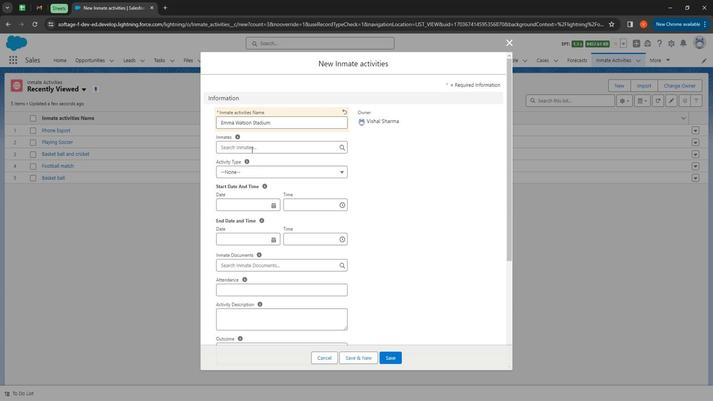 
Action: Mouse pressed left at (250, 149)
Screenshot: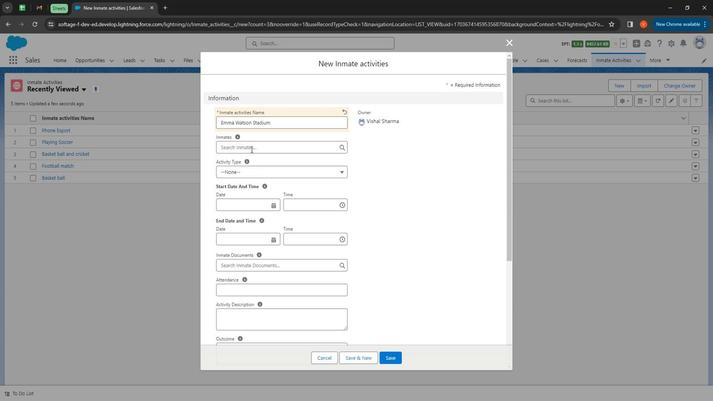
Action: Mouse moved to (256, 171)
Screenshot: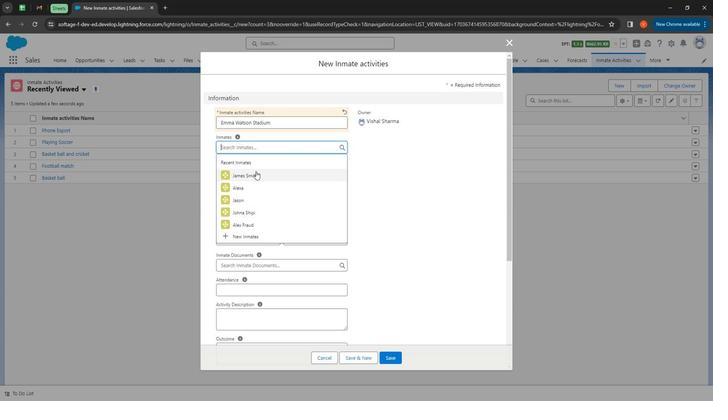 
Action: Mouse pressed left at (256, 171)
Screenshot: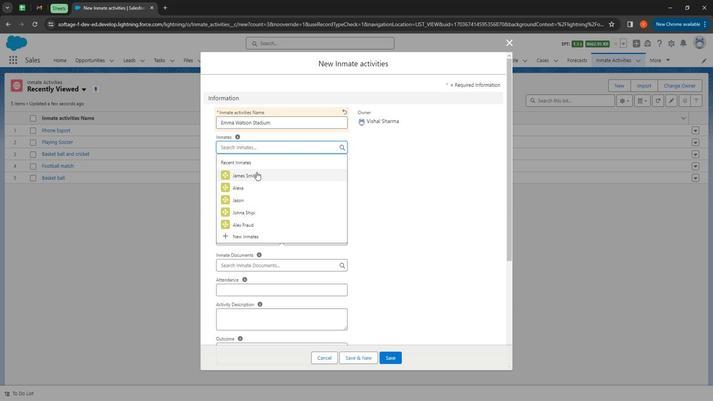 
Action: Mouse moved to (227, 168)
Screenshot: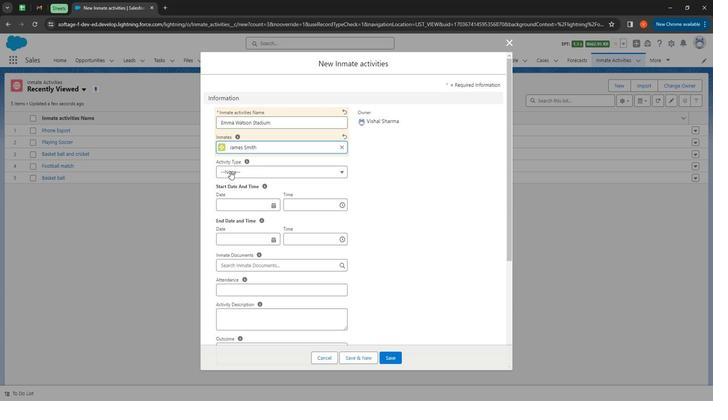 
Action: Mouse pressed left at (227, 168)
Screenshot: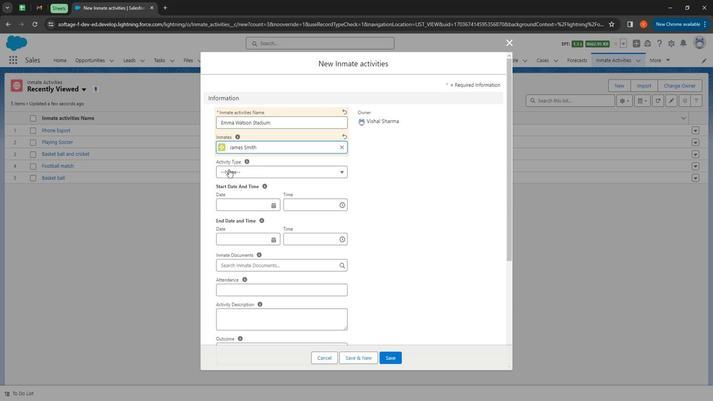 
Action: Mouse moved to (254, 223)
Screenshot: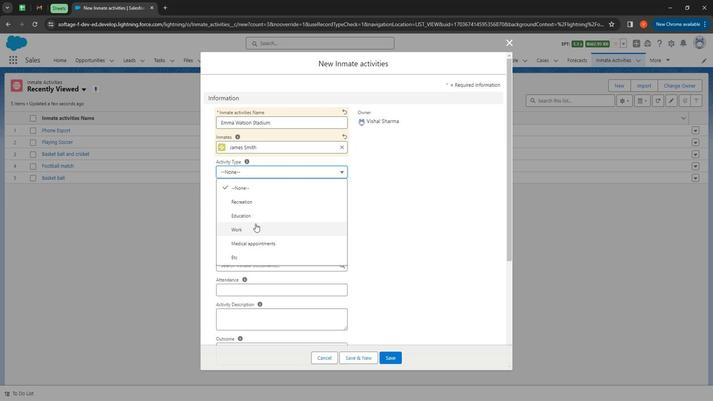 
Action: Mouse pressed left at (254, 223)
Screenshot: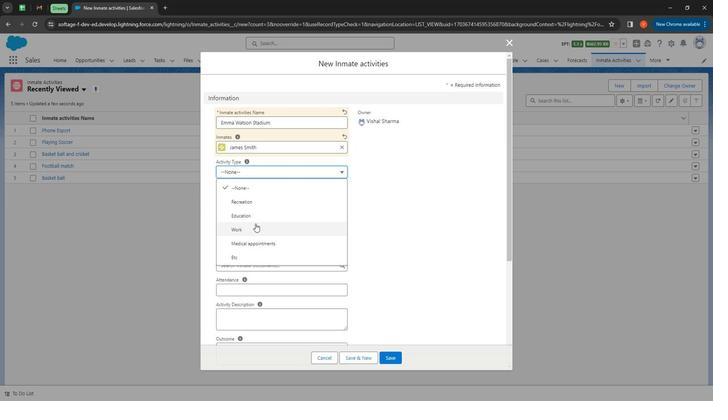 
Action: Mouse moved to (224, 203)
Screenshot: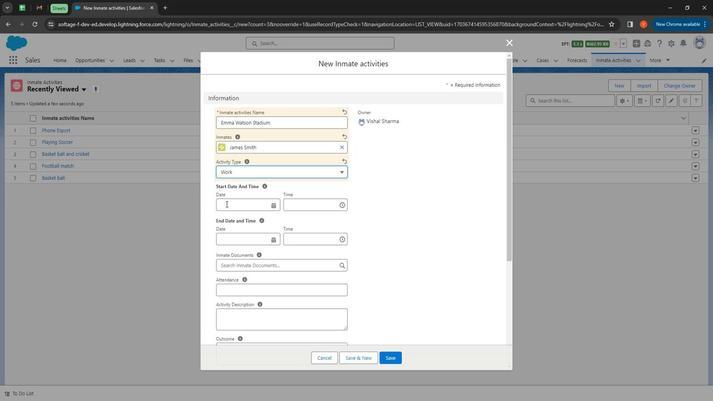 
Action: Mouse pressed left at (224, 203)
Screenshot: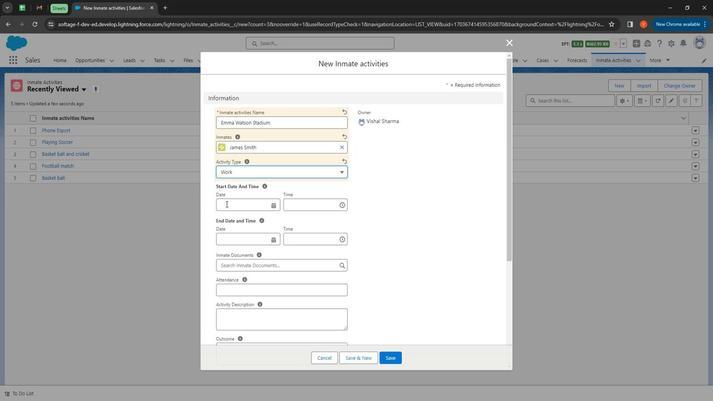 
Action: Mouse moved to (296, 305)
Screenshot: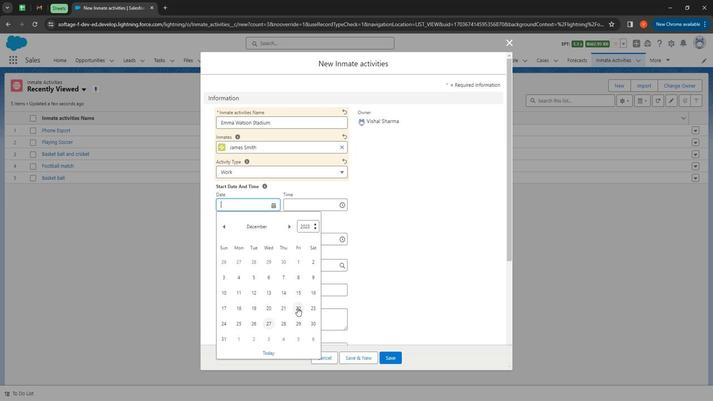 
Action: Mouse pressed left at (296, 305)
Screenshot: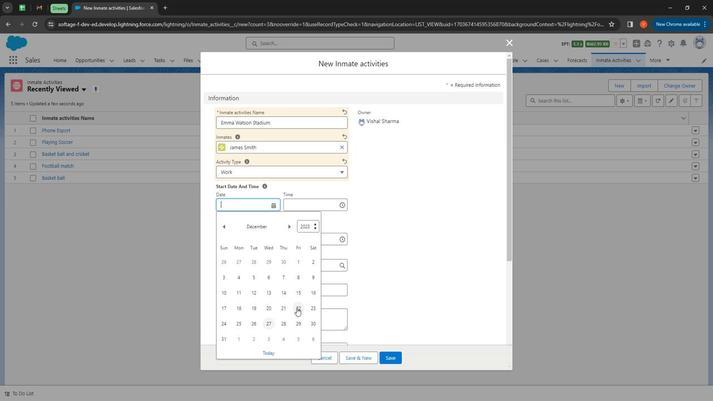 
Action: Mouse moved to (260, 238)
Screenshot: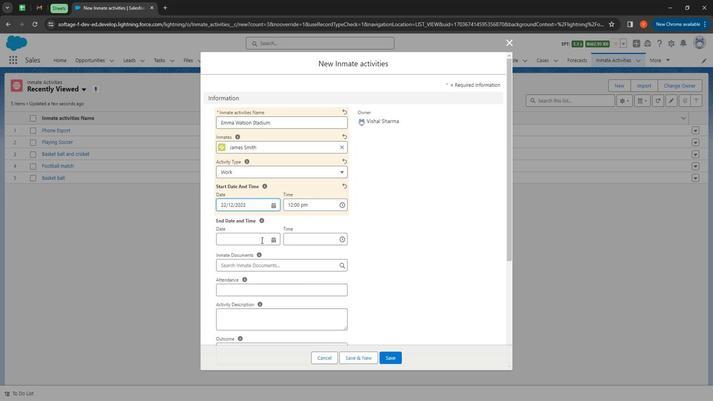 
Action: Mouse pressed left at (260, 238)
Screenshot: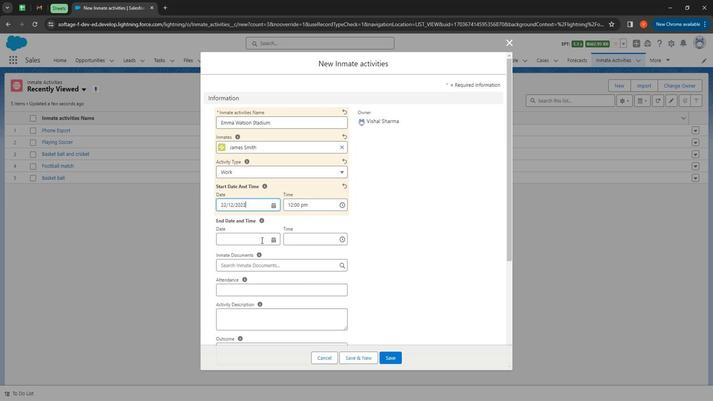 
Action: Mouse moved to (295, 257)
Screenshot: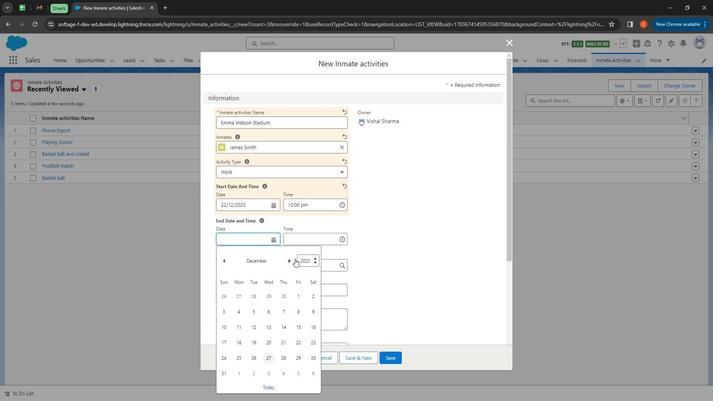 
Action: Mouse pressed left at (295, 257)
Screenshot: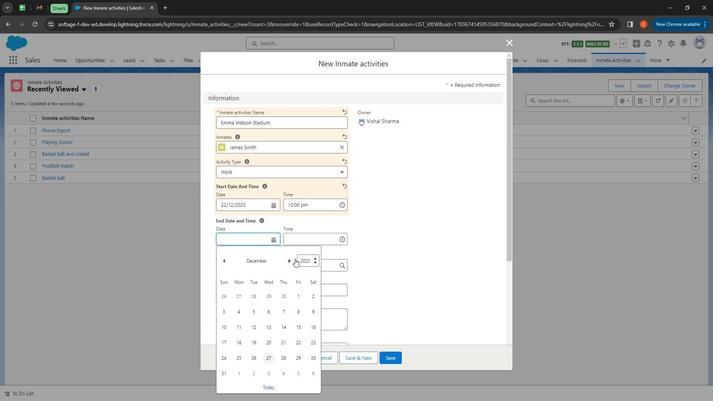 
Action: Mouse moved to (293, 258)
Screenshot: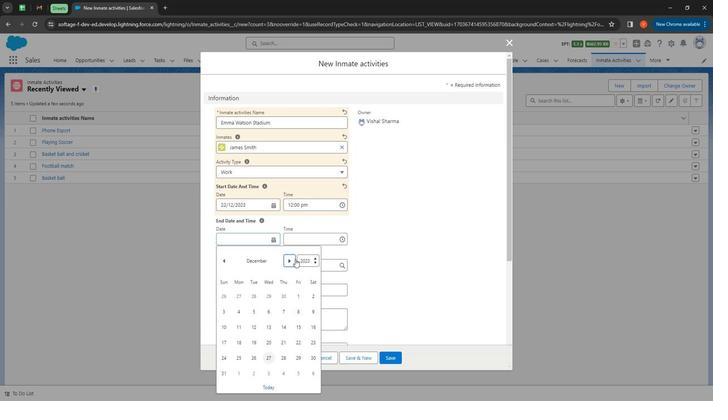 
Action: Mouse pressed left at (293, 258)
Screenshot: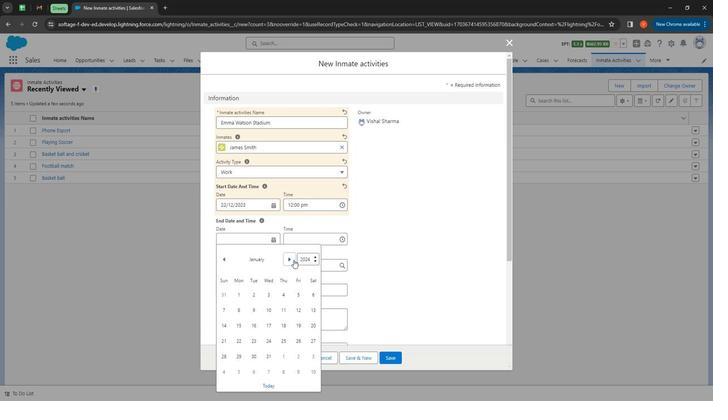 
Action: Mouse pressed left at (293, 258)
Screenshot: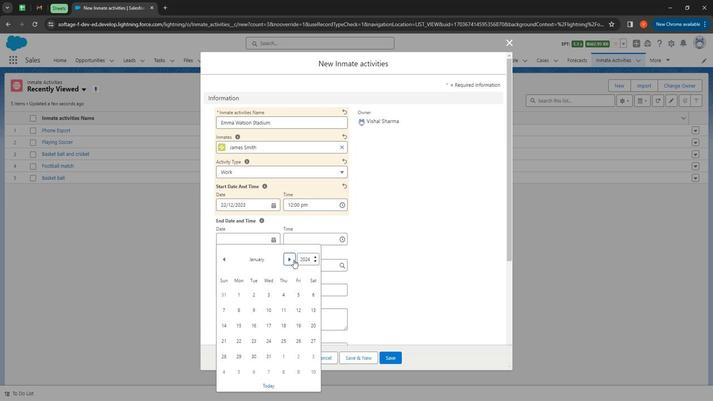 
Action: Mouse moved to (292, 259)
Screenshot: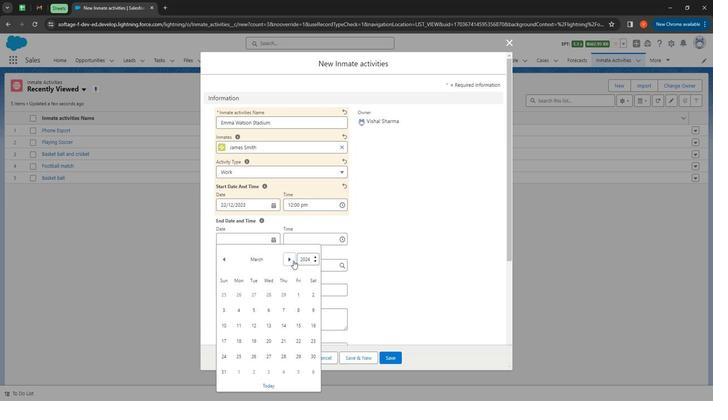 
Action: Mouse pressed left at (292, 259)
Screenshot: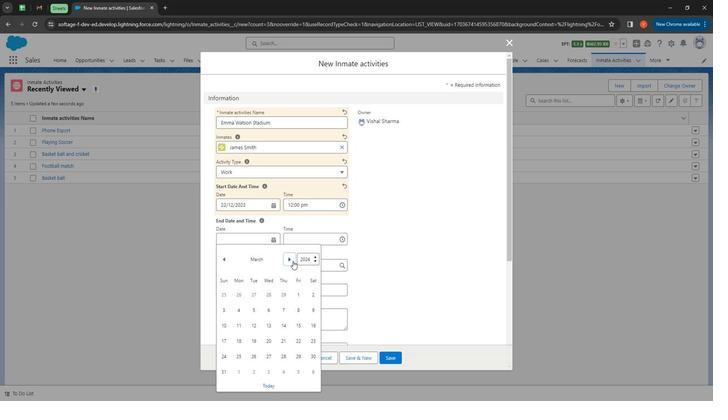 
Action: Mouse moved to (279, 306)
Screenshot: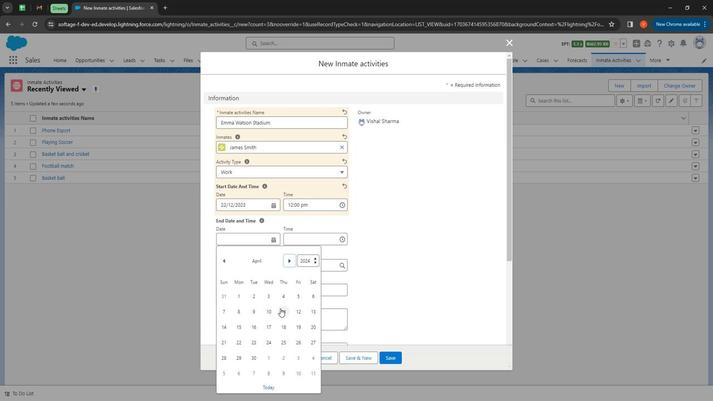 
Action: Mouse pressed left at (279, 306)
Screenshot: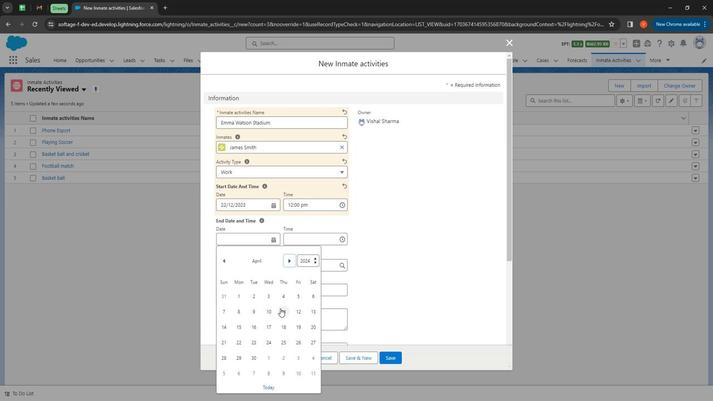 
Action: Mouse moved to (261, 261)
Screenshot: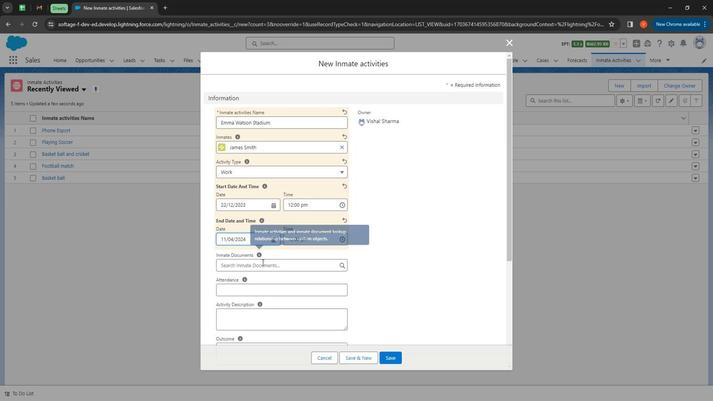 
Action: Mouse pressed left at (261, 261)
Screenshot: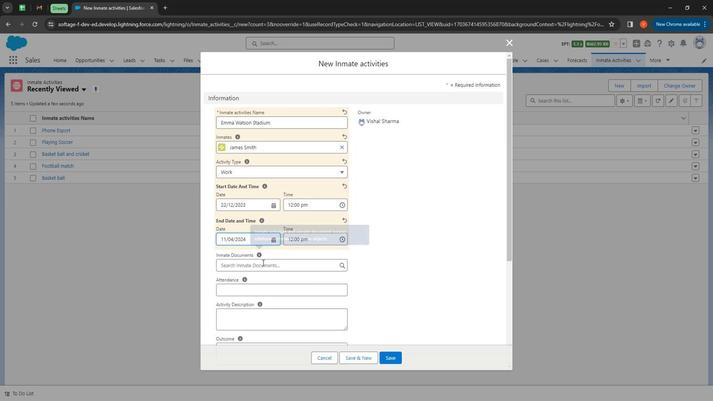 
Action: Mouse moved to (297, 329)
Screenshot: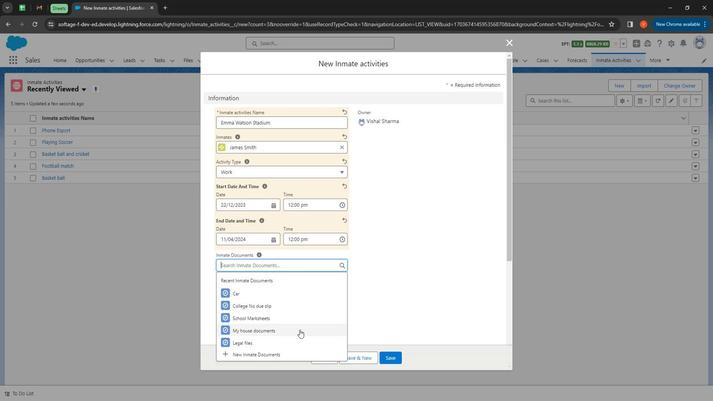 
Action: Mouse pressed left at (297, 329)
